 Task: Look for space in Bhind, India from 9th June, 2023 to 11th June, 2023 for 2 adults in price range Rs.6000 to Rs.10000. Place can be entire place with 2 bedrooms having 2 beds and 1 bathroom. Property type can be house, flat, guest house. Amenities needed are: wifi. Booking option can be shelf check-in. Required host language is English.
Action: Mouse moved to (488, 66)
Screenshot: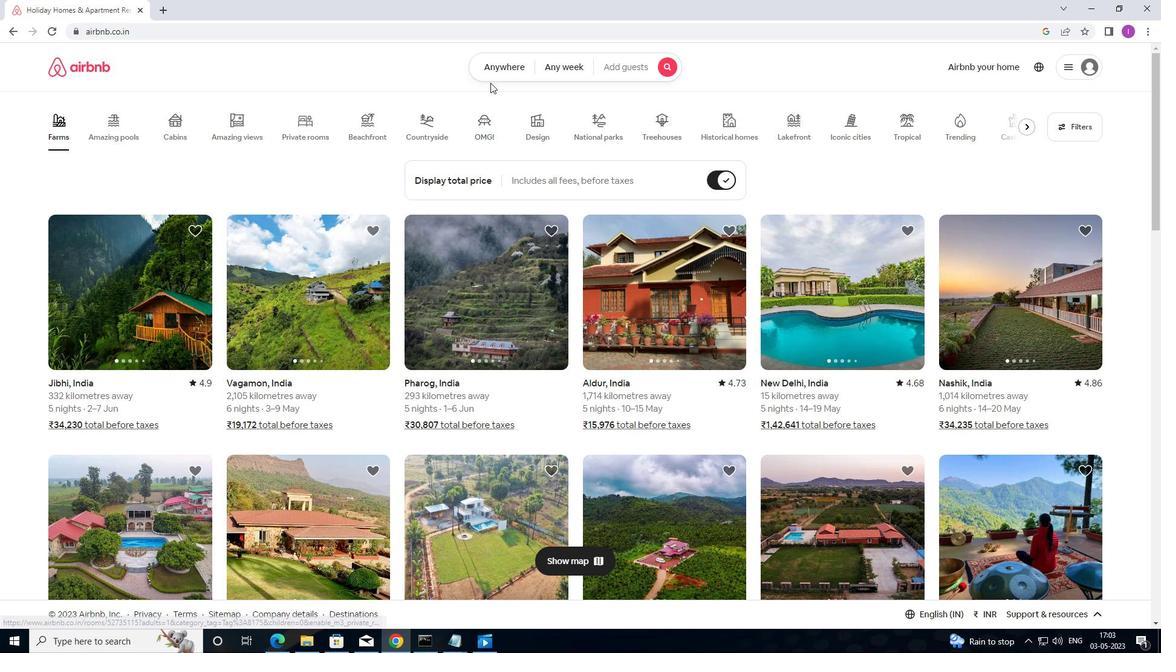 
Action: Mouse pressed left at (488, 66)
Screenshot: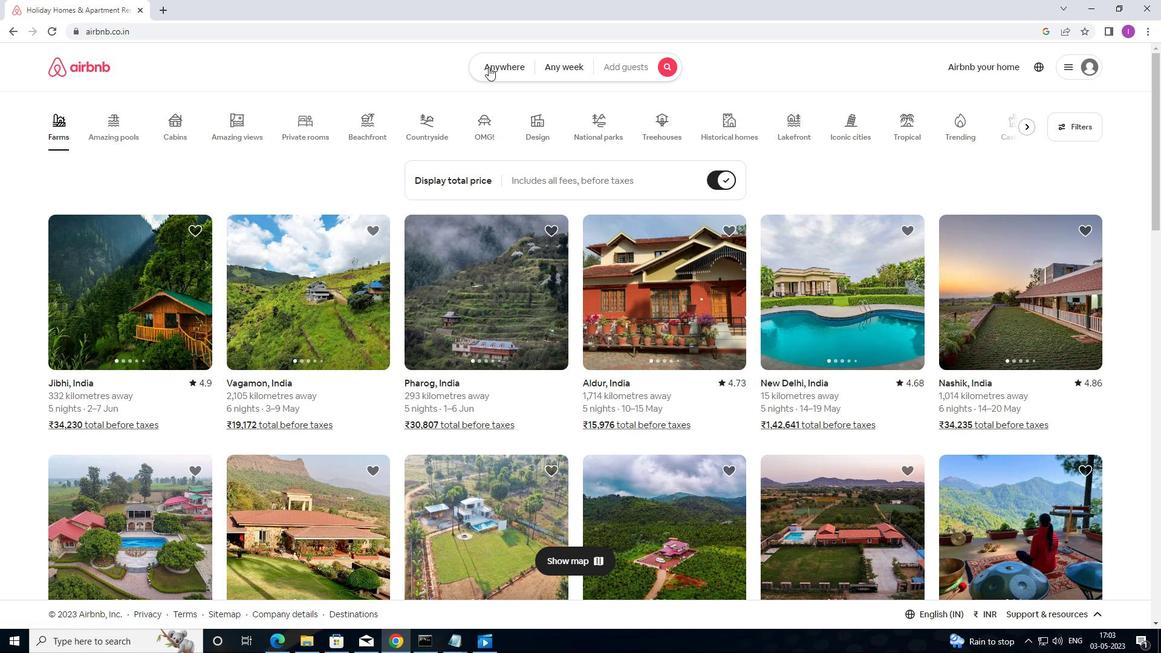 
Action: Mouse moved to (379, 127)
Screenshot: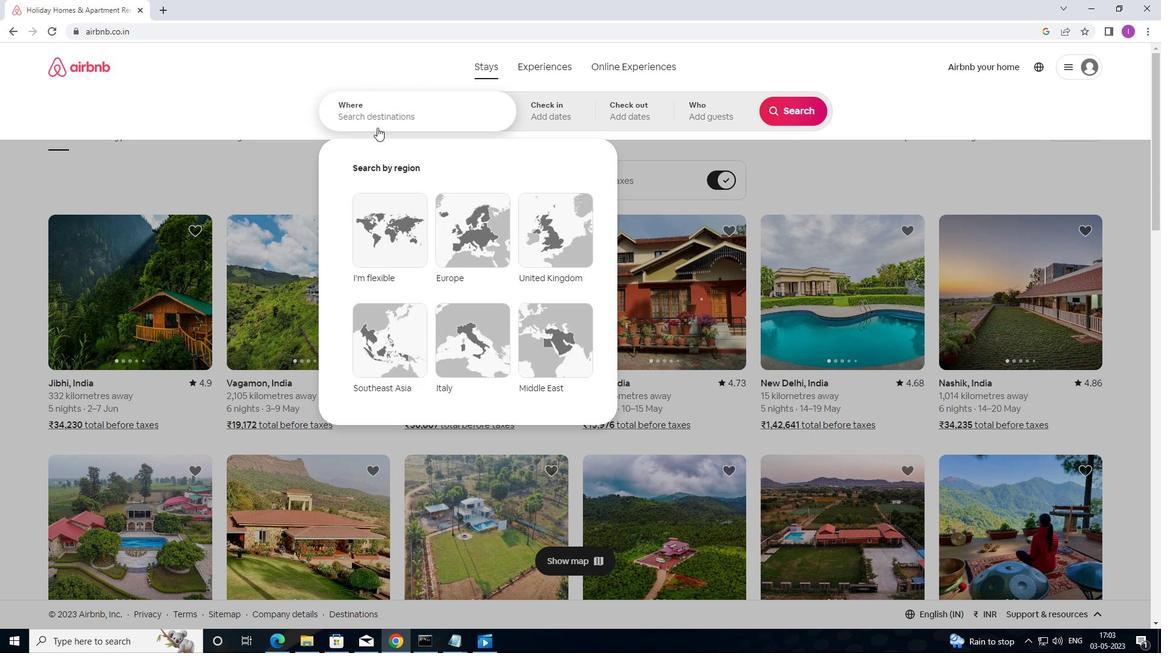 
Action: Mouse pressed left at (379, 127)
Screenshot: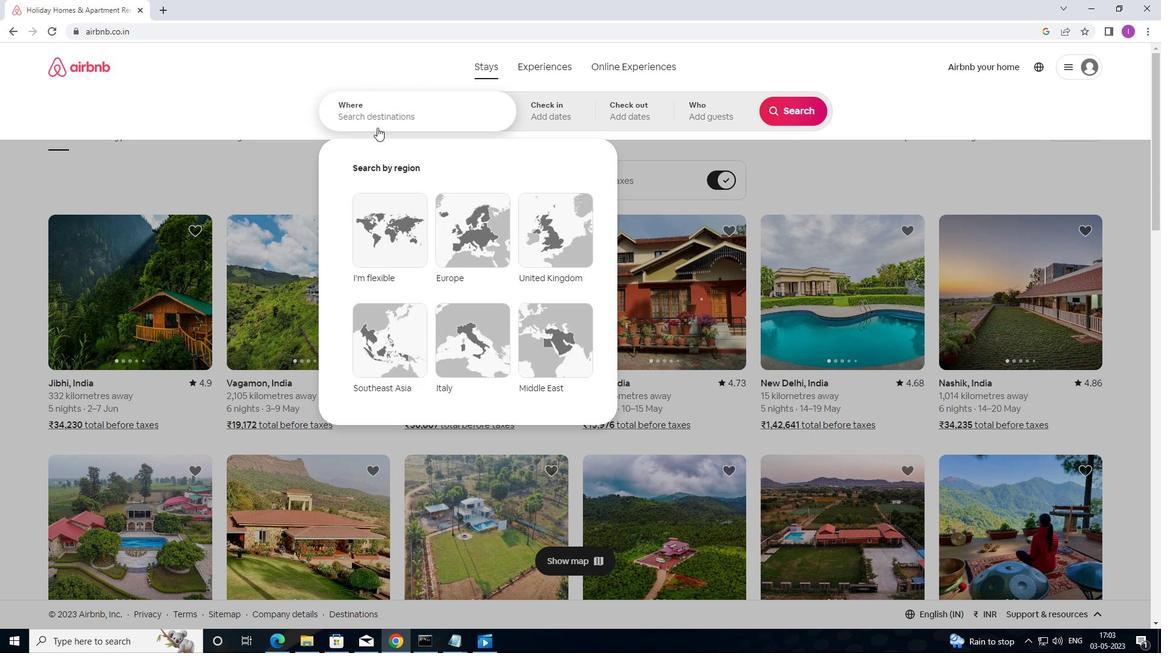 
Action: Mouse moved to (389, 119)
Screenshot: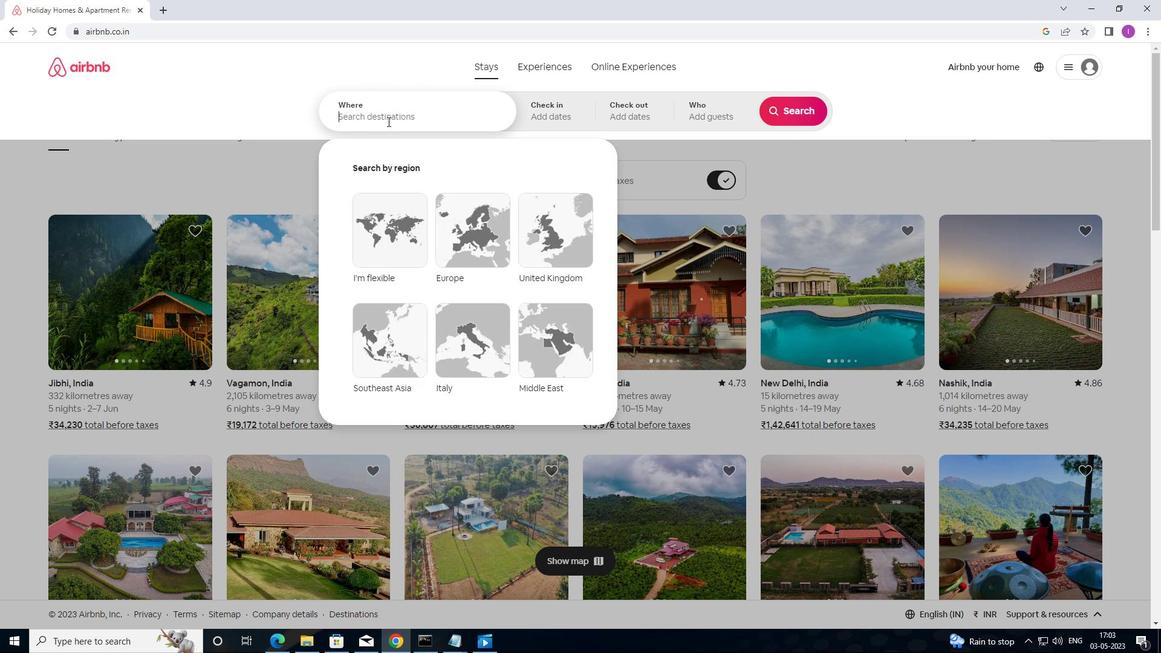
Action: Key pressed <Key.shift>B
Screenshot: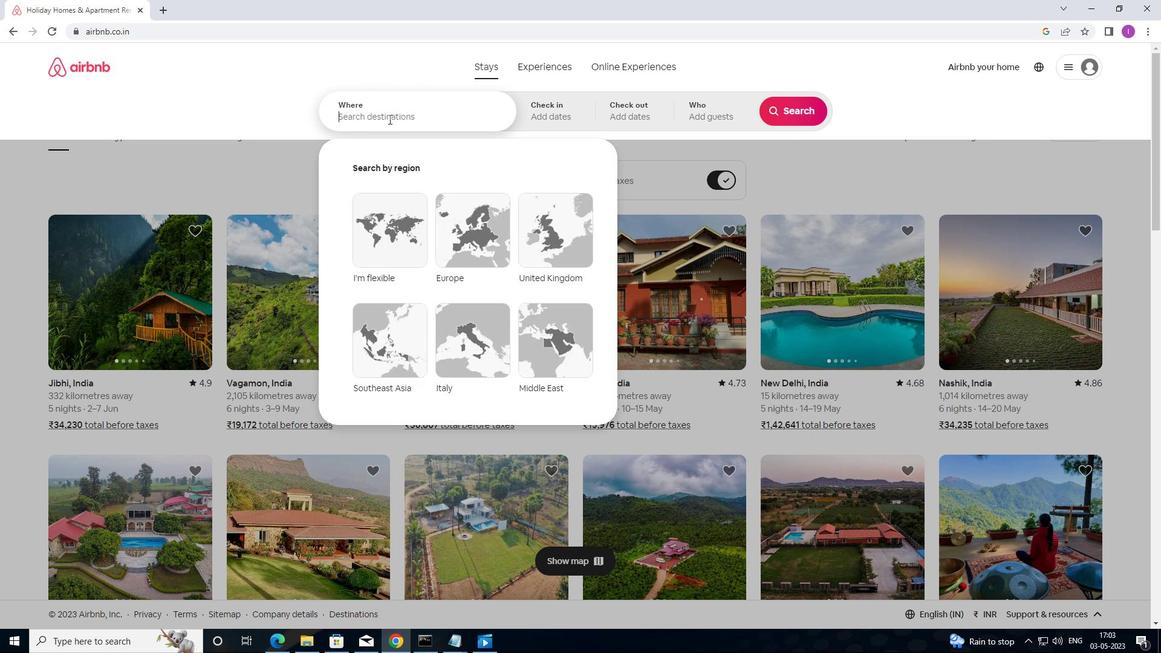 
Action: Mouse moved to (390, 117)
Screenshot: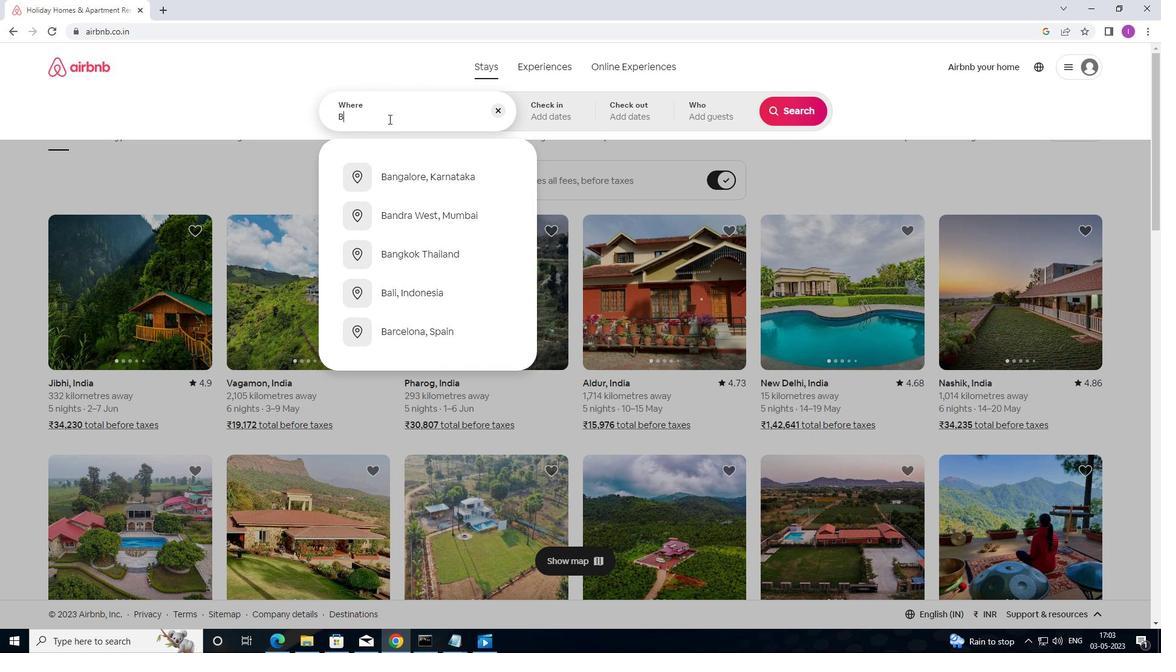 
Action: Key pressed HIND,<Key.shift>INDIA
Screenshot: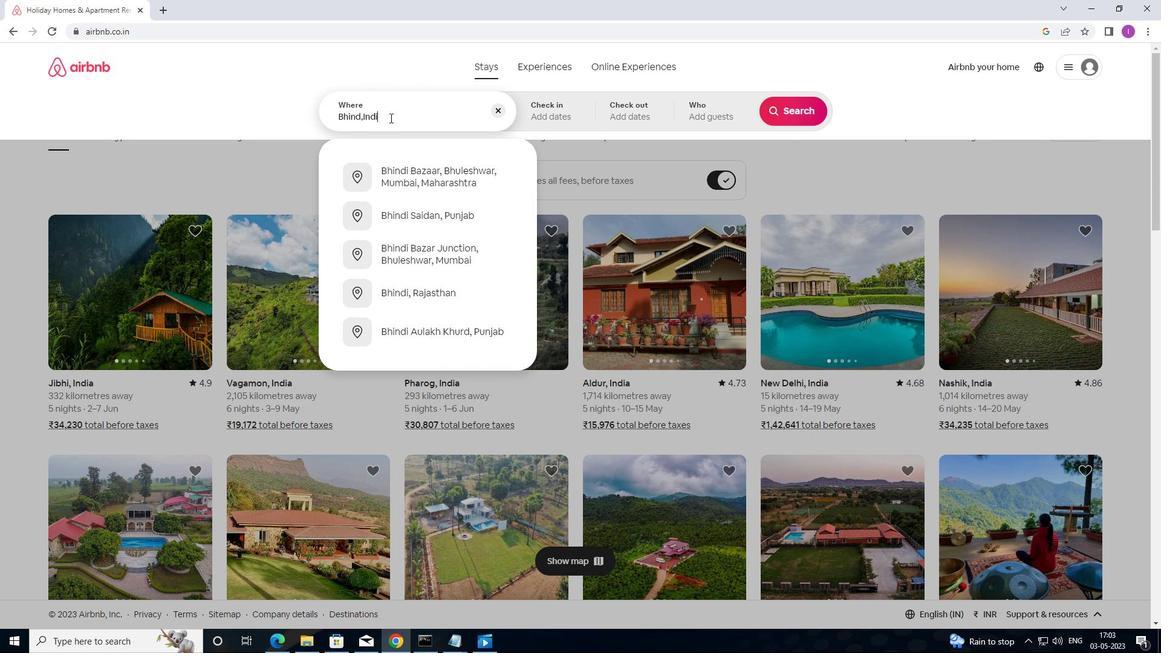 
Action: Mouse moved to (546, 115)
Screenshot: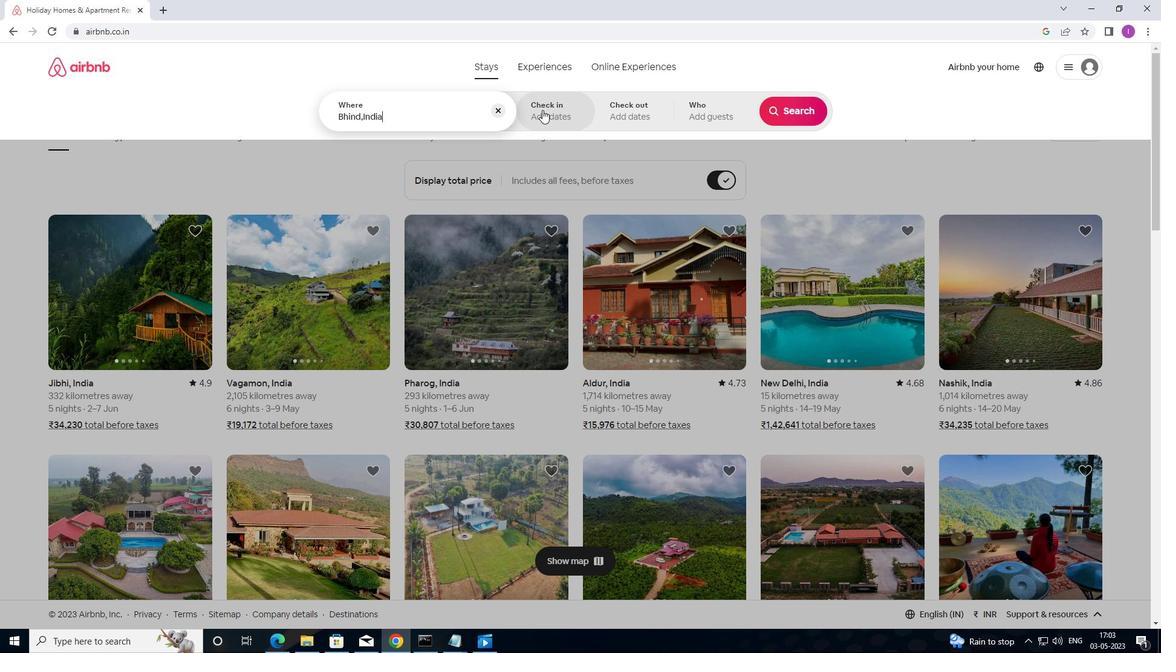 
Action: Mouse pressed left at (546, 115)
Screenshot: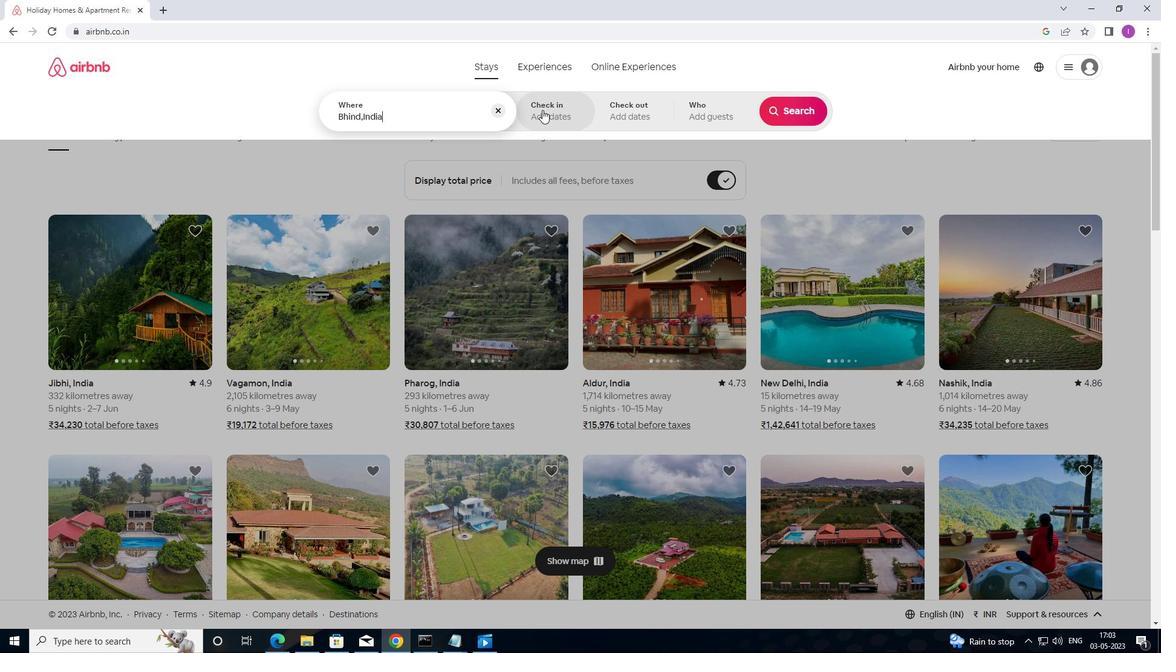 
Action: Mouse moved to (754, 283)
Screenshot: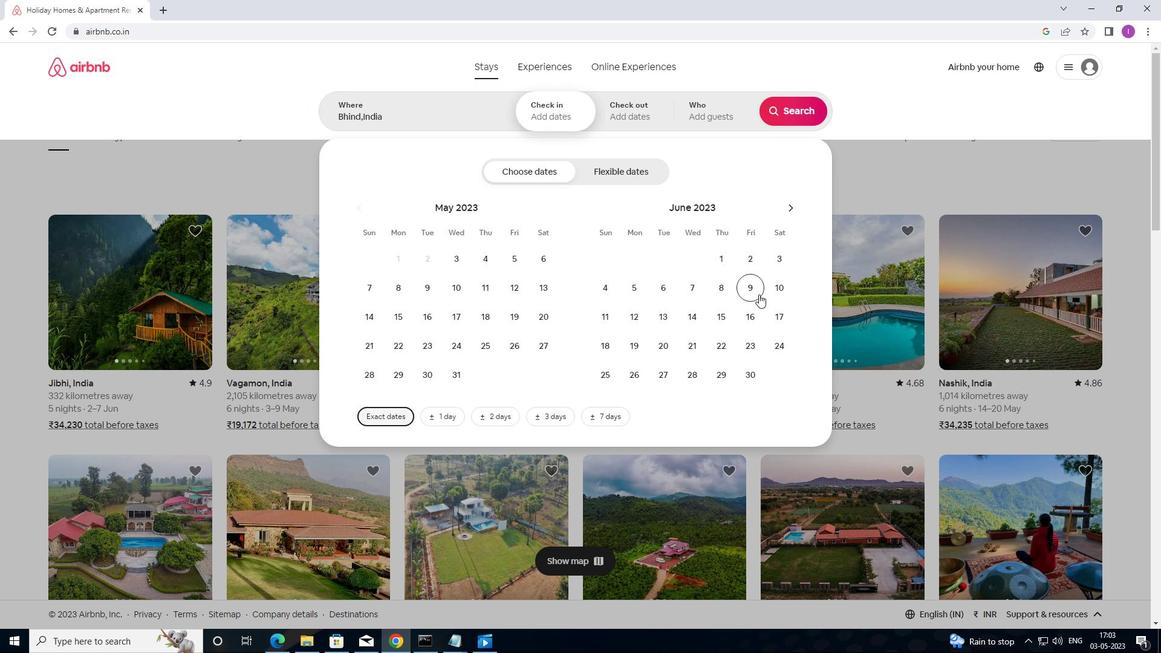 
Action: Mouse pressed left at (754, 283)
Screenshot: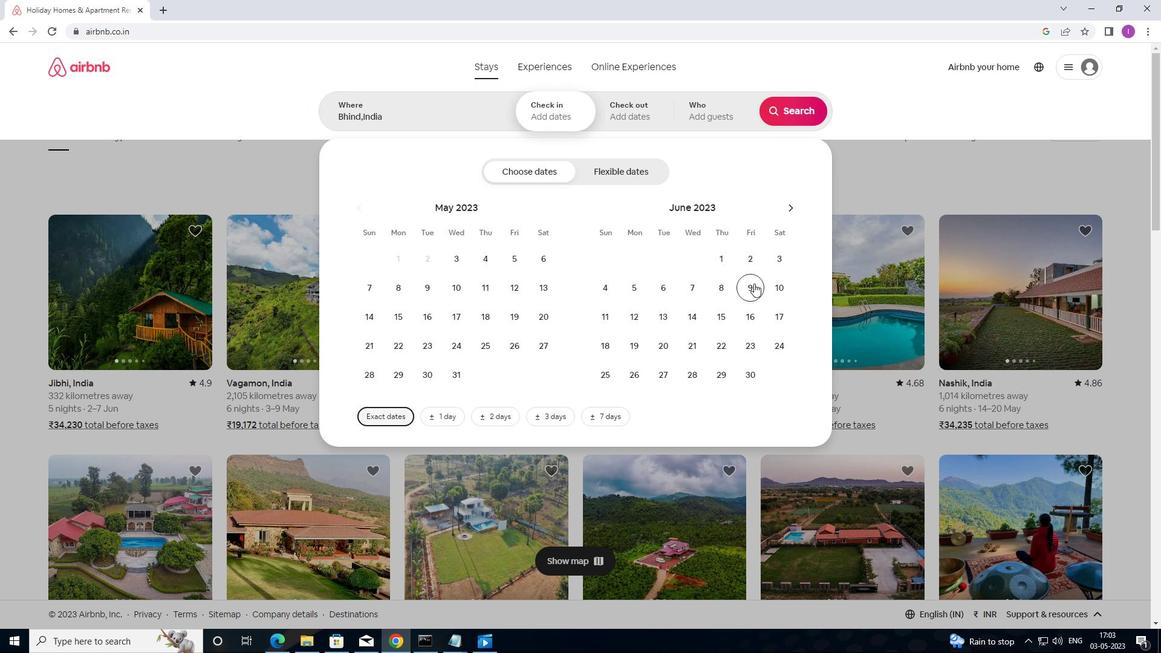 
Action: Mouse moved to (609, 313)
Screenshot: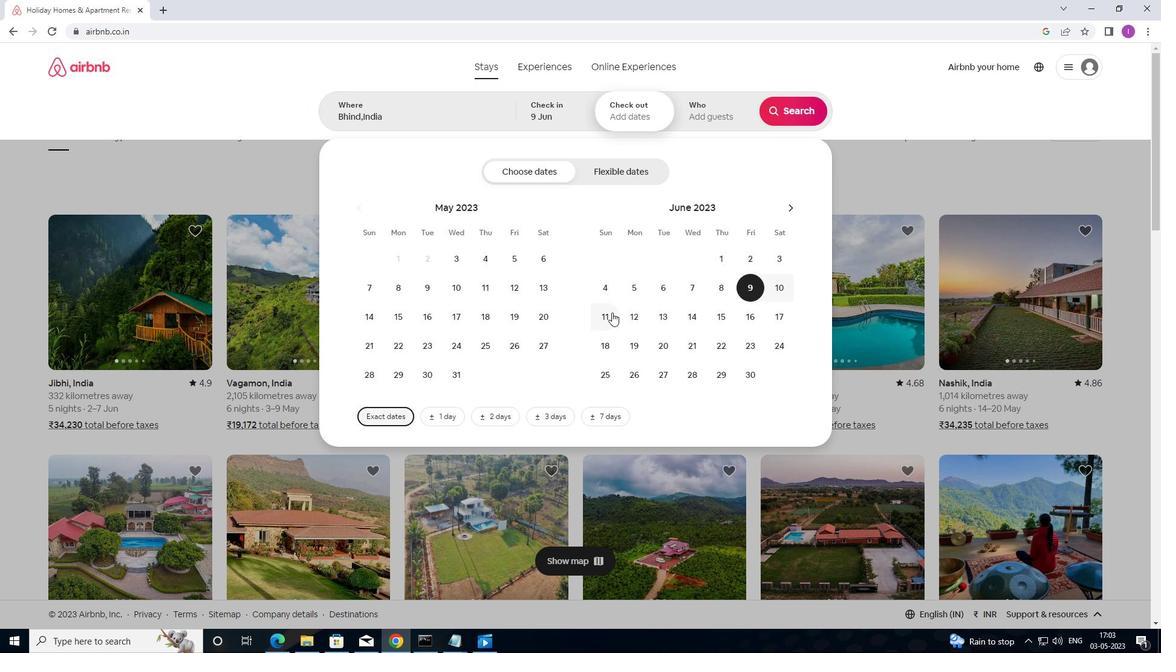 
Action: Mouse pressed left at (609, 313)
Screenshot: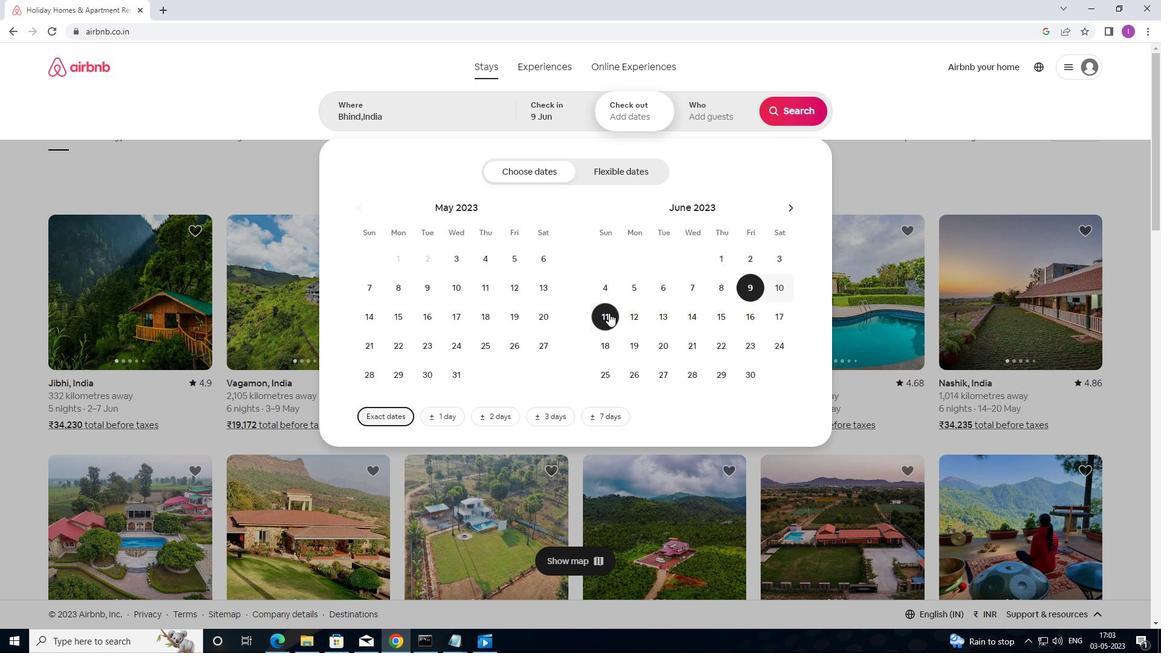 
Action: Mouse moved to (724, 105)
Screenshot: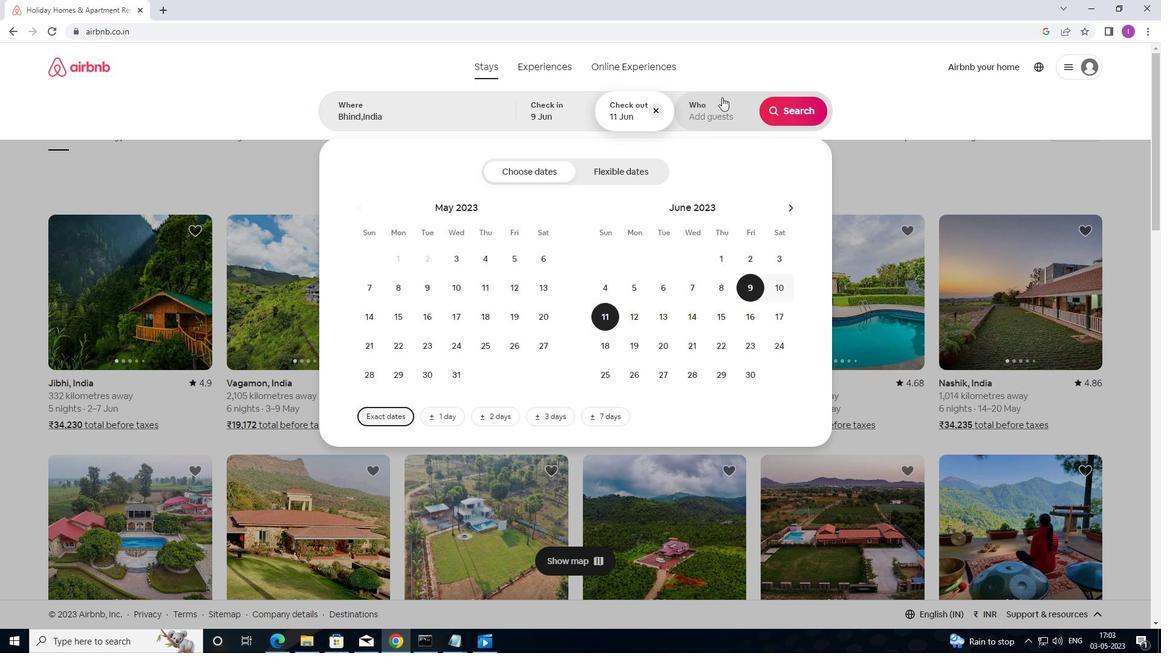 
Action: Mouse pressed left at (724, 105)
Screenshot: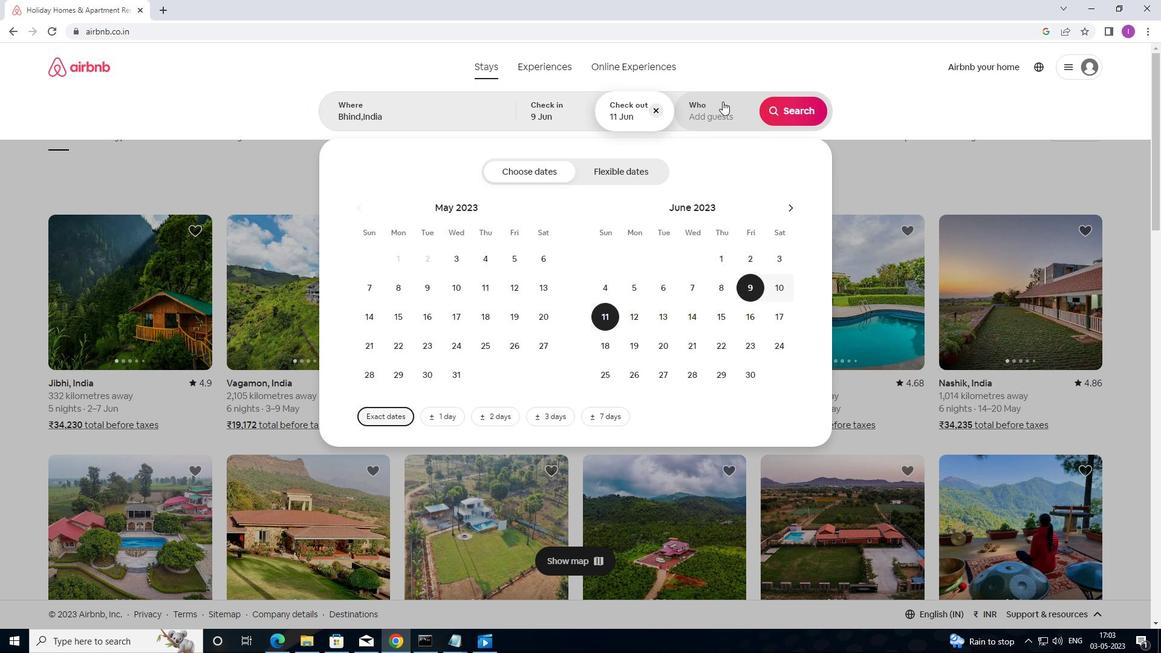 
Action: Mouse moved to (798, 171)
Screenshot: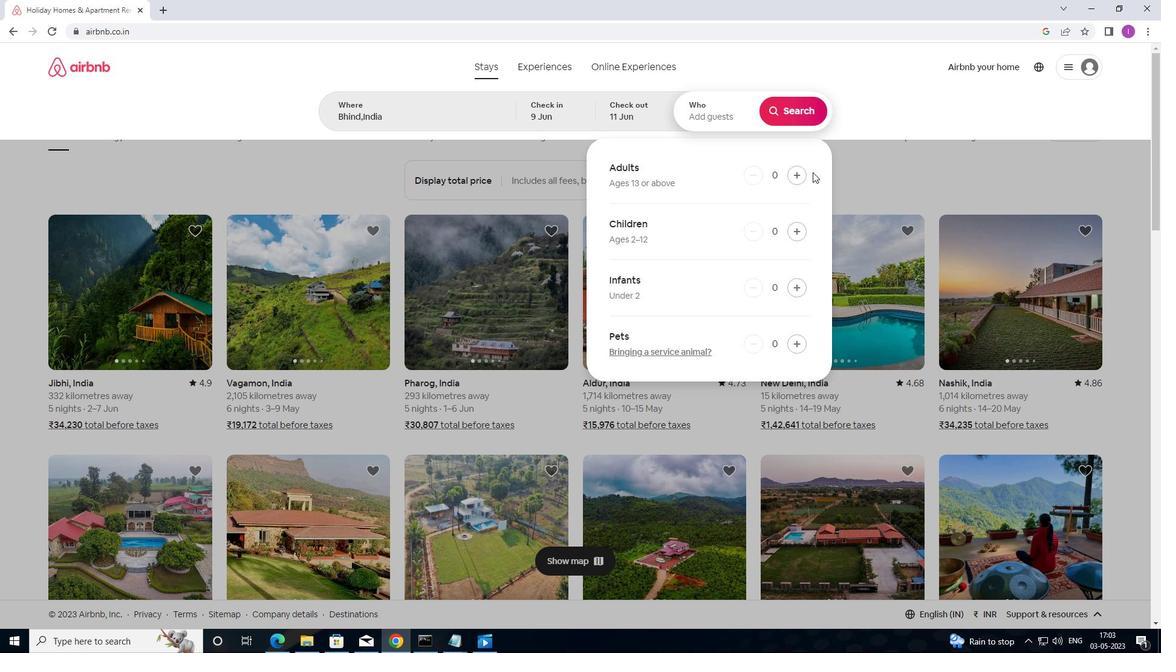 
Action: Mouse pressed left at (798, 171)
Screenshot: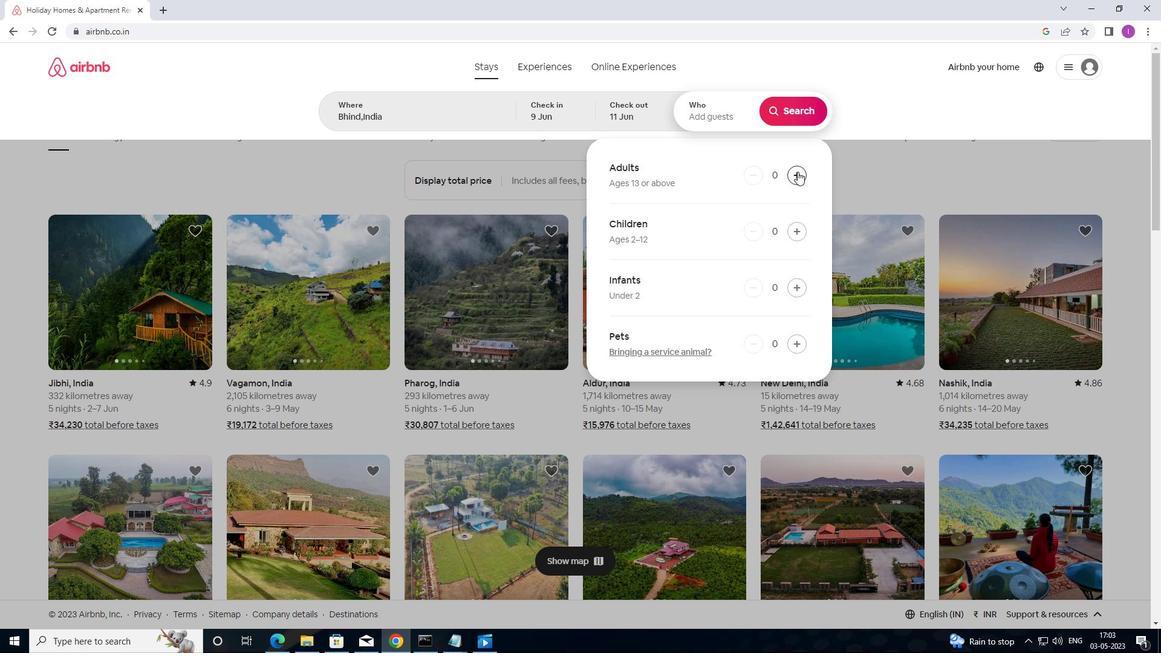 
Action: Mouse pressed left at (798, 171)
Screenshot: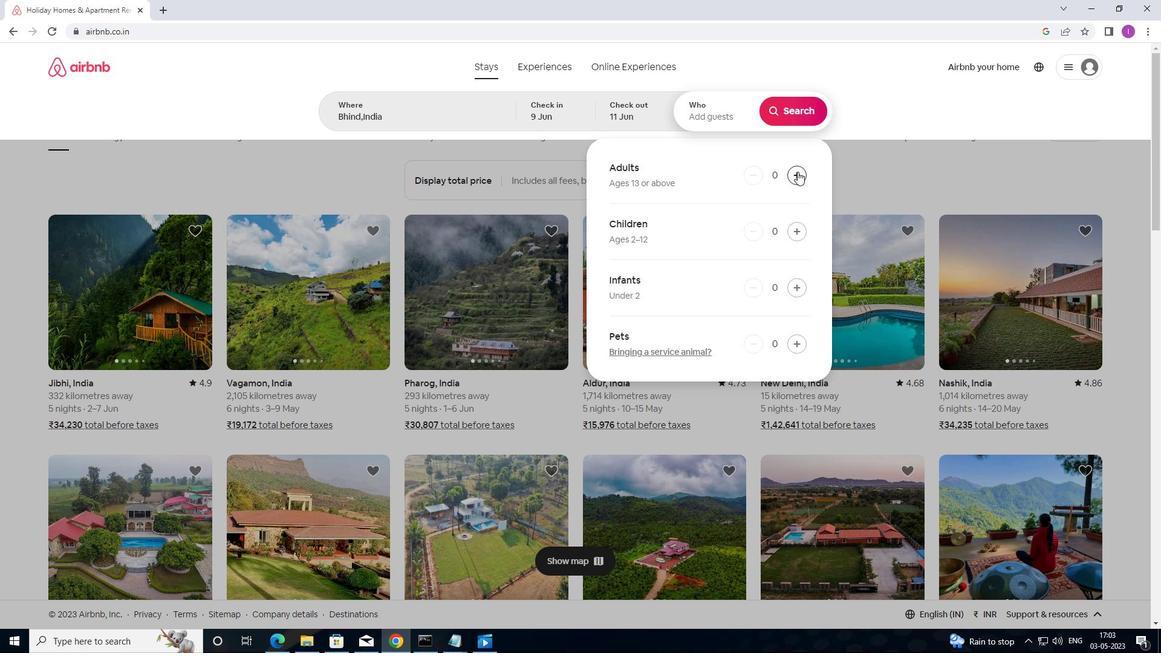 
Action: Mouse moved to (801, 121)
Screenshot: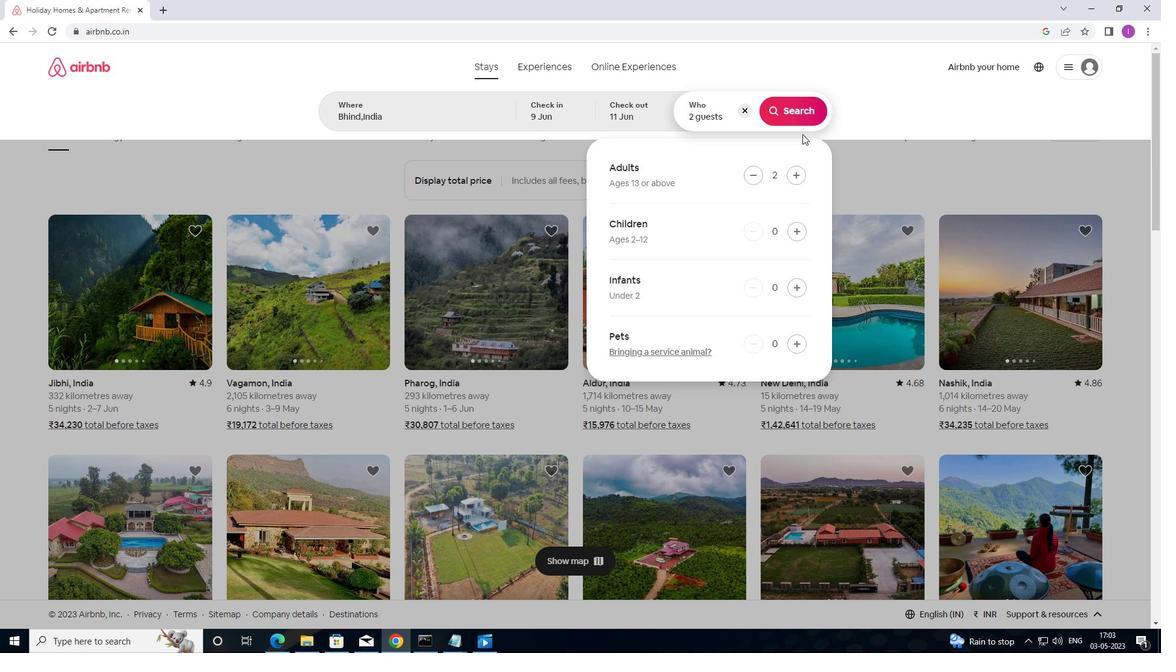 
Action: Mouse pressed left at (801, 121)
Screenshot: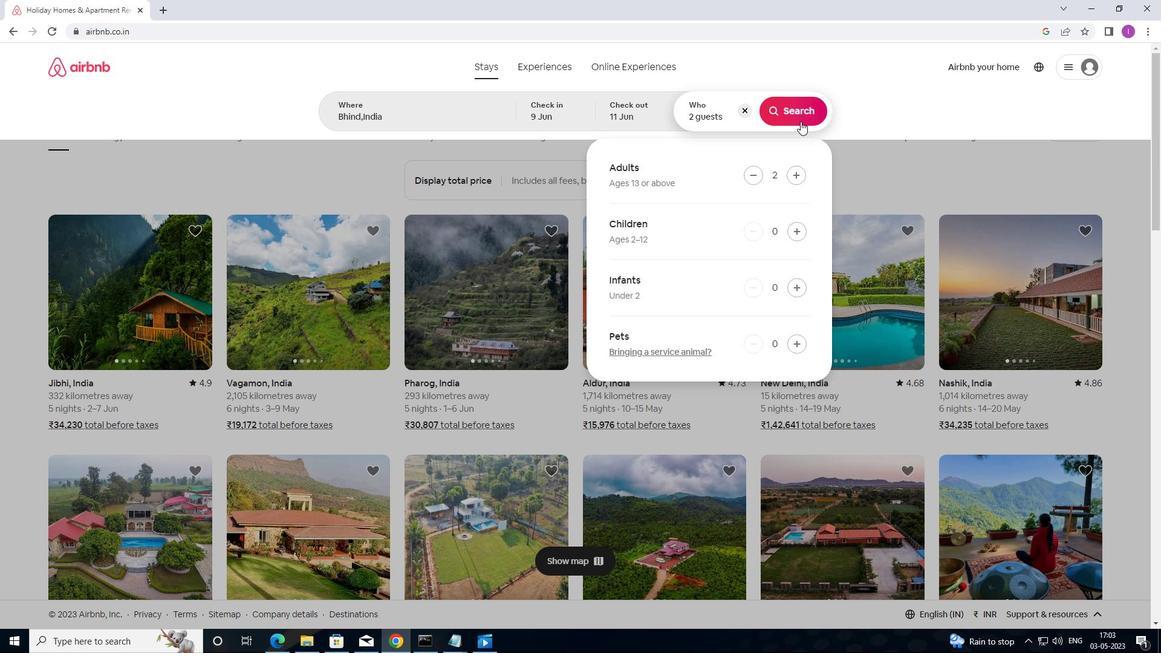 
Action: Mouse moved to (1112, 105)
Screenshot: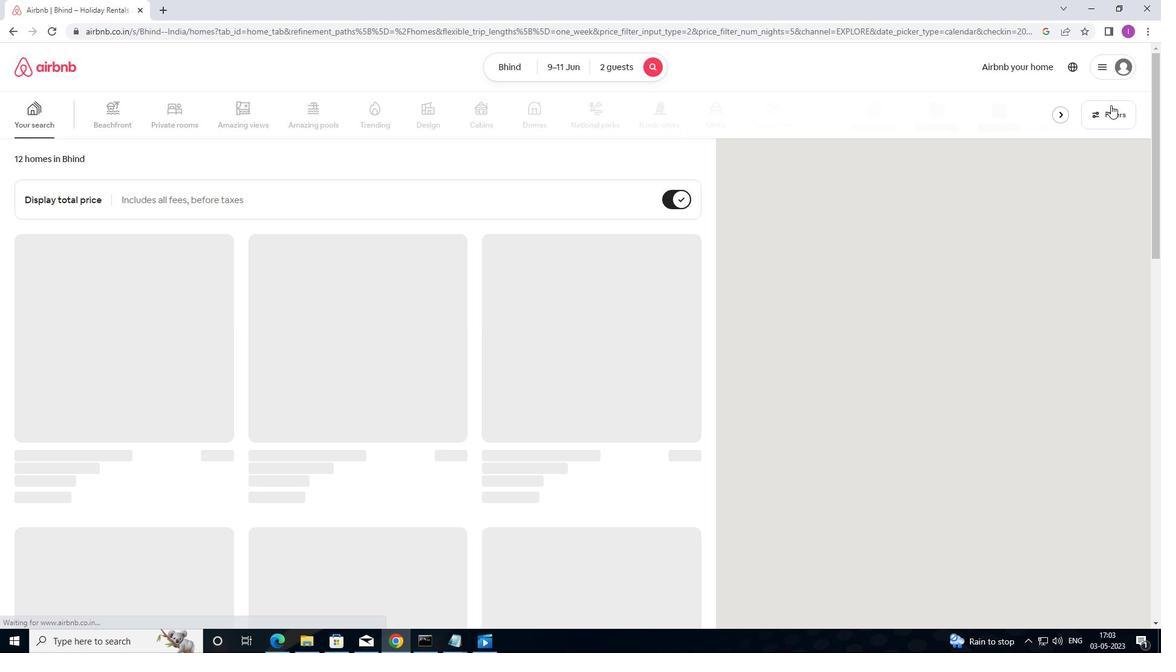 
Action: Mouse pressed left at (1112, 105)
Screenshot: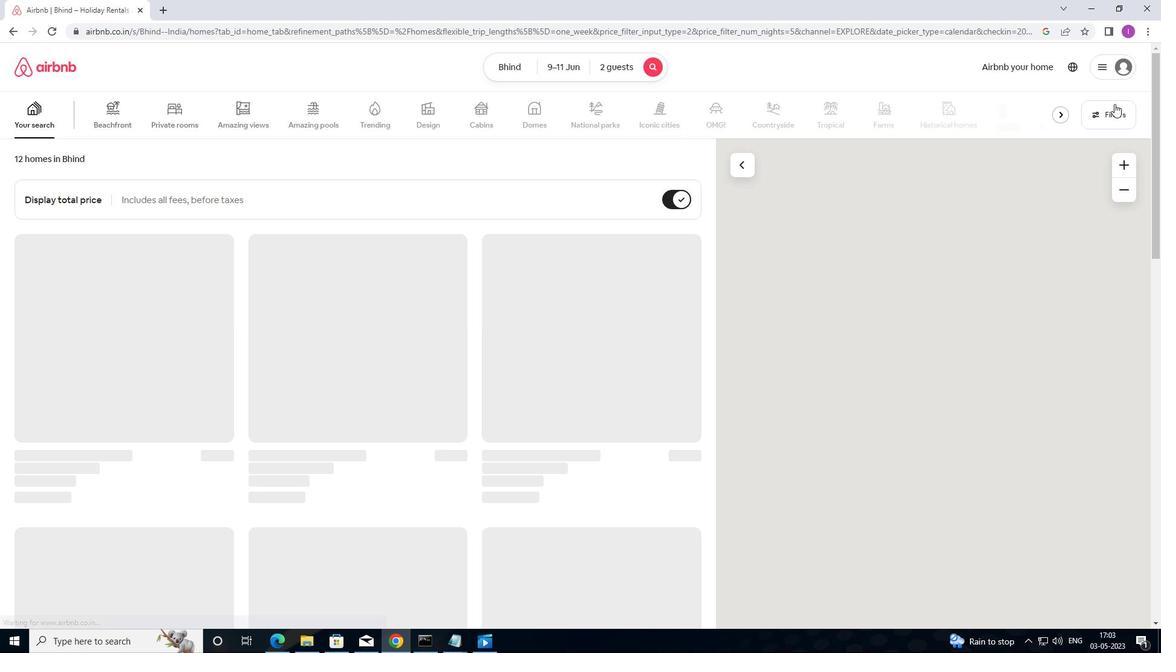 
Action: Mouse moved to (458, 271)
Screenshot: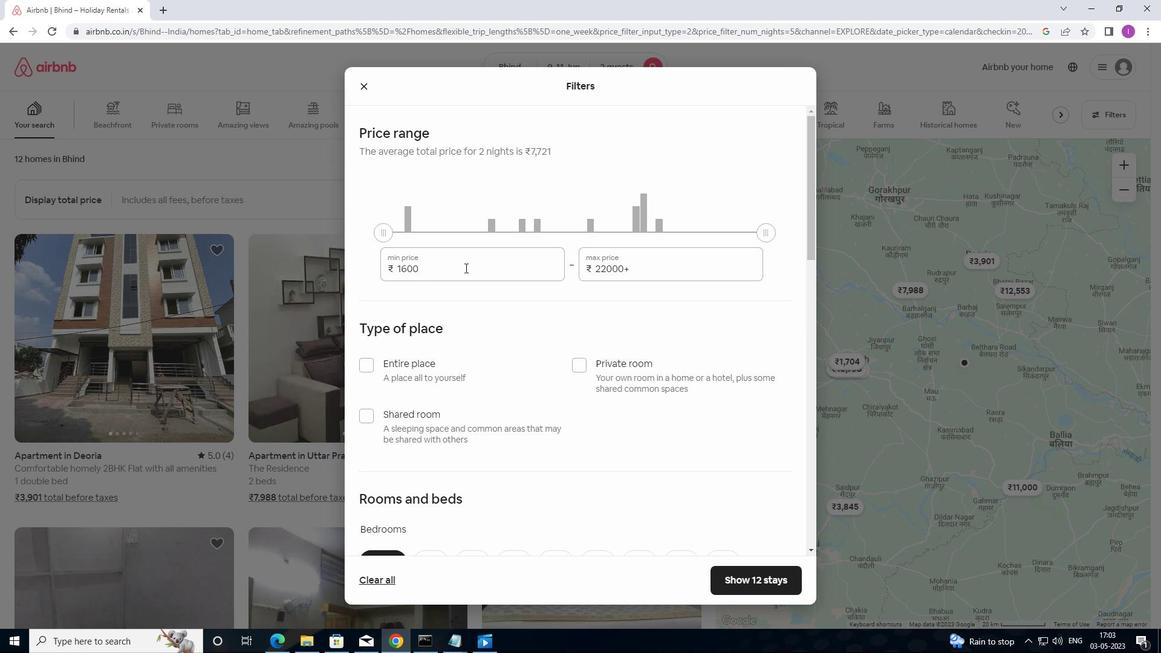 
Action: Mouse pressed left at (458, 271)
Screenshot: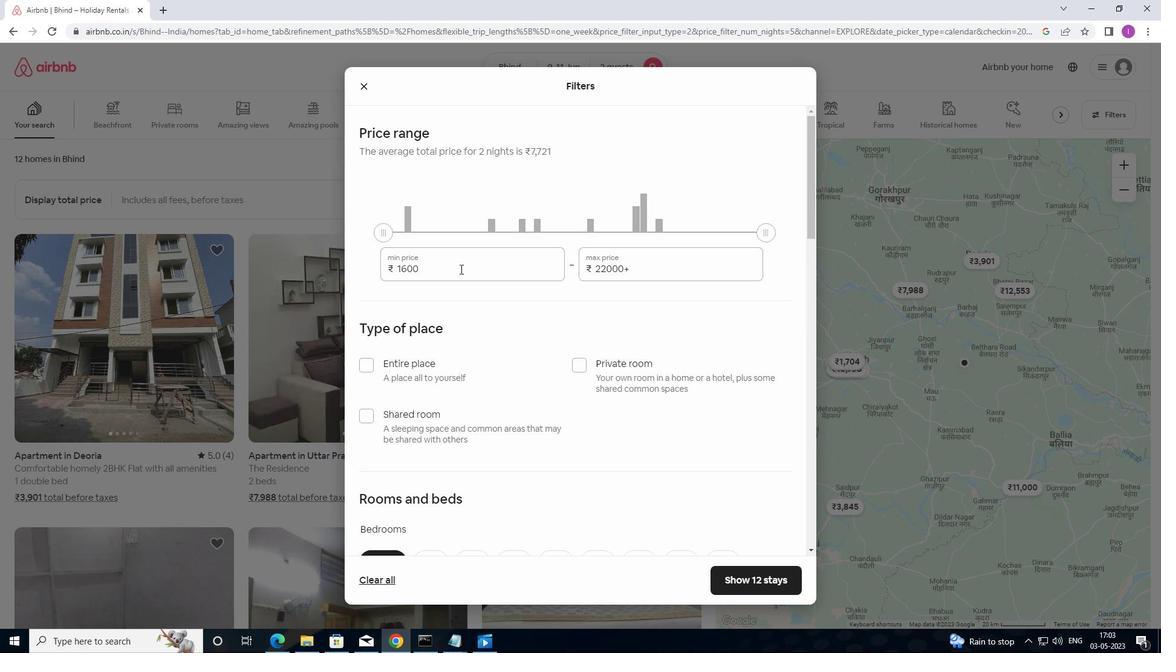 
Action: Mouse moved to (389, 268)
Screenshot: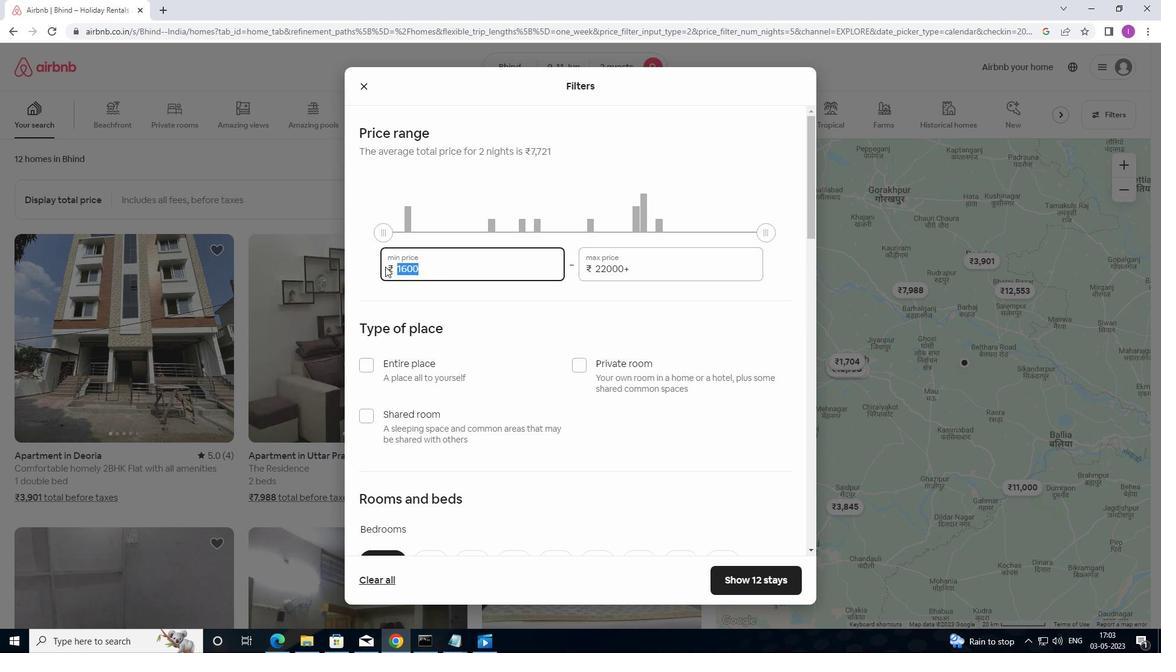 
Action: Key pressed 6000
Screenshot: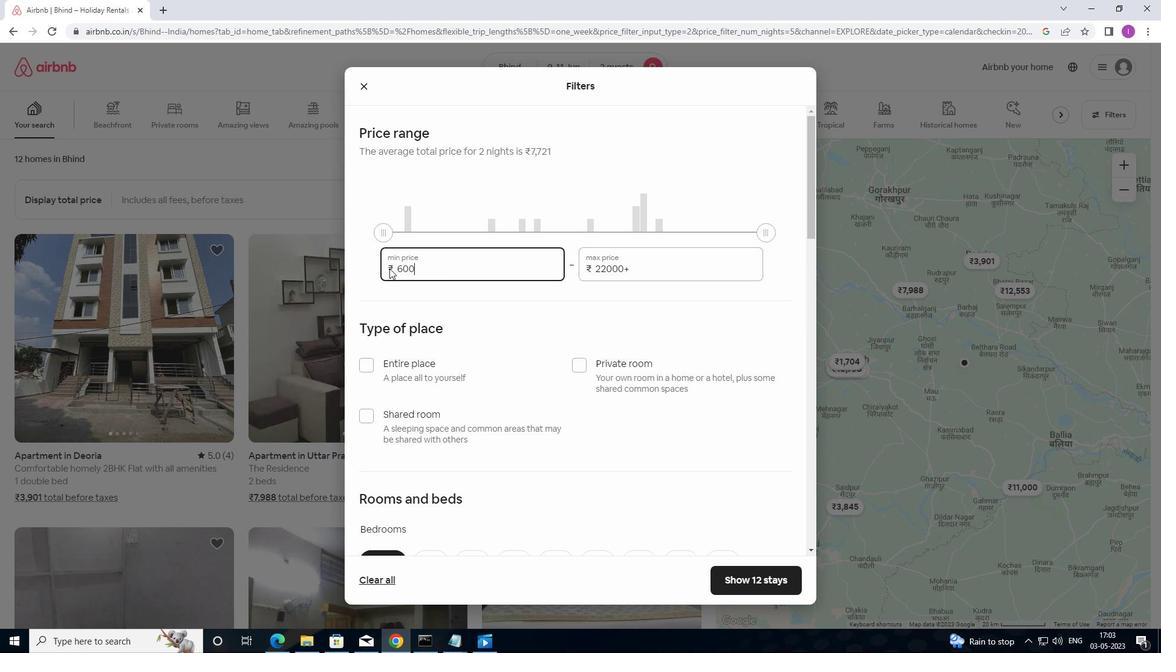 
Action: Mouse moved to (629, 268)
Screenshot: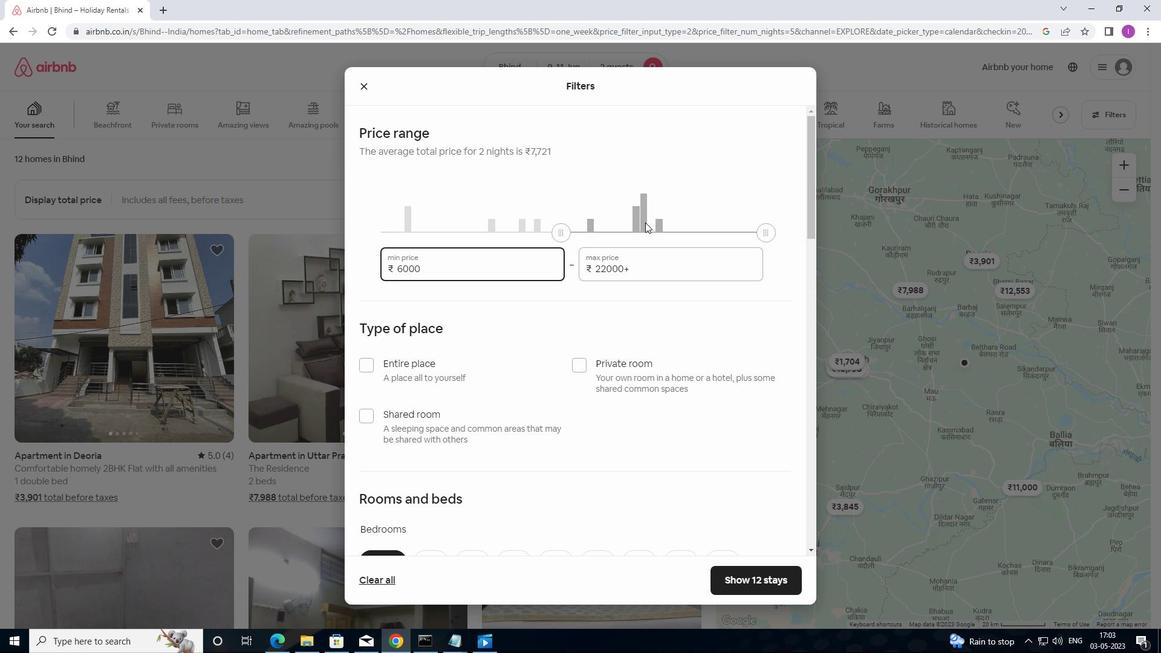 
Action: Mouse pressed left at (629, 268)
Screenshot: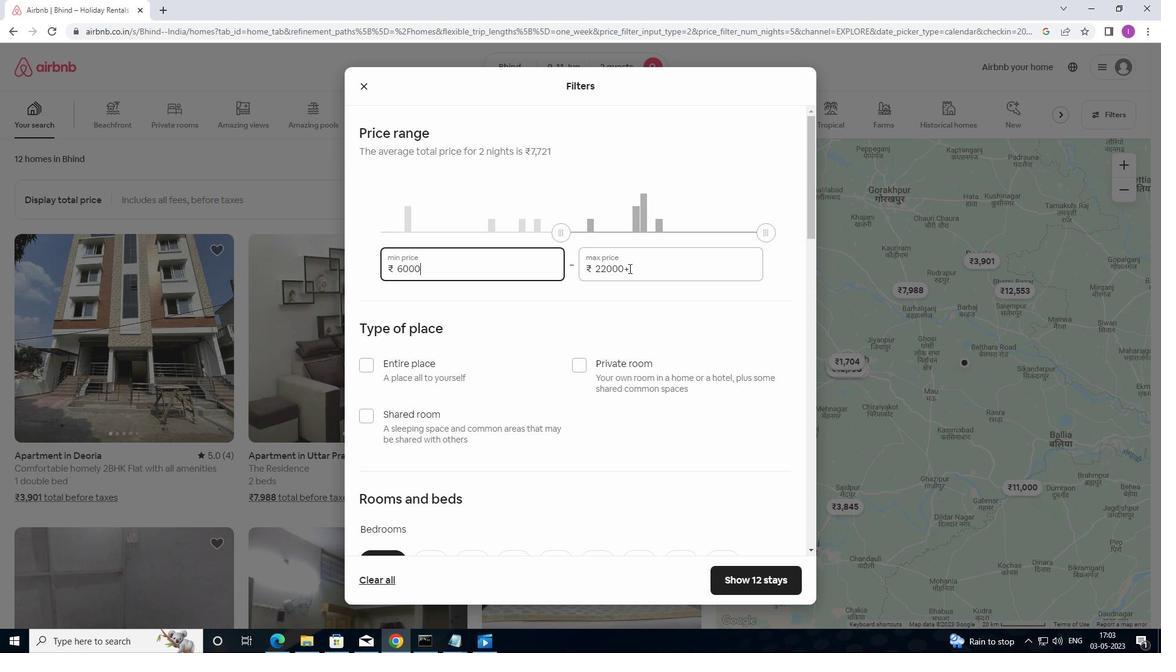 
Action: Mouse moved to (579, 267)
Screenshot: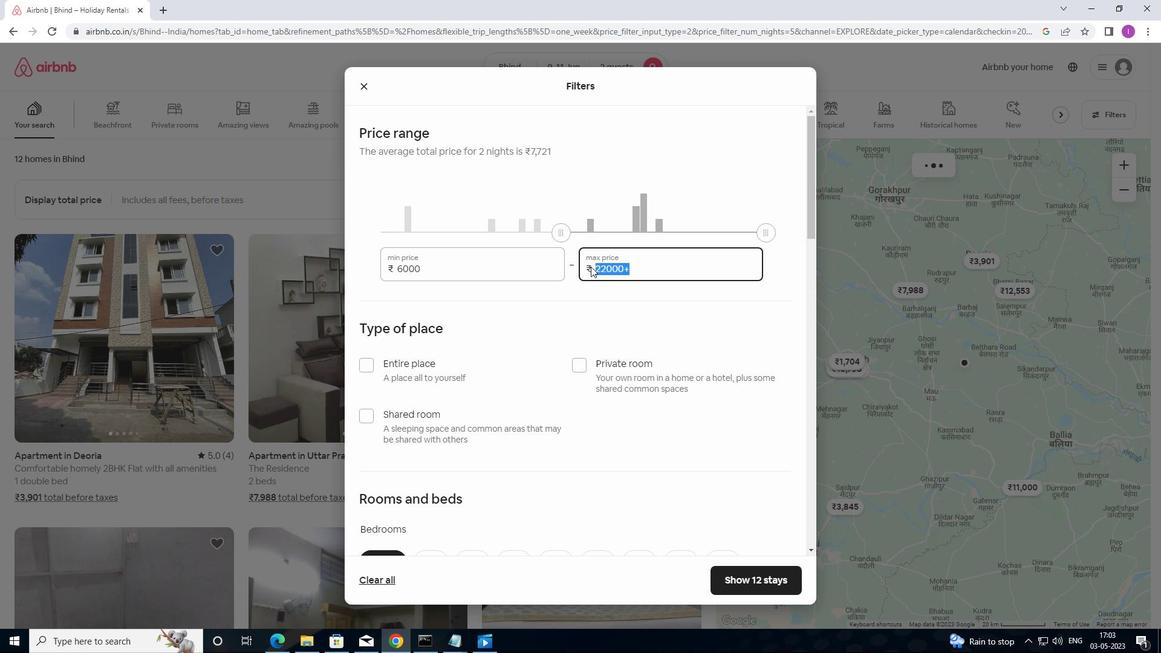 
Action: Key pressed 10000
Screenshot: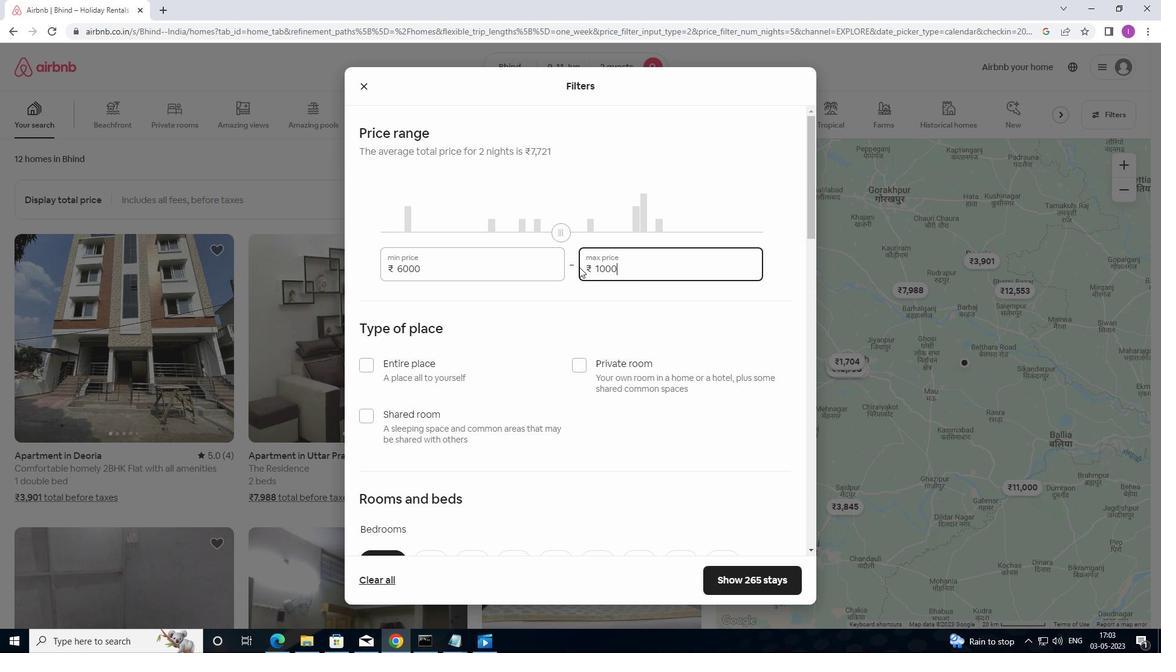 
Action: Mouse moved to (459, 337)
Screenshot: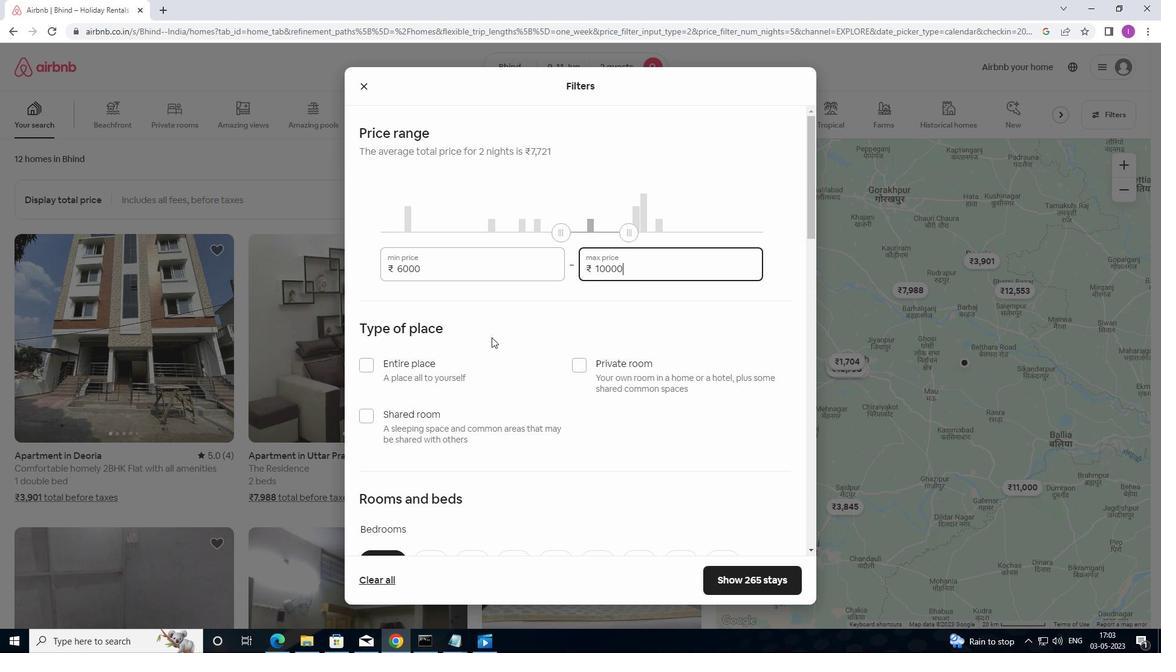 
Action: Mouse scrolled (459, 336) with delta (0, 0)
Screenshot: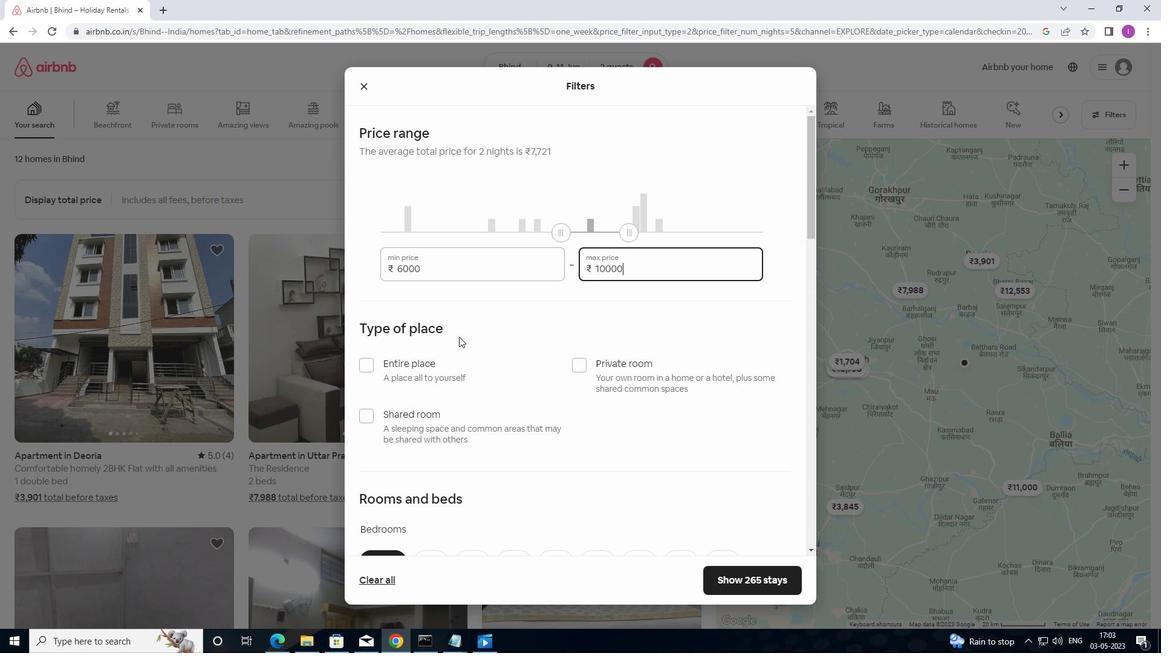 
Action: Mouse moved to (366, 303)
Screenshot: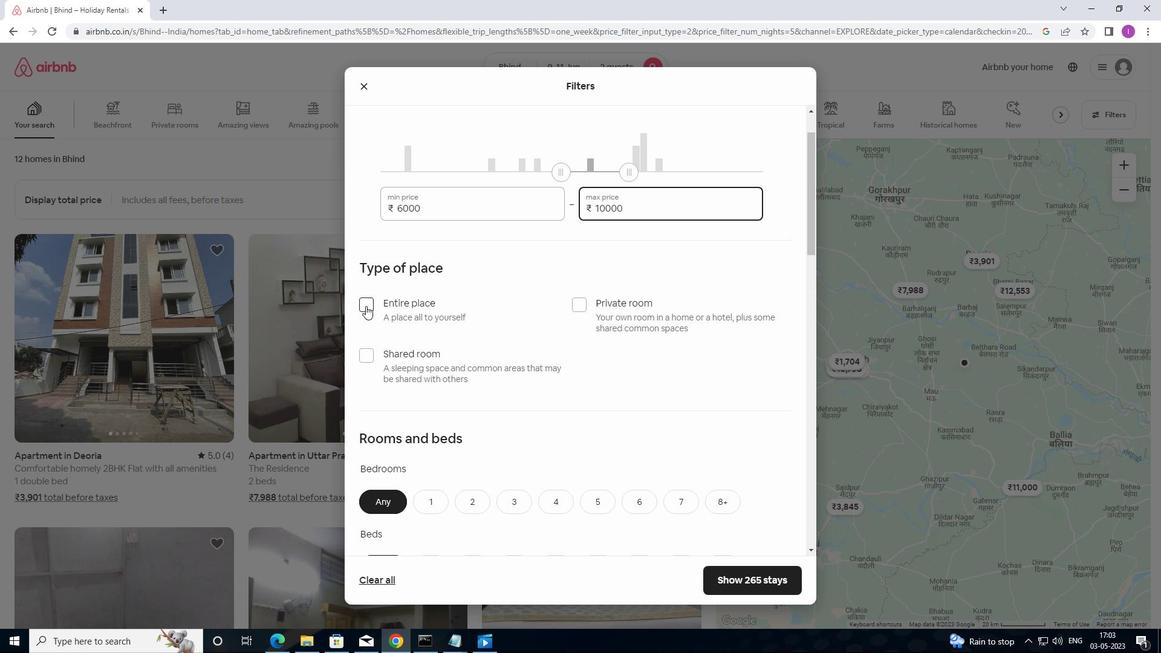 
Action: Mouse pressed left at (366, 303)
Screenshot: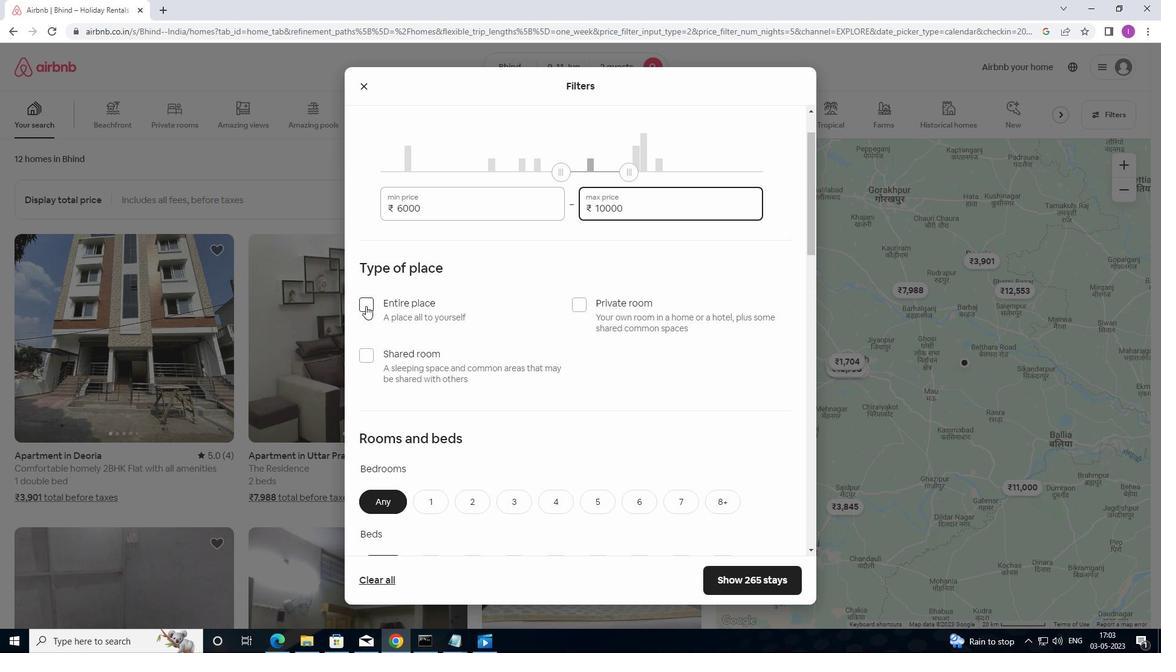 
Action: Mouse moved to (415, 332)
Screenshot: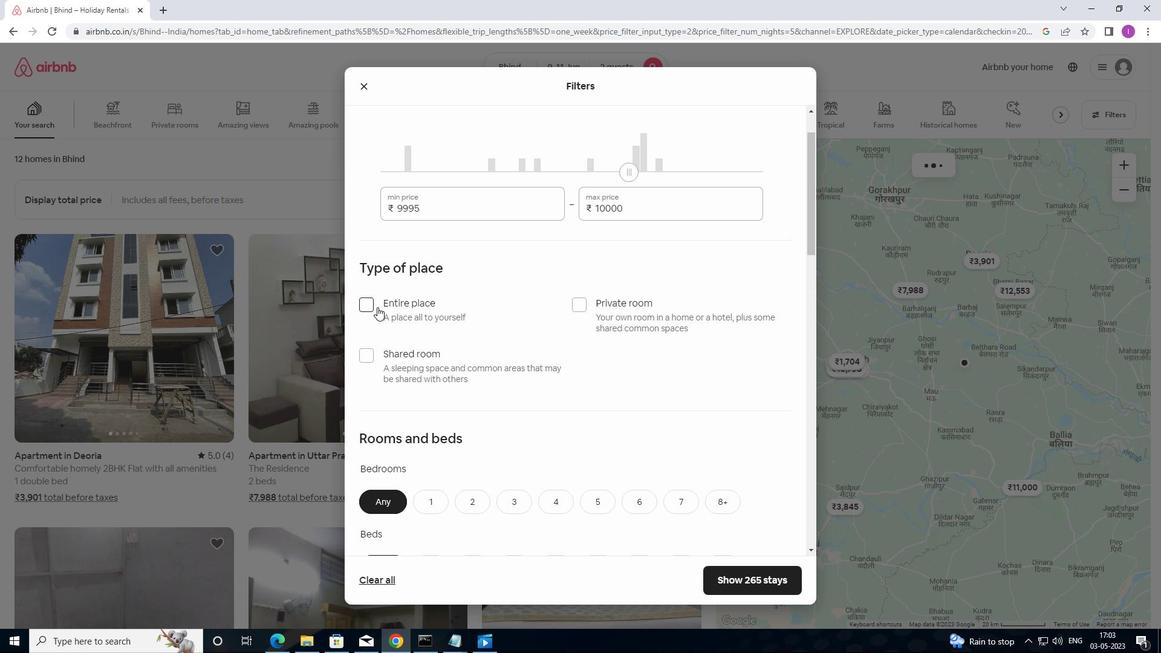 
Action: Mouse scrolled (415, 331) with delta (0, 0)
Screenshot: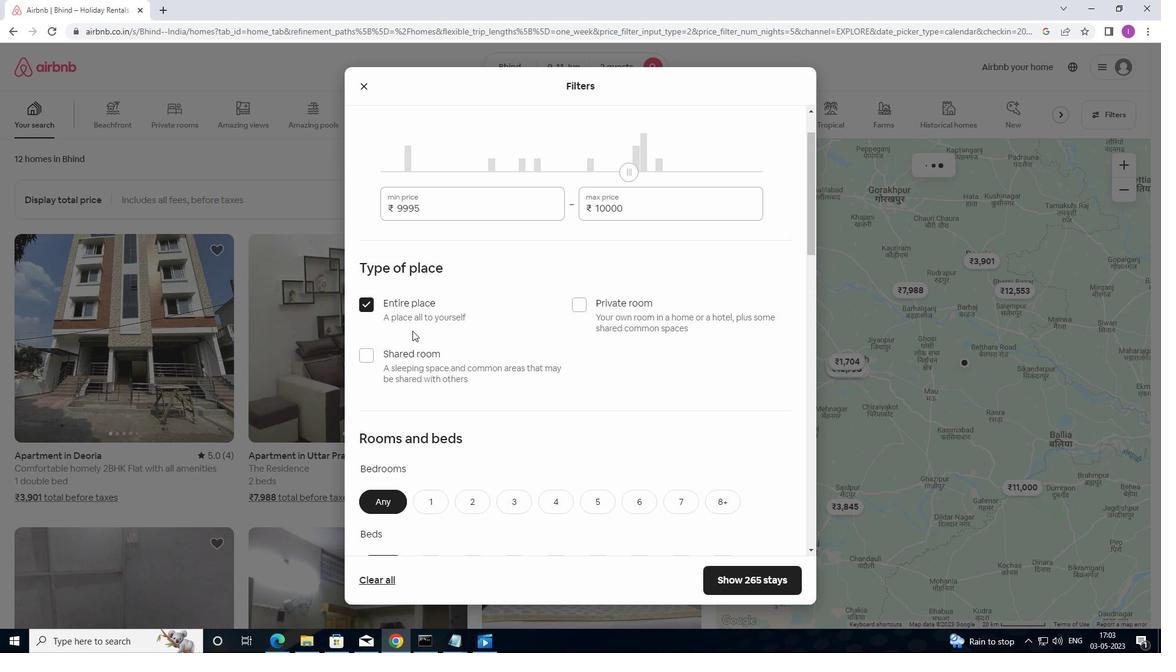 
Action: Mouse moved to (415, 332)
Screenshot: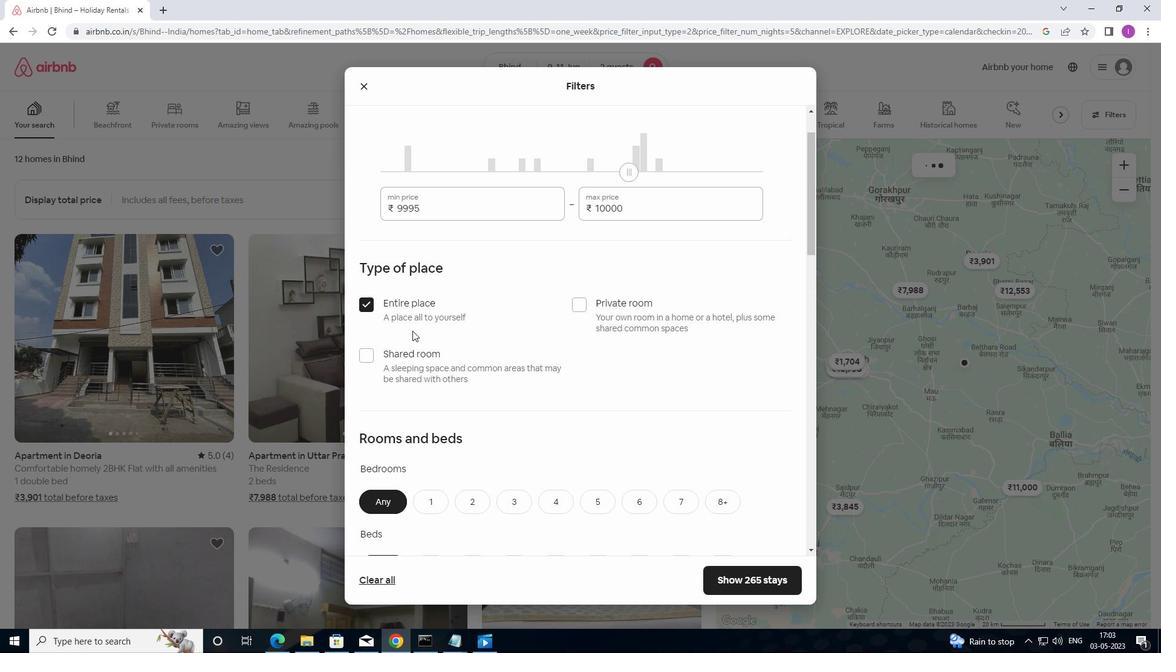 
Action: Mouse scrolled (415, 331) with delta (0, 0)
Screenshot: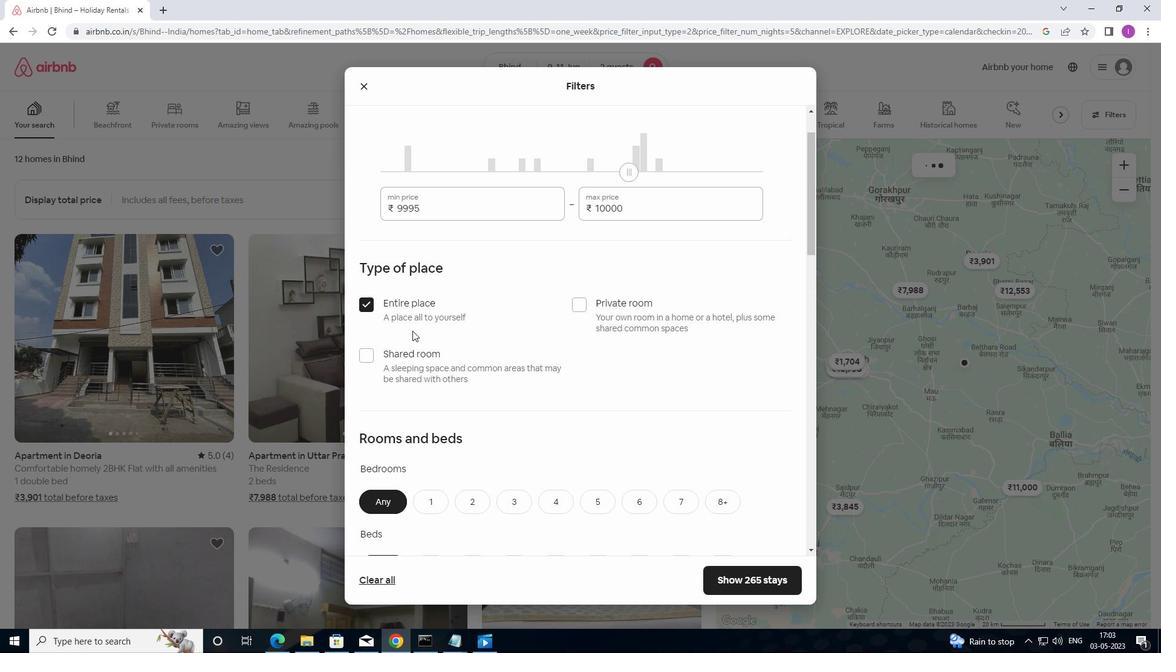 
Action: Mouse moved to (423, 333)
Screenshot: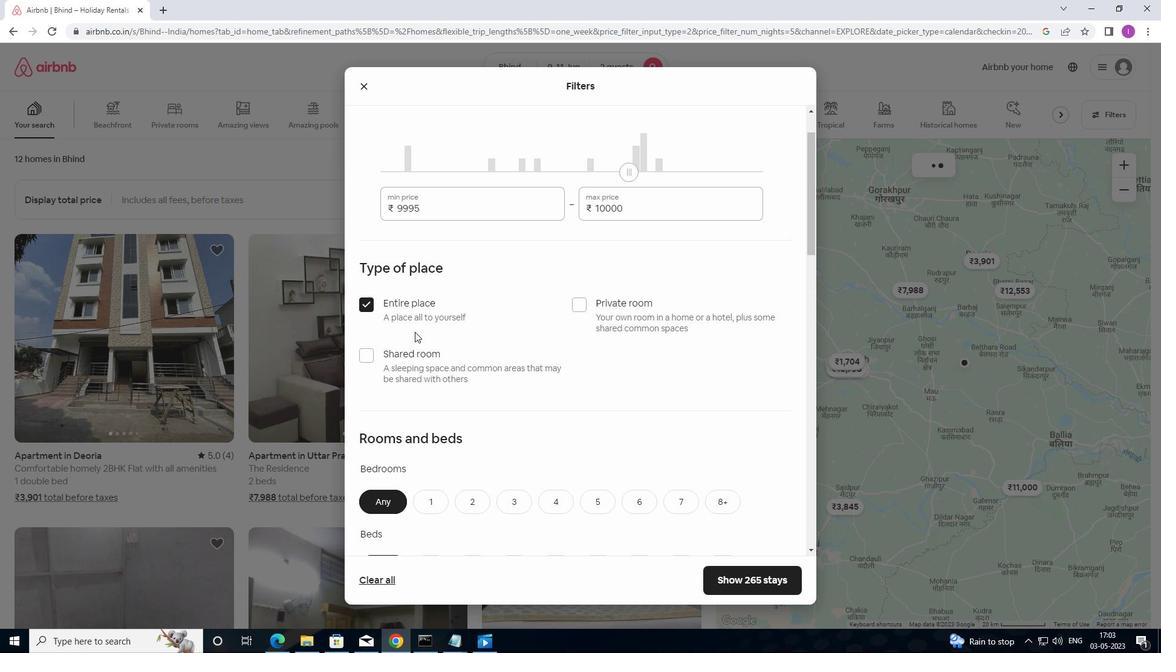 
Action: Mouse scrolled (423, 332) with delta (0, 0)
Screenshot: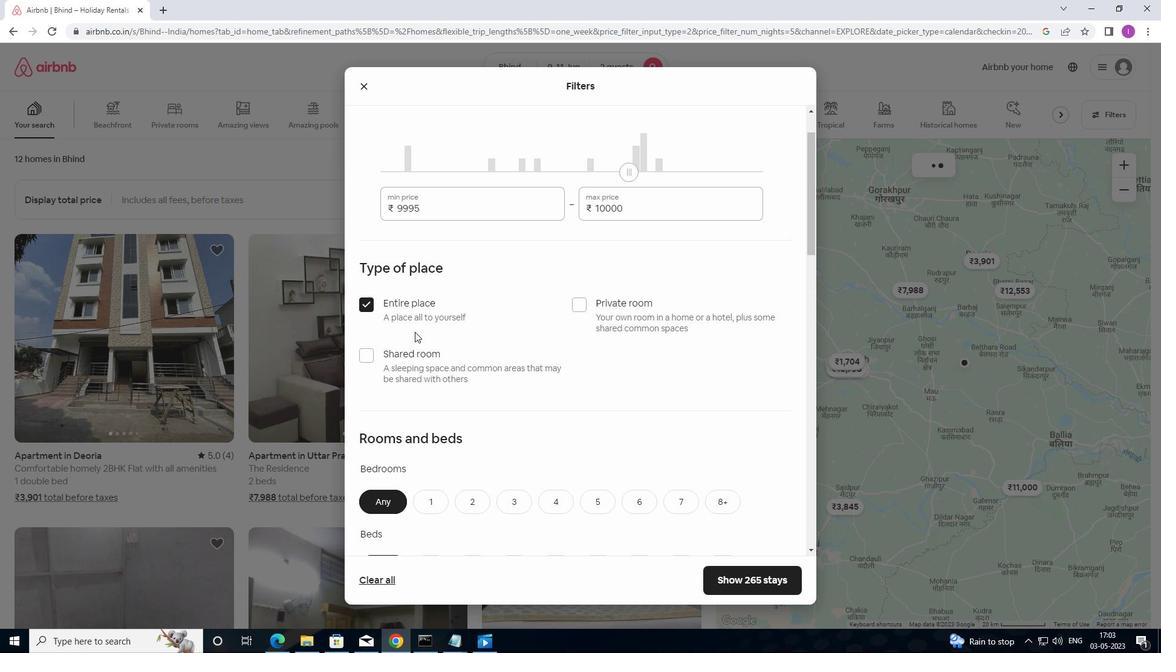 
Action: Mouse moved to (436, 338)
Screenshot: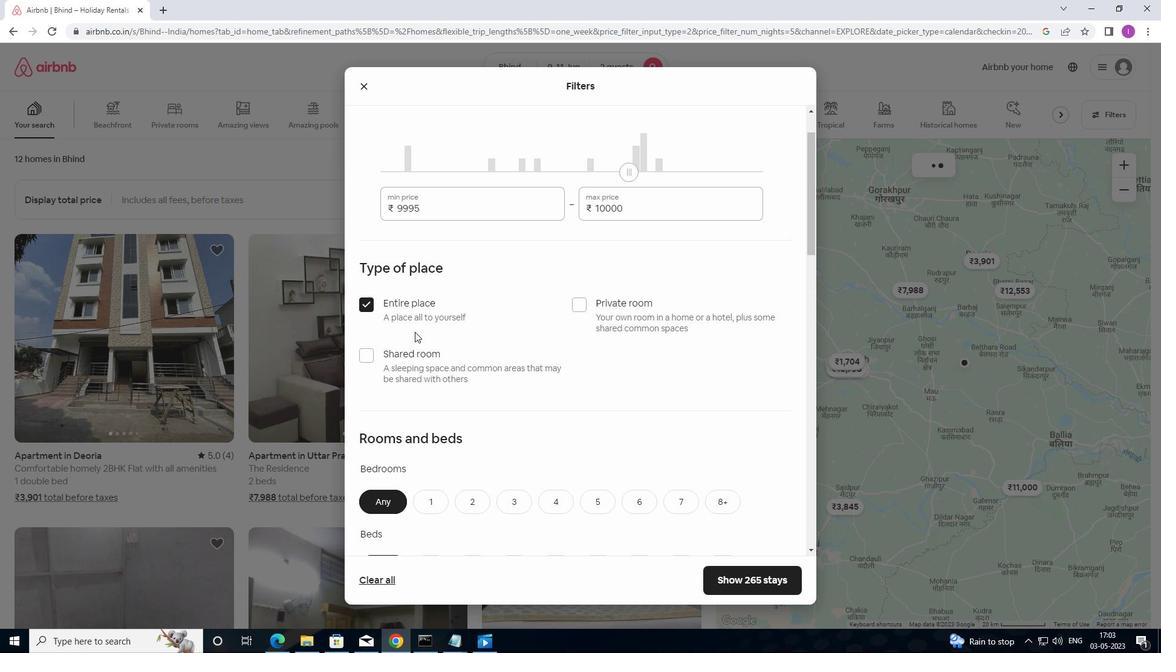 
Action: Mouse scrolled (436, 338) with delta (0, 0)
Screenshot: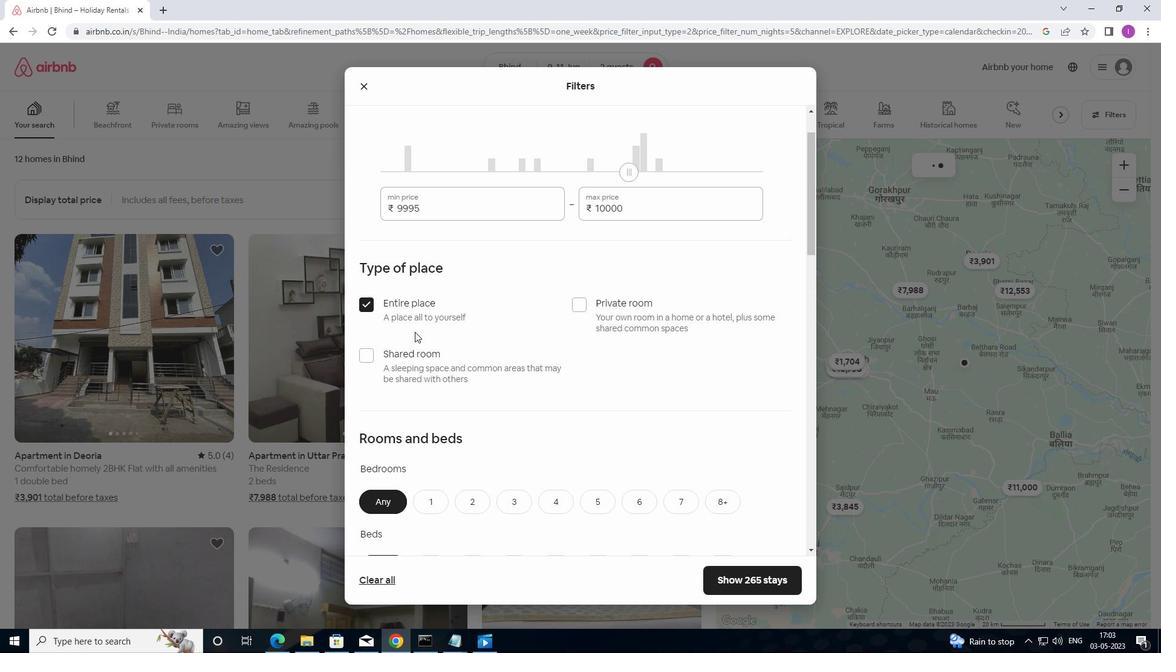 
Action: Mouse moved to (471, 261)
Screenshot: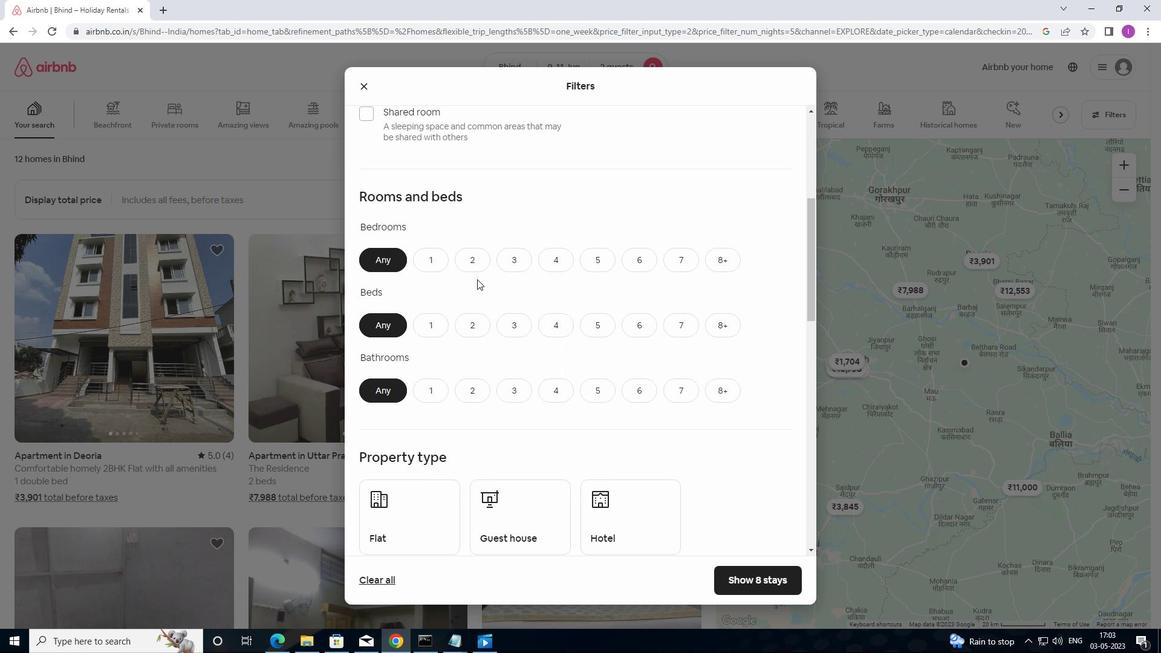 
Action: Mouse pressed left at (471, 261)
Screenshot: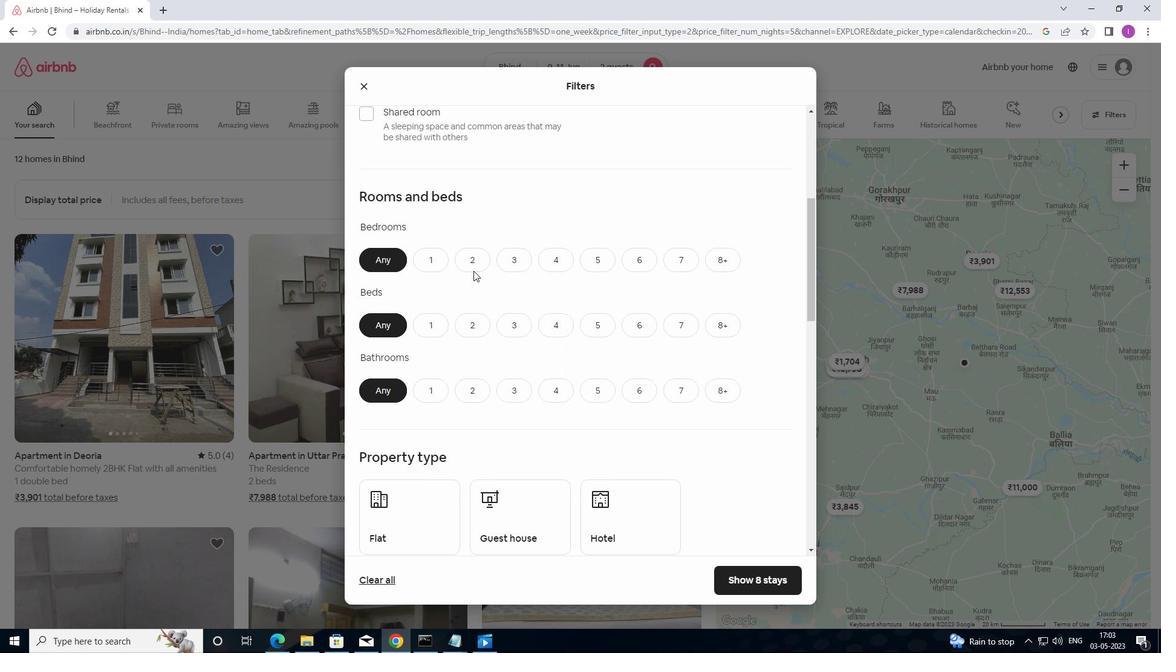
Action: Mouse moved to (473, 337)
Screenshot: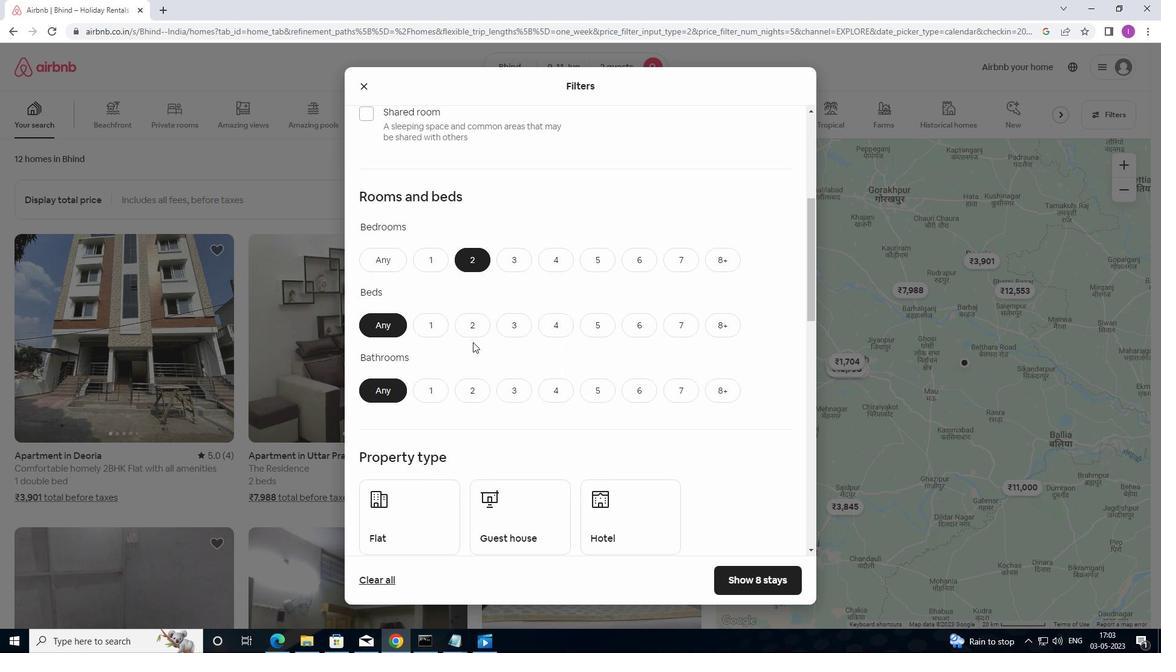 
Action: Mouse pressed left at (473, 337)
Screenshot: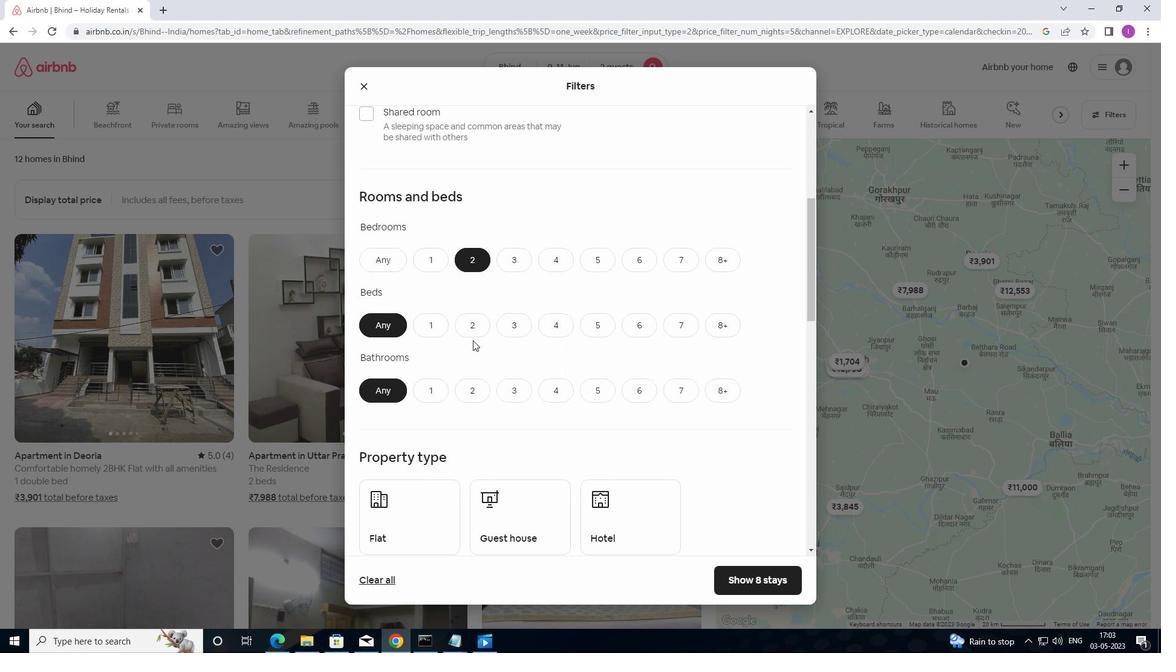 
Action: Mouse moved to (432, 389)
Screenshot: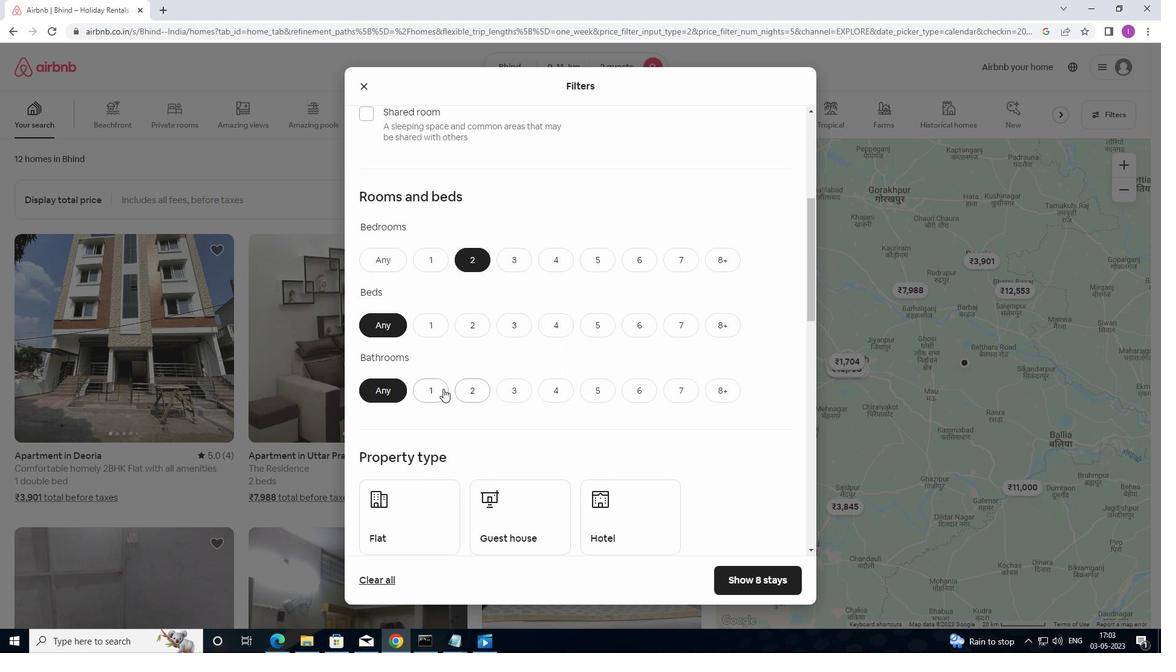 
Action: Mouse pressed left at (432, 389)
Screenshot: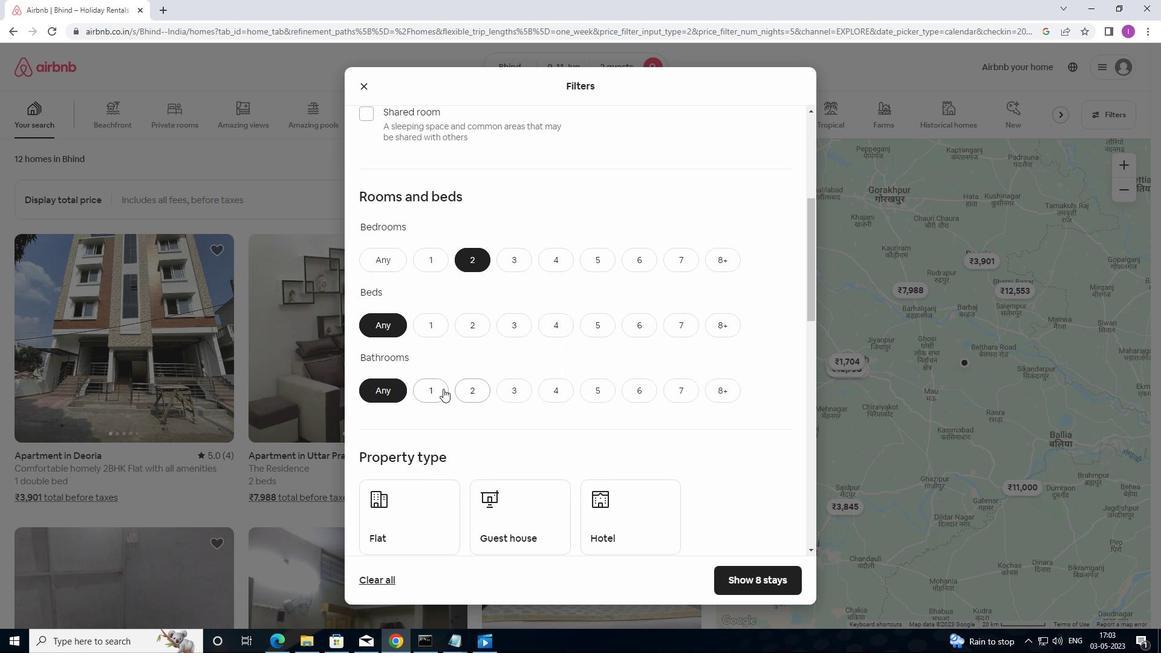 
Action: Mouse moved to (484, 375)
Screenshot: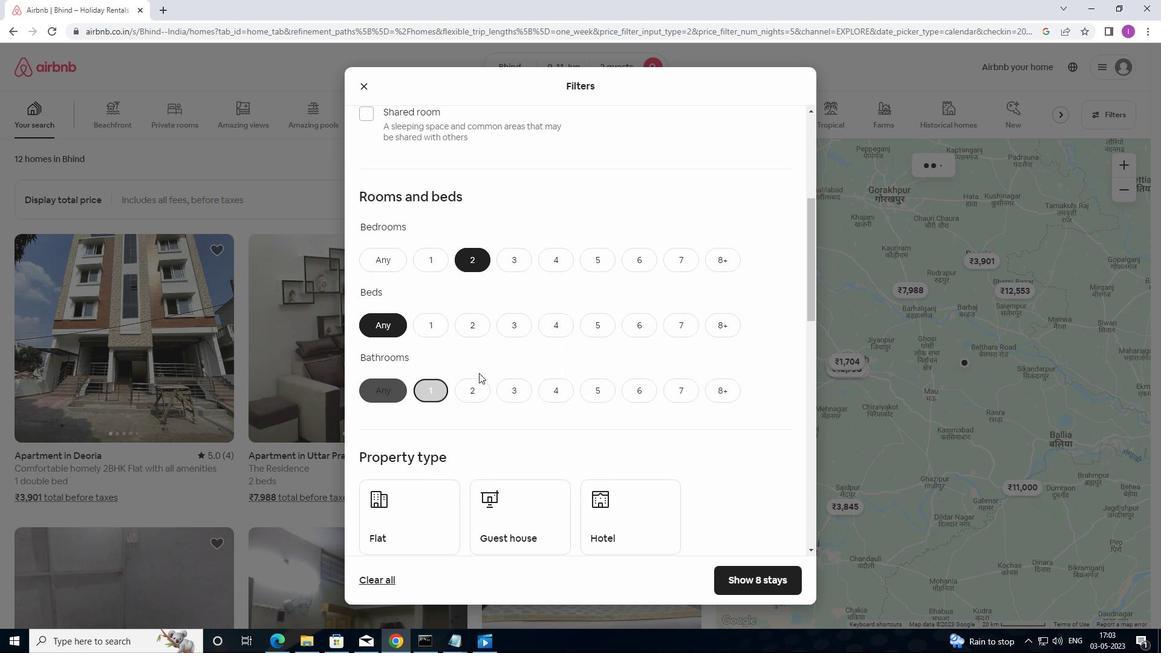 
Action: Mouse scrolled (484, 374) with delta (0, 0)
Screenshot: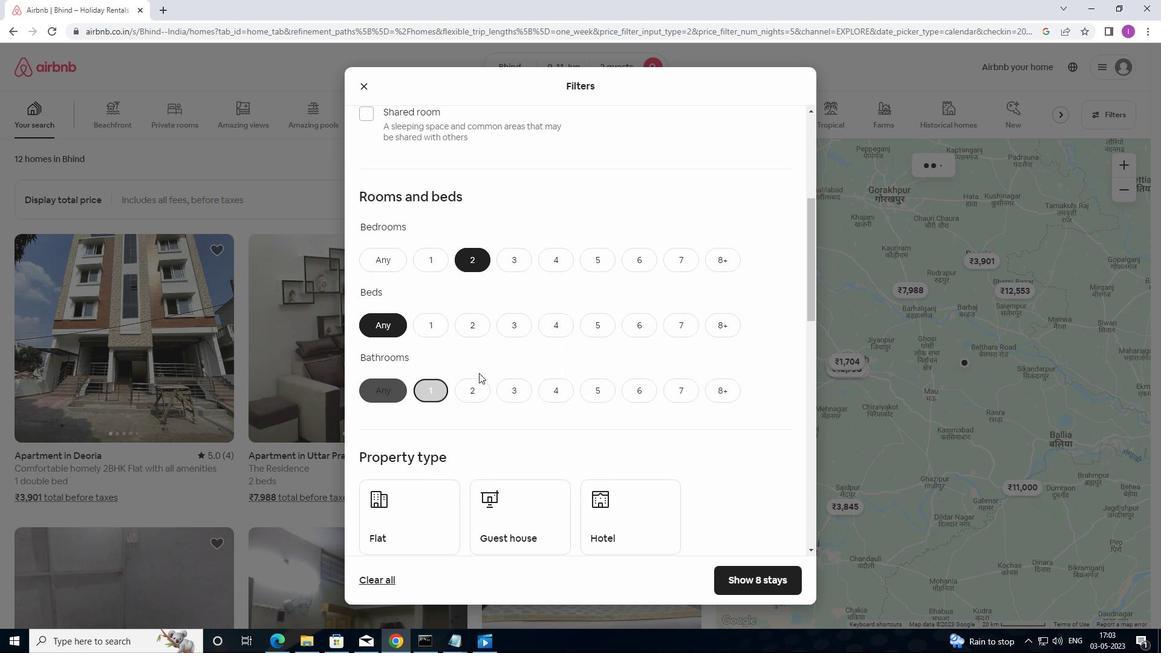 
Action: Mouse moved to (490, 387)
Screenshot: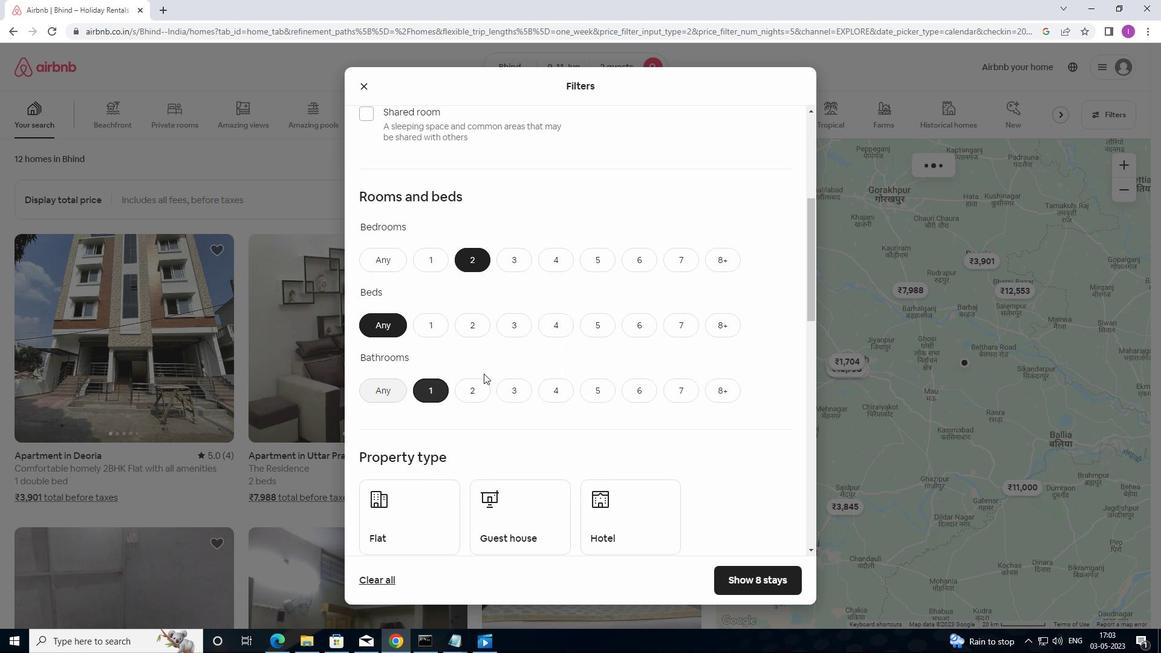 
Action: Mouse scrolled (490, 387) with delta (0, 0)
Screenshot: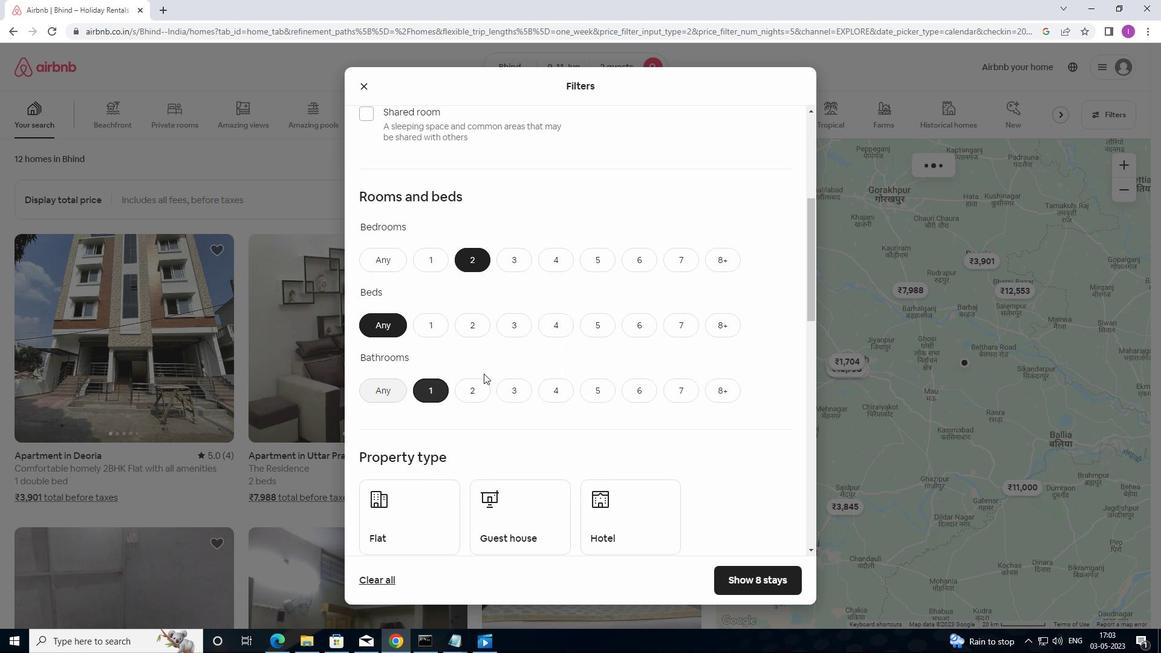 
Action: Mouse moved to (490, 388)
Screenshot: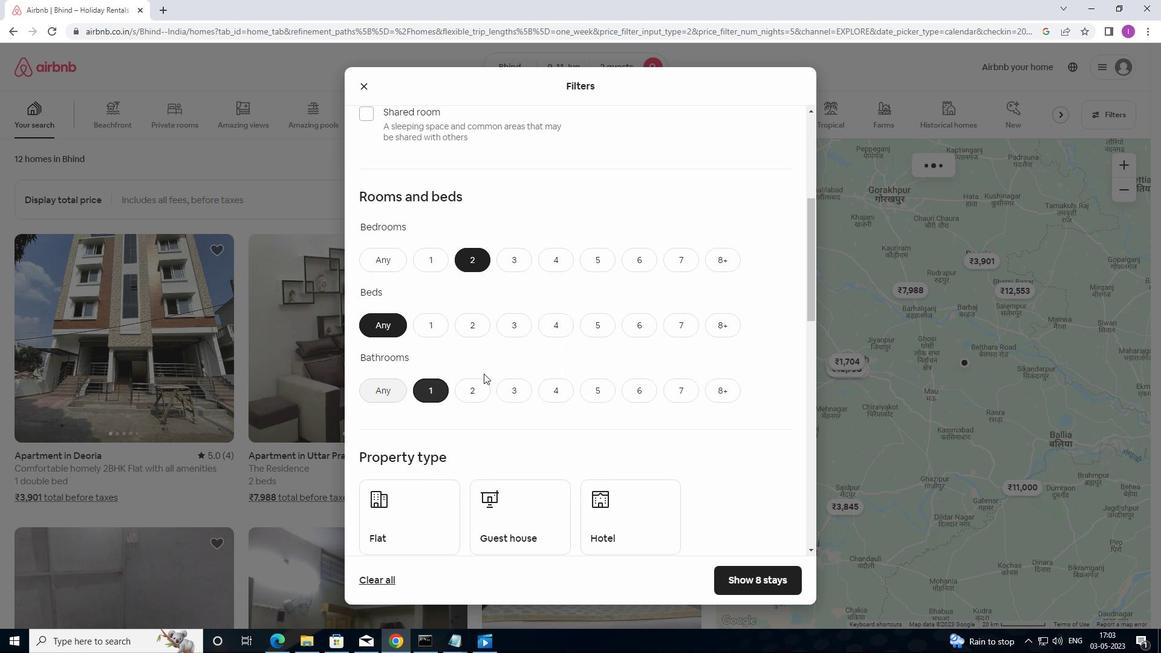 
Action: Mouse scrolled (490, 387) with delta (0, 0)
Screenshot: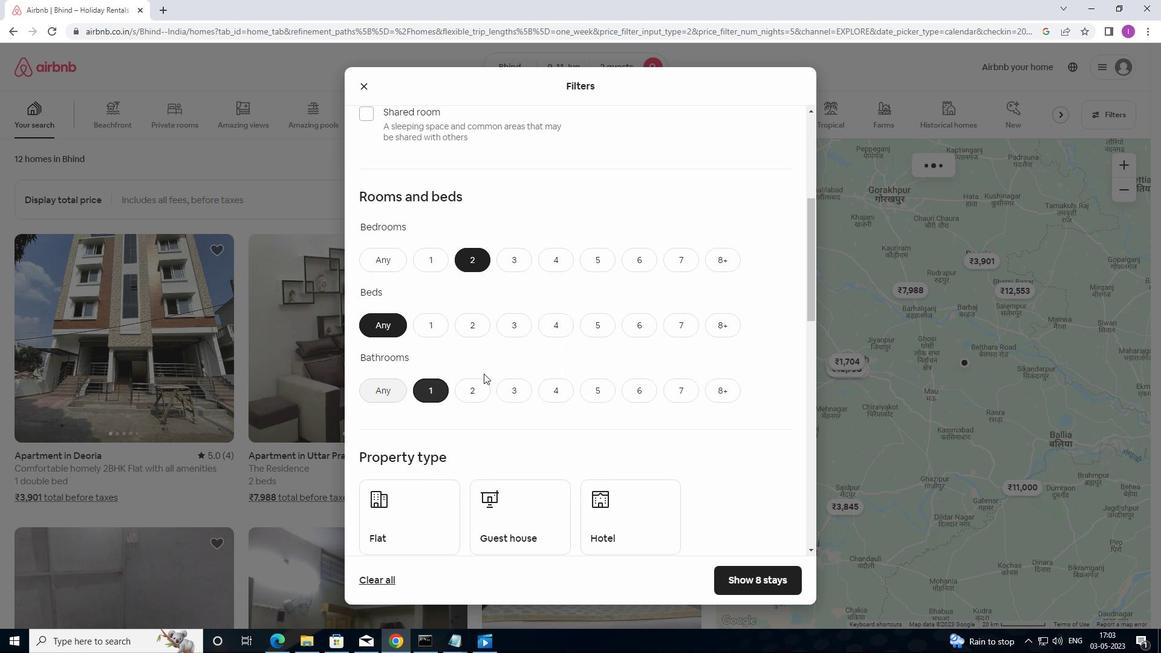 
Action: Mouse moved to (421, 364)
Screenshot: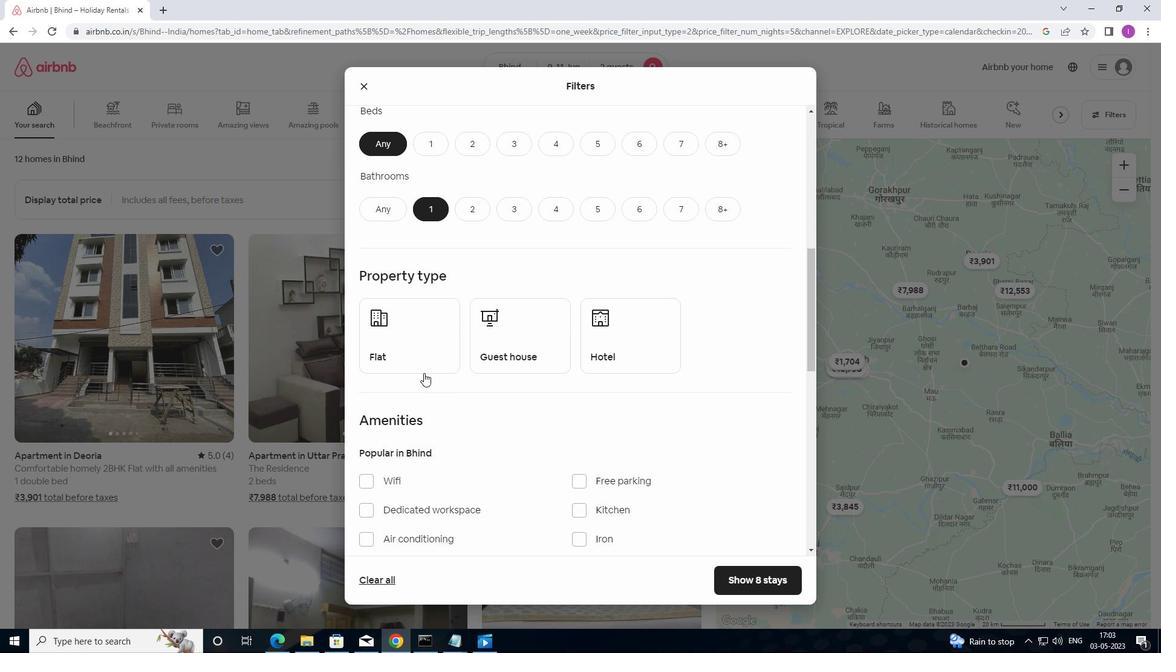 
Action: Mouse pressed left at (421, 364)
Screenshot: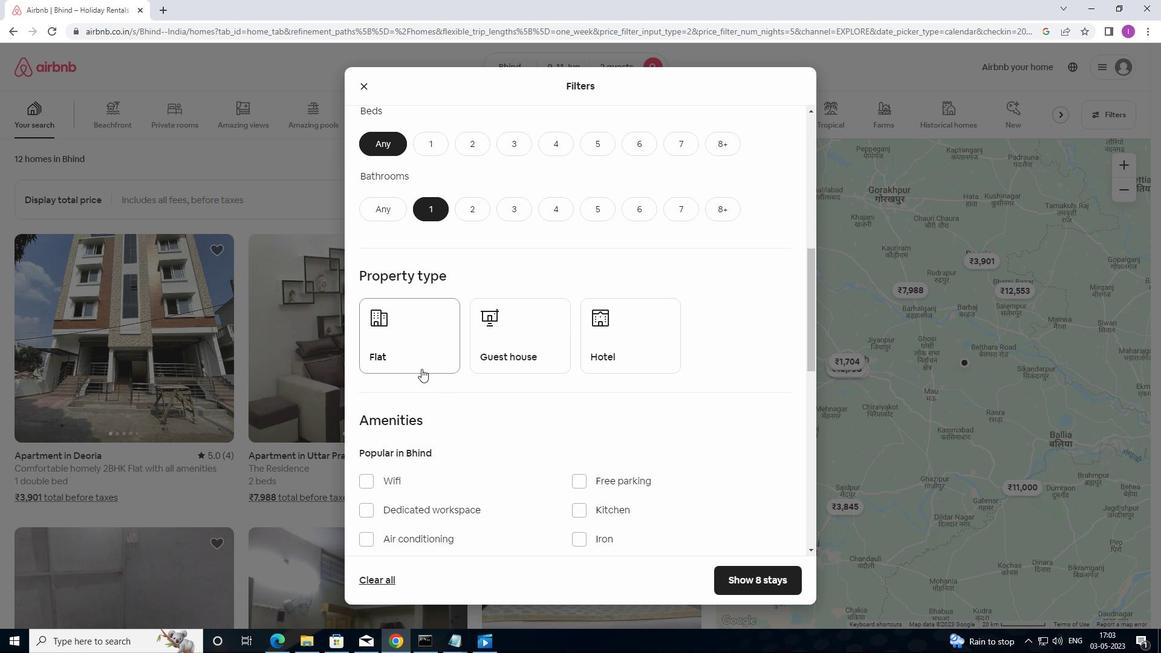 
Action: Mouse moved to (524, 368)
Screenshot: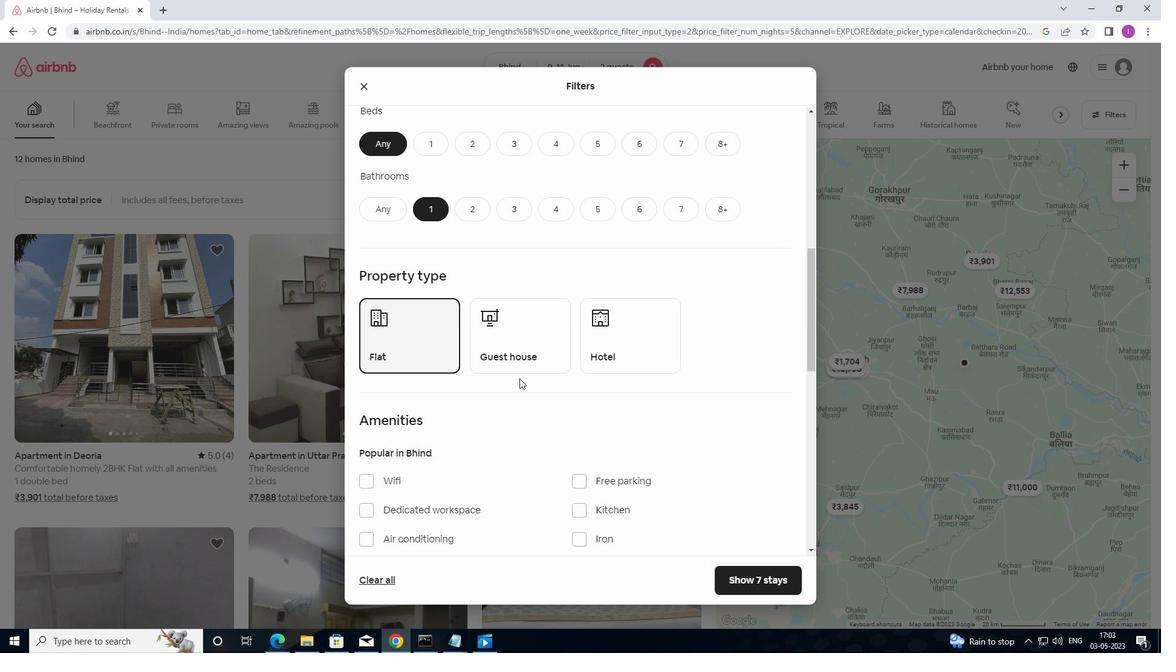 
Action: Mouse pressed left at (524, 368)
Screenshot: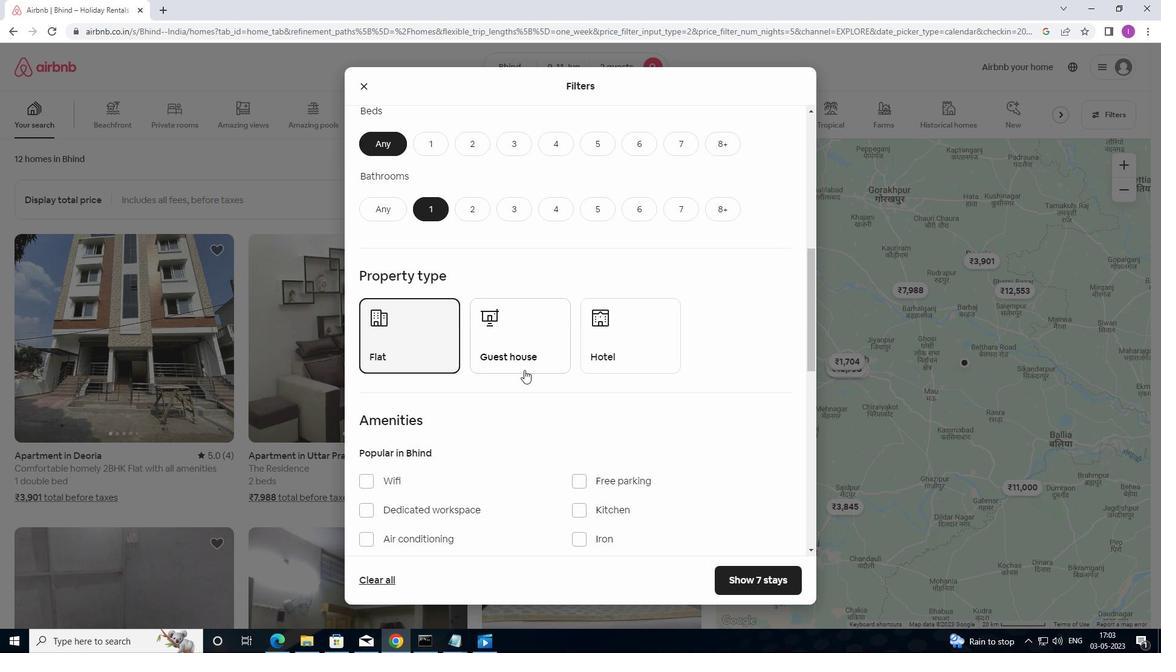 
Action: Mouse moved to (553, 380)
Screenshot: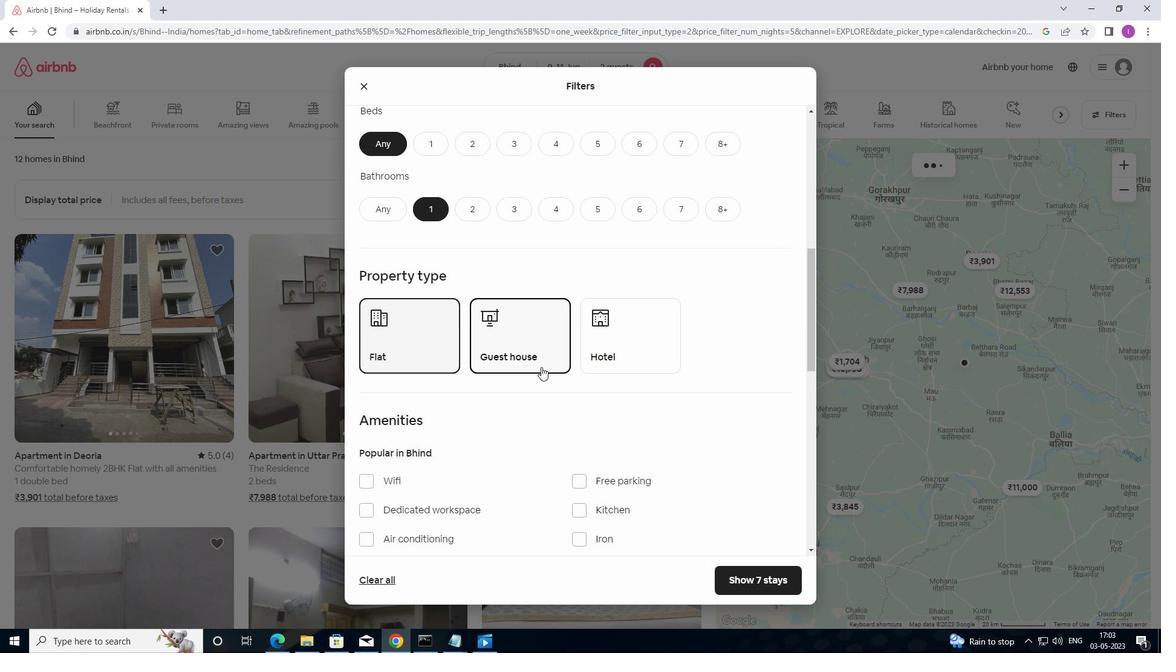 
Action: Mouse scrolled (553, 379) with delta (0, 0)
Screenshot: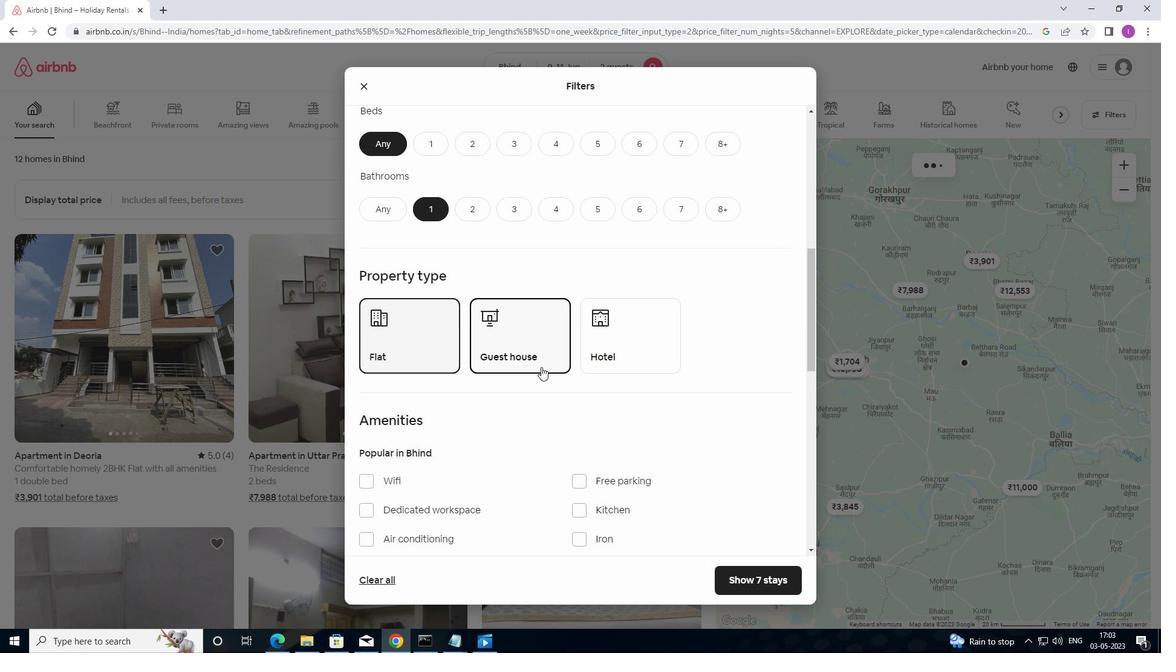 
Action: Mouse moved to (555, 402)
Screenshot: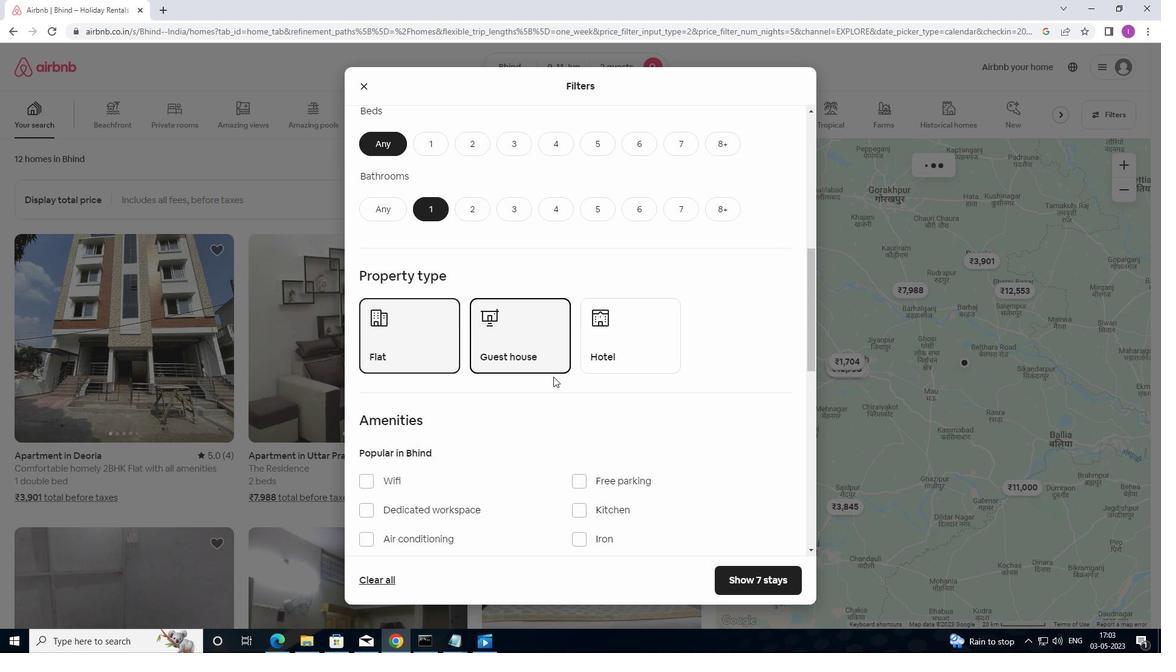 
Action: Mouse scrolled (555, 402) with delta (0, 0)
Screenshot: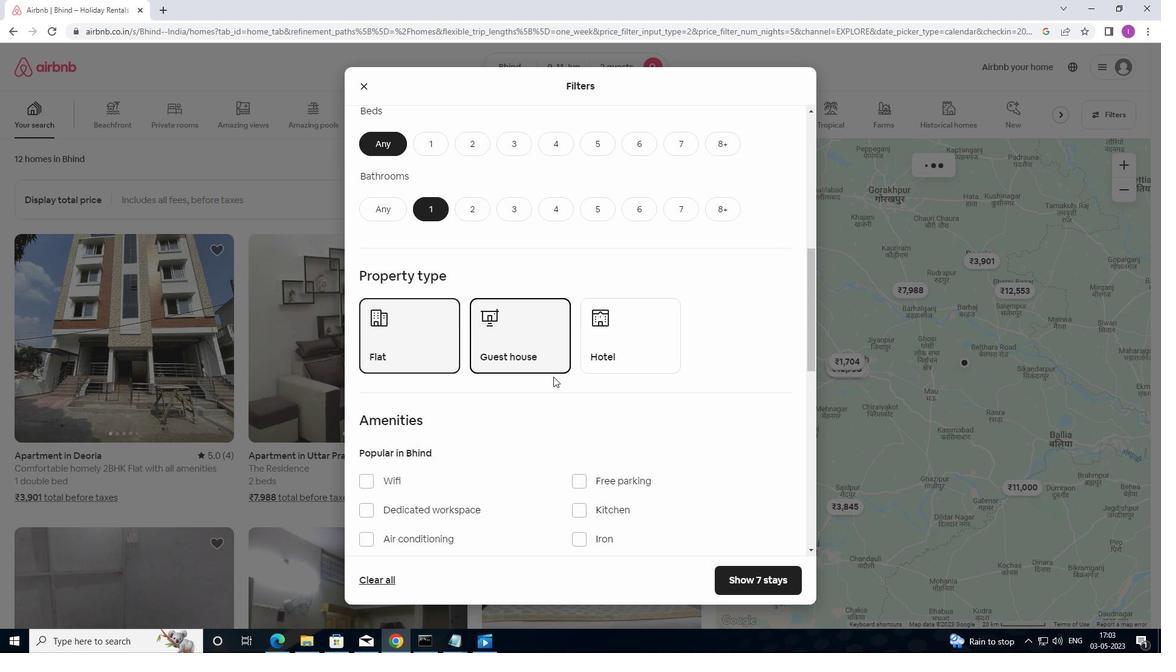 
Action: Mouse moved to (558, 412)
Screenshot: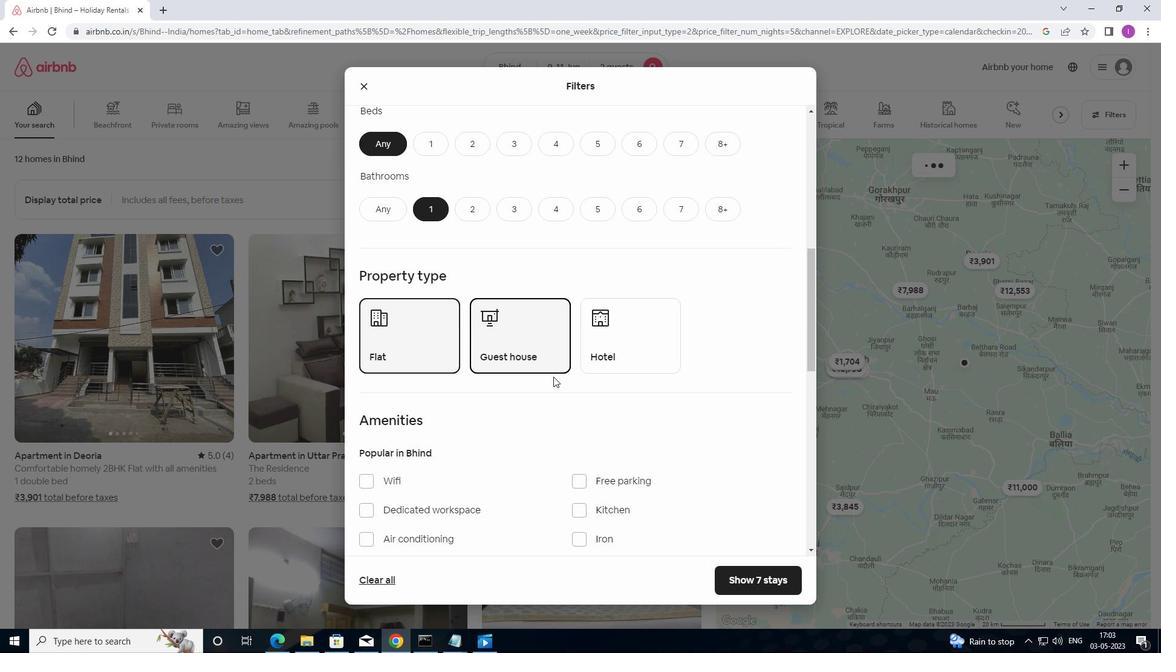 
Action: Mouse scrolled (558, 411) with delta (0, 0)
Screenshot: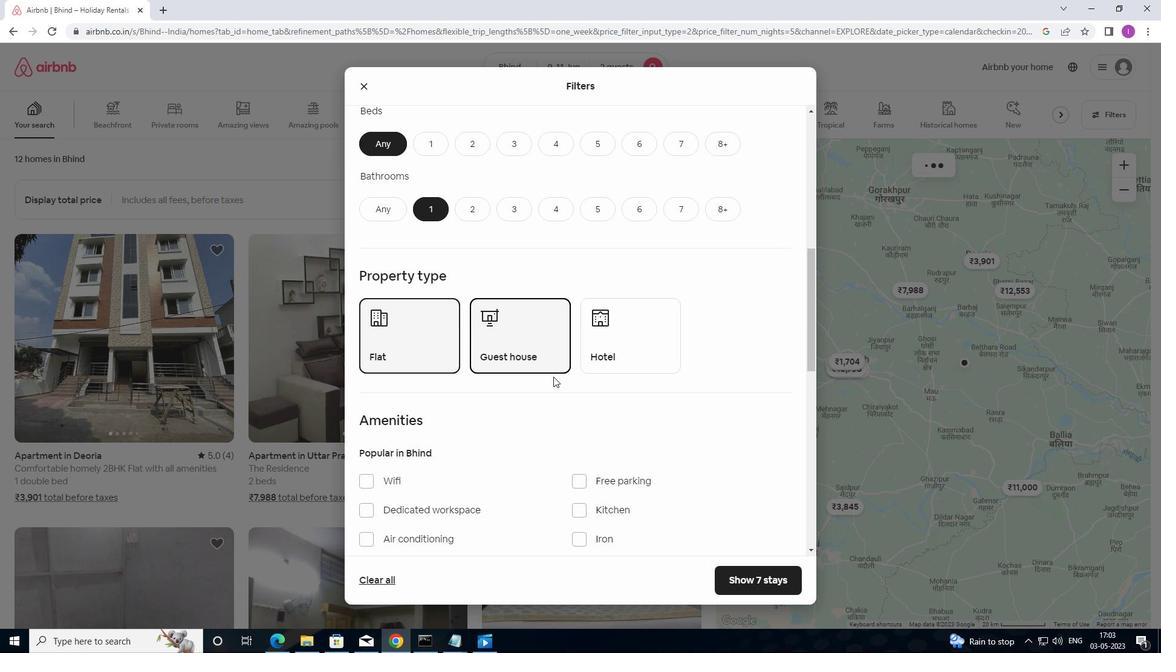 
Action: Mouse moved to (559, 413)
Screenshot: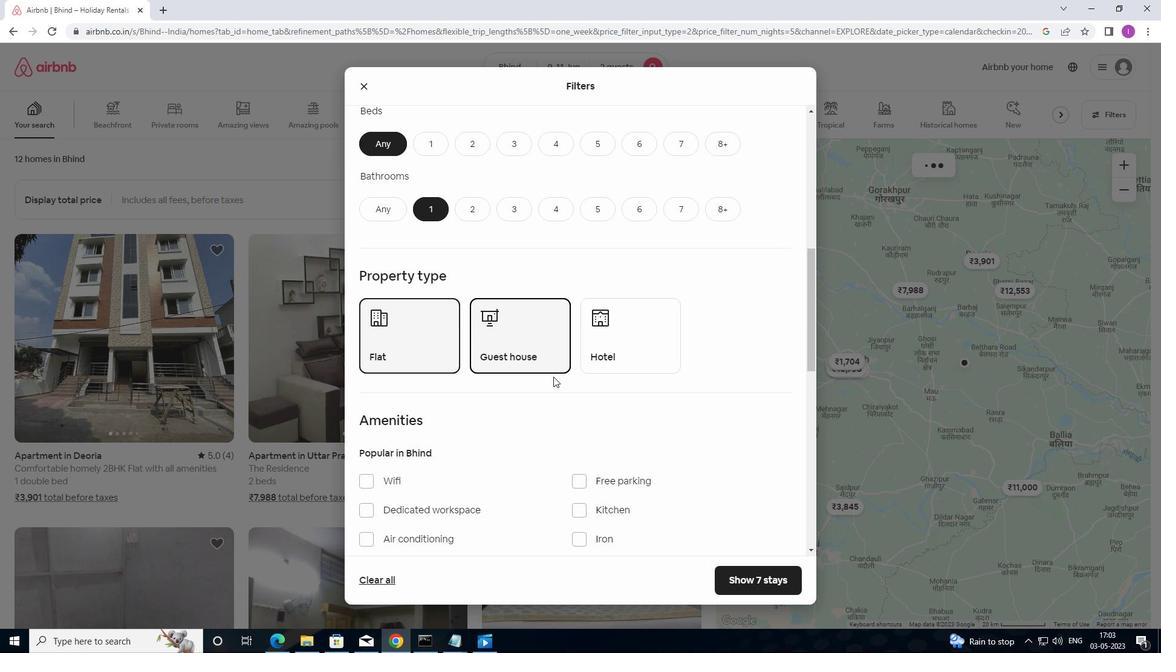 
Action: Mouse scrolled (559, 413) with delta (0, 0)
Screenshot: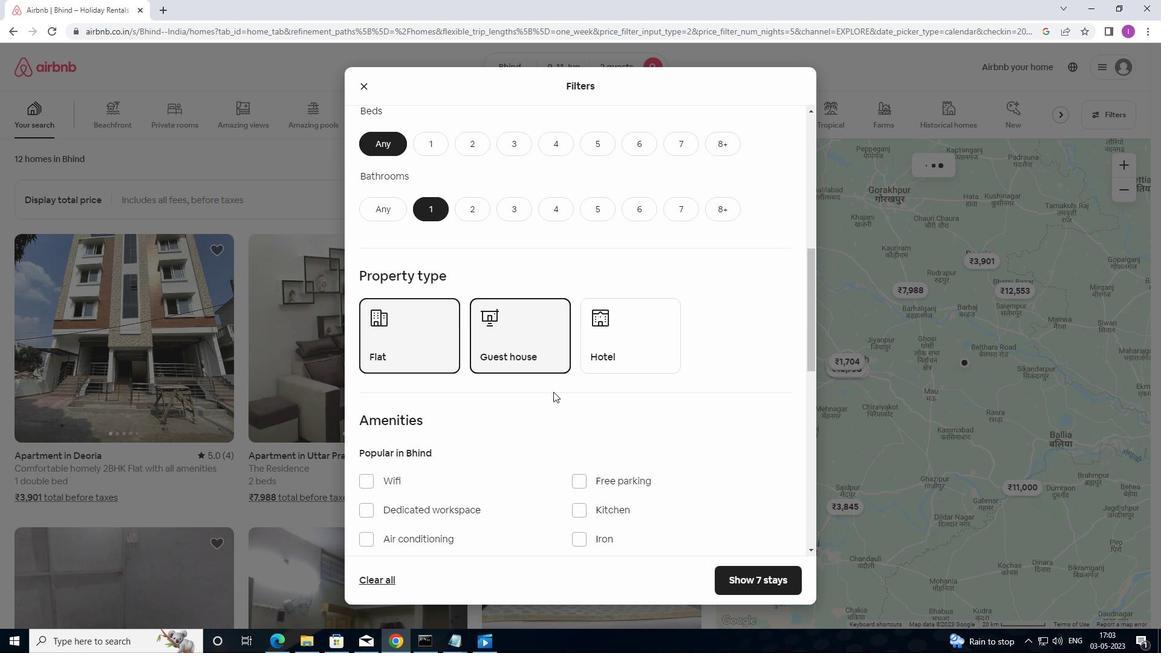 
Action: Mouse moved to (363, 246)
Screenshot: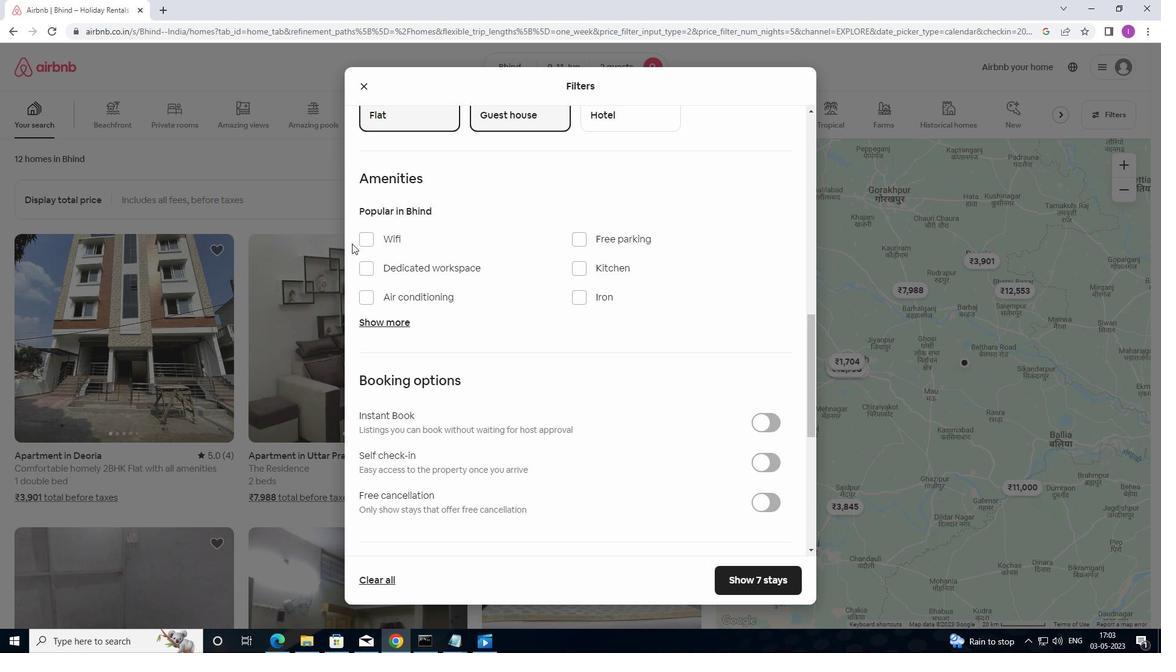 
Action: Mouse pressed left at (363, 246)
Screenshot: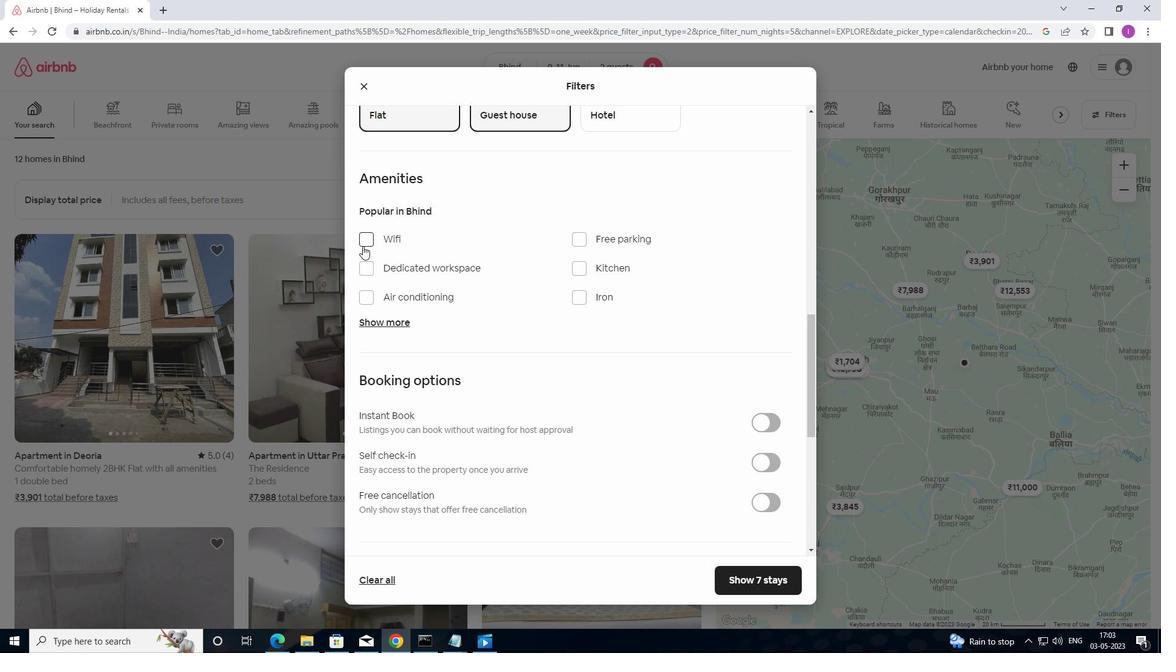 
Action: Mouse moved to (662, 424)
Screenshot: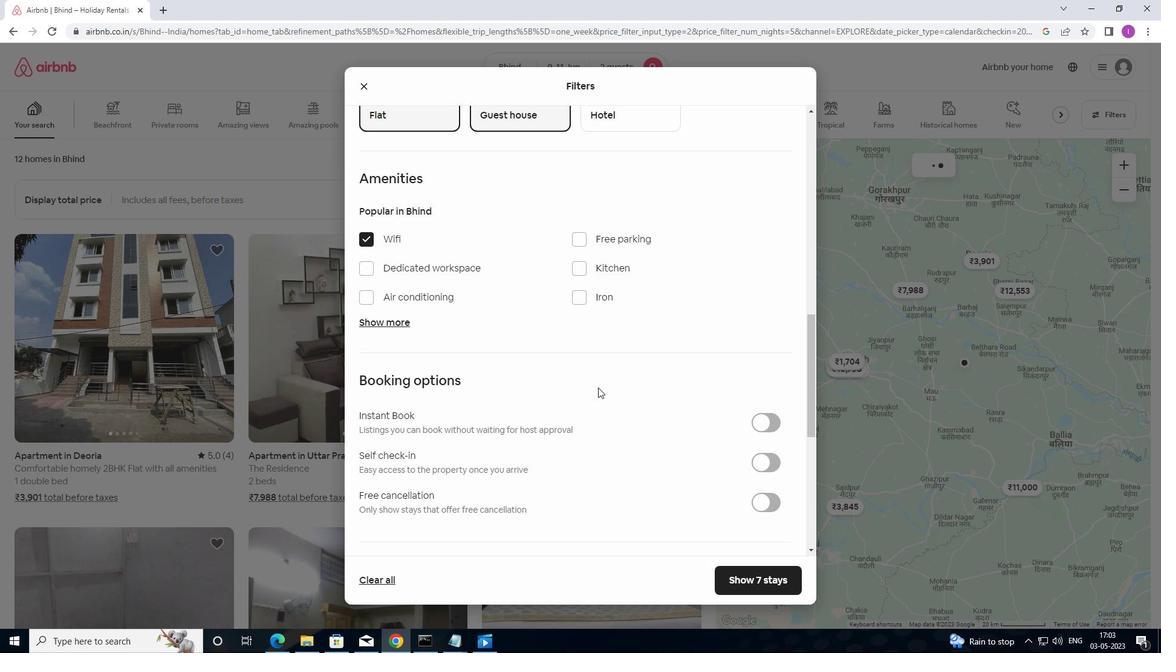 
Action: Mouse scrolled (662, 424) with delta (0, 0)
Screenshot: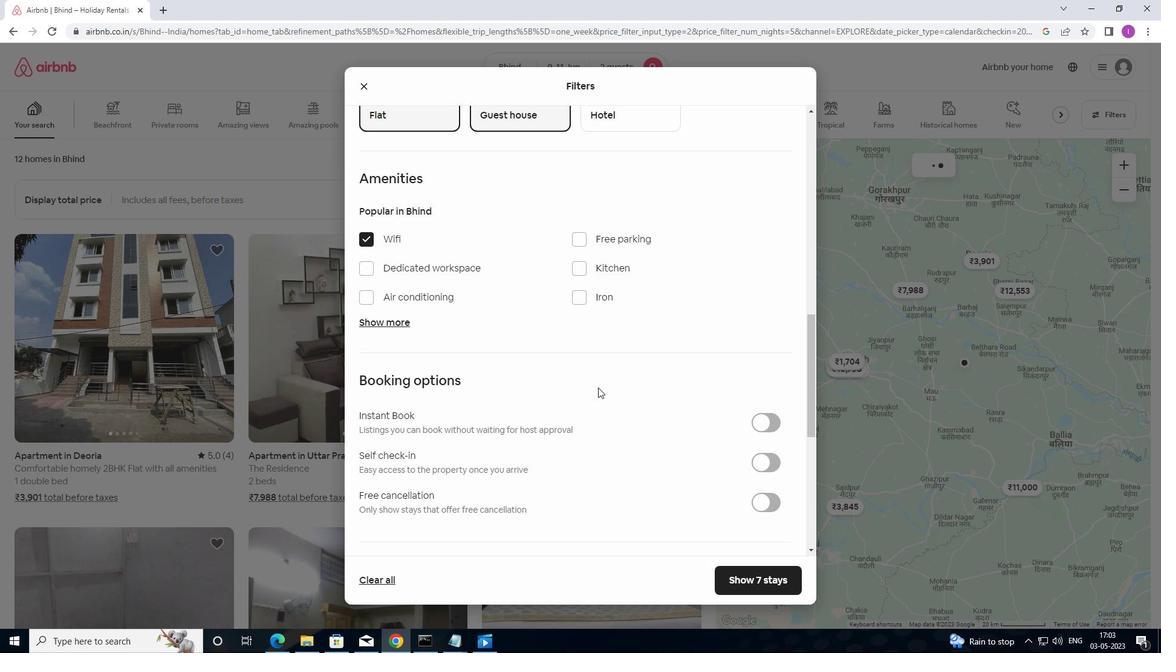 
Action: Mouse moved to (667, 425)
Screenshot: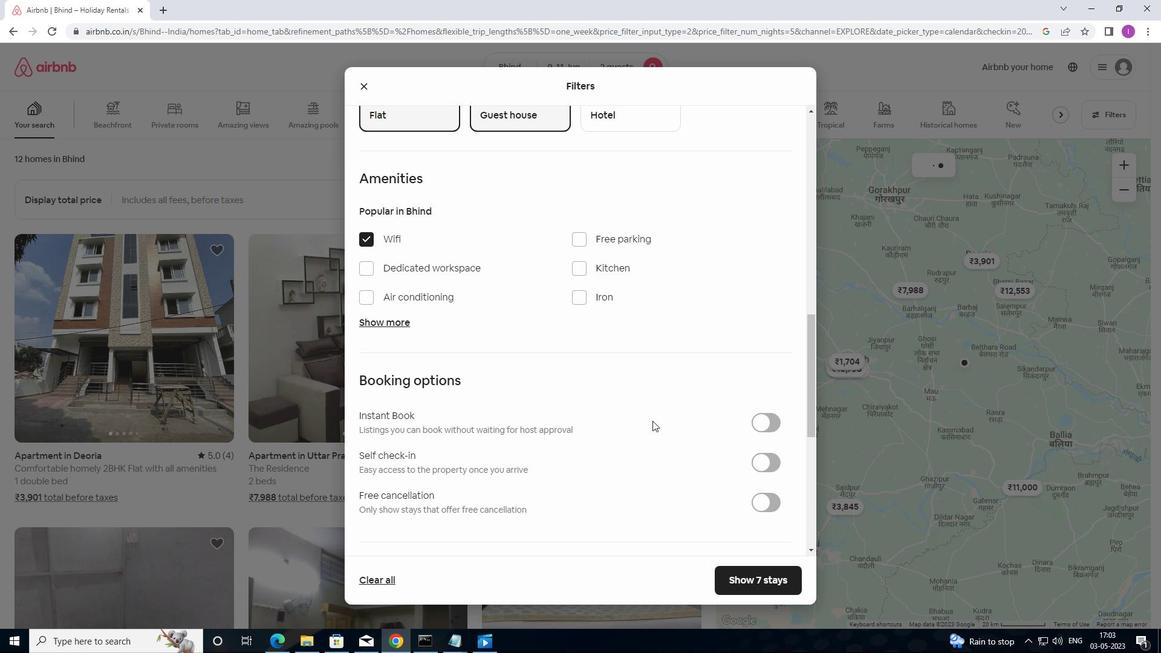 
Action: Mouse scrolled (667, 425) with delta (0, 0)
Screenshot: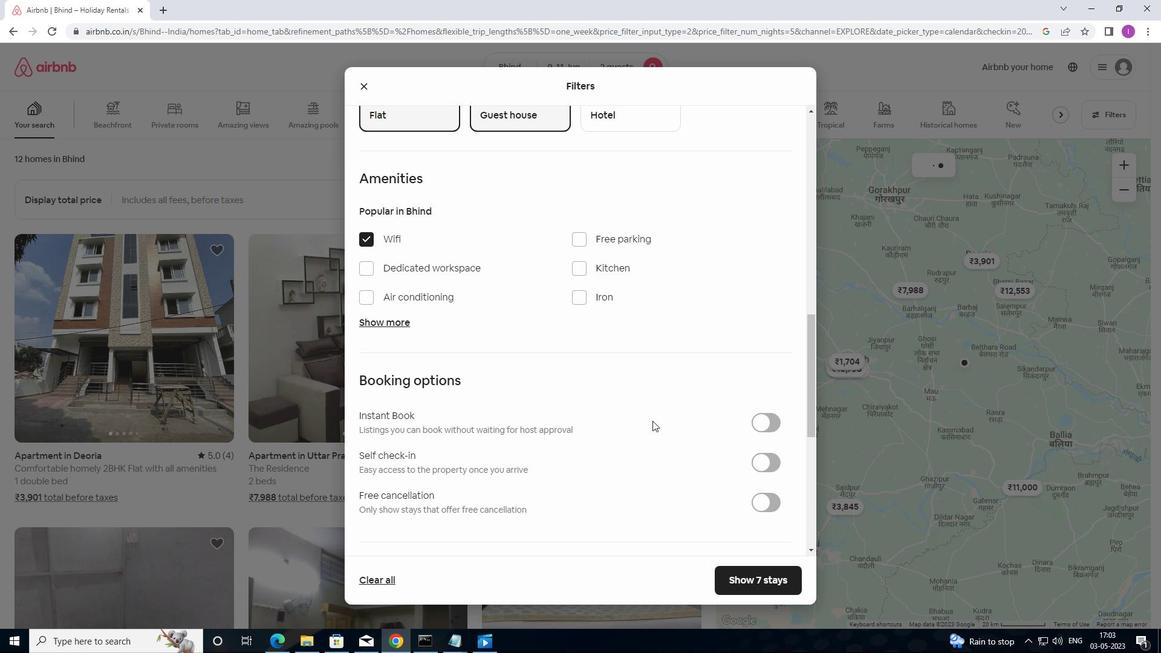 
Action: Mouse moved to (779, 341)
Screenshot: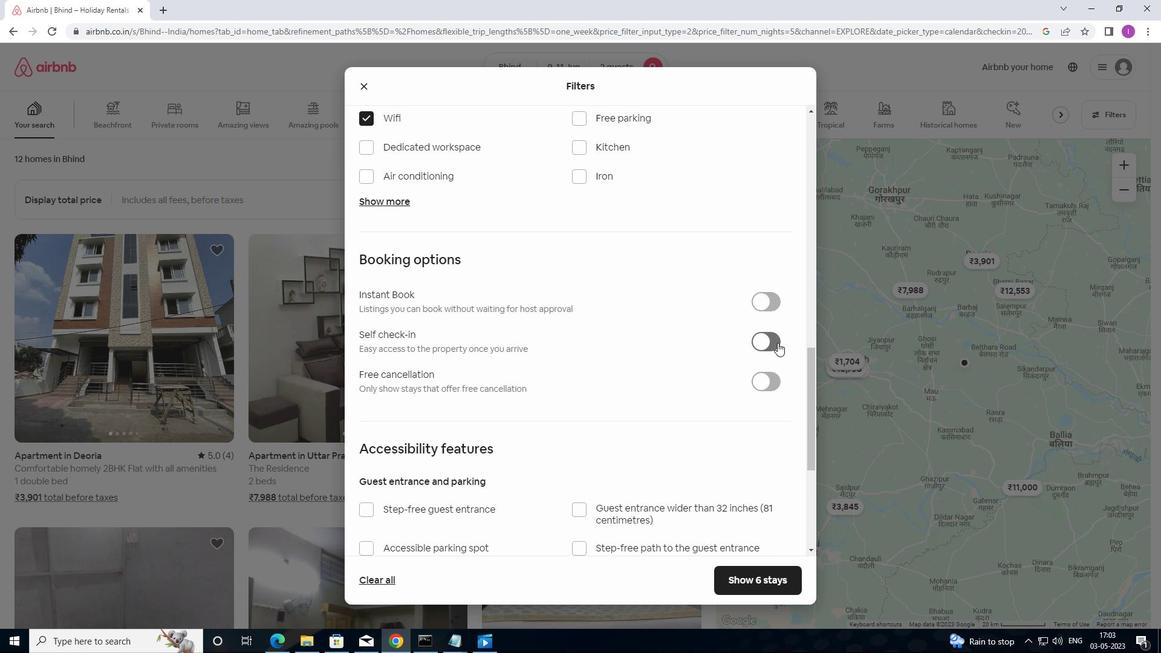 
Action: Mouse pressed left at (779, 341)
Screenshot: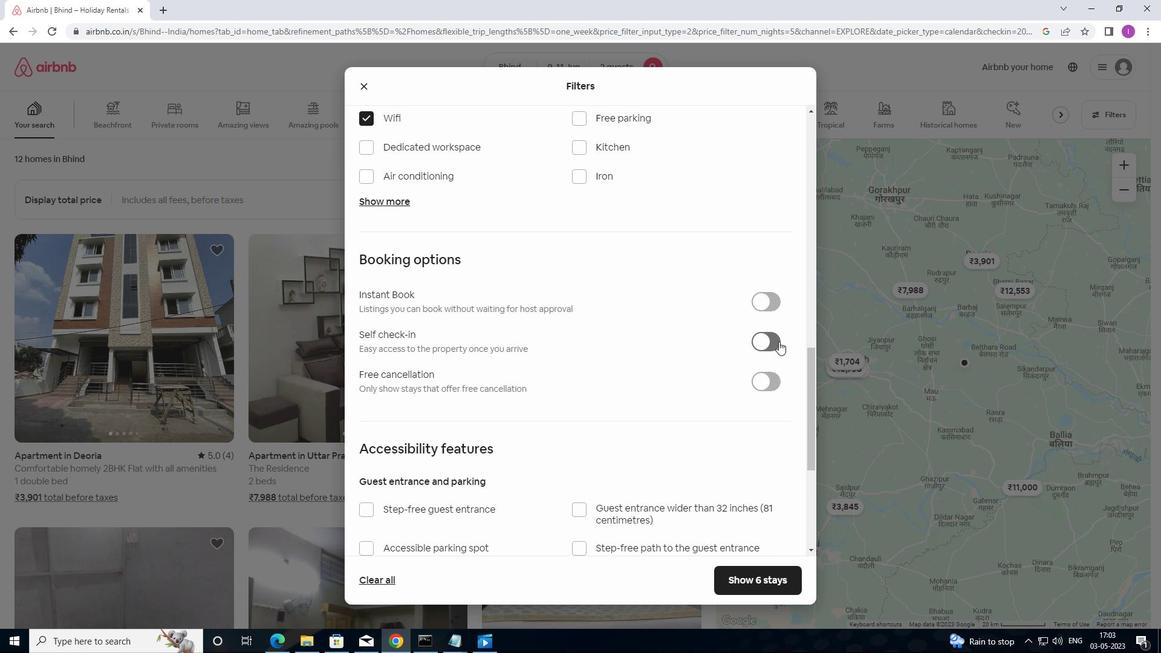 
Action: Mouse moved to (490, 482)
Screenshot: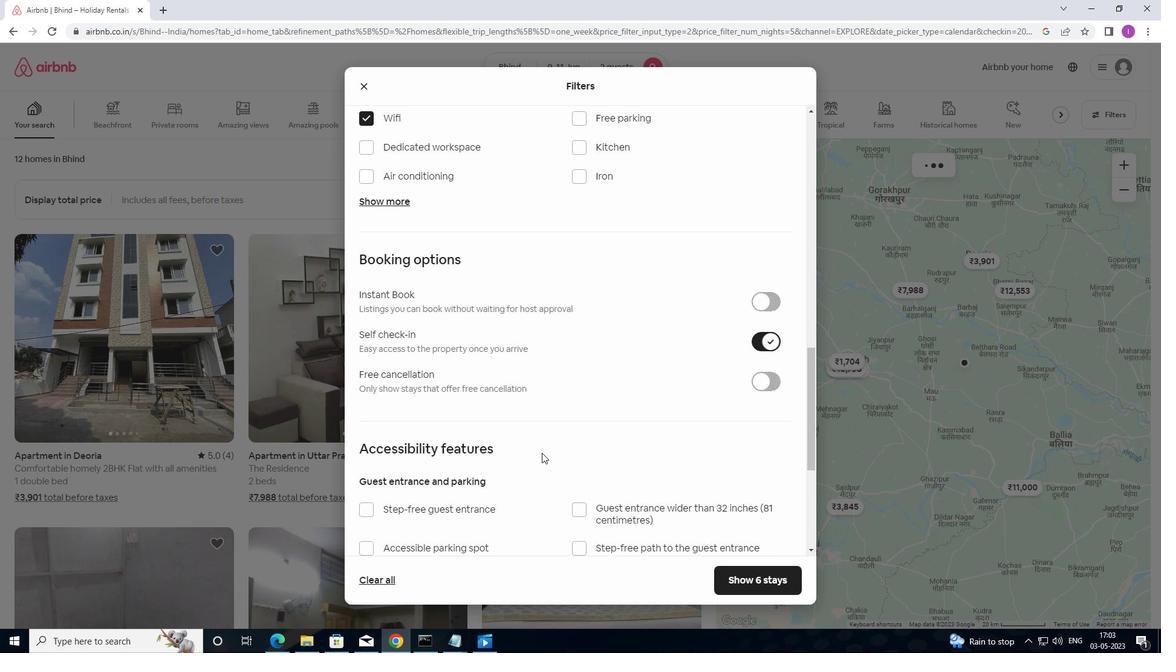 
Action: Mouse scrolled (490, 481) with delta (0, 0)
Screenshot: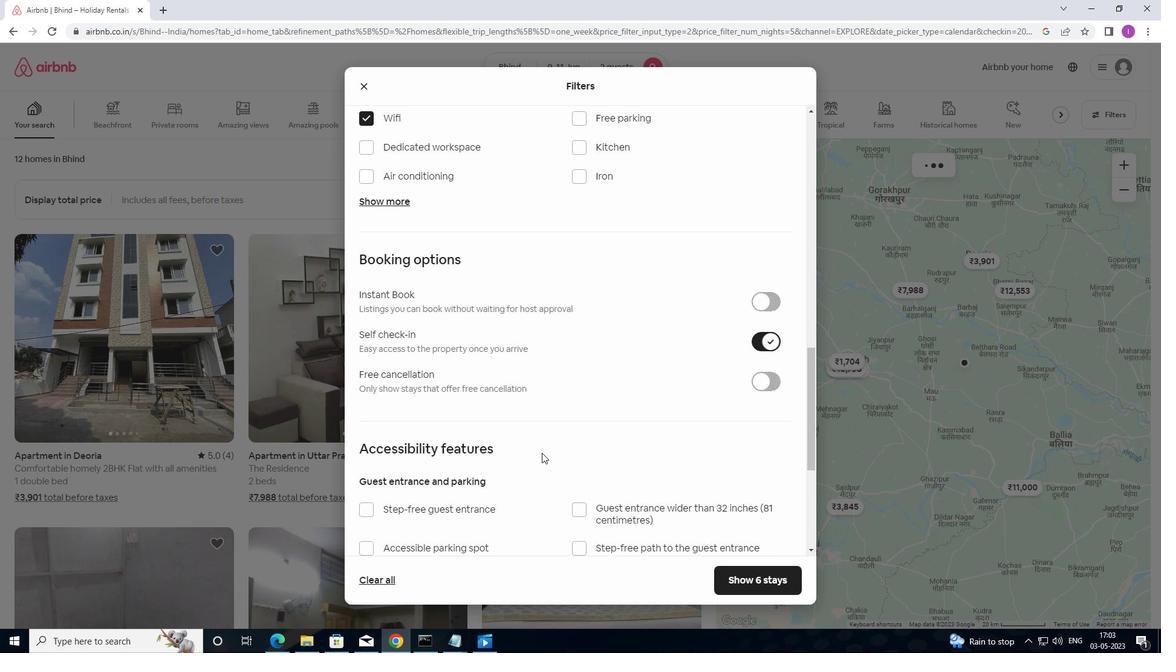 
Action: Mouse moved to (488, 484)
Screenshot: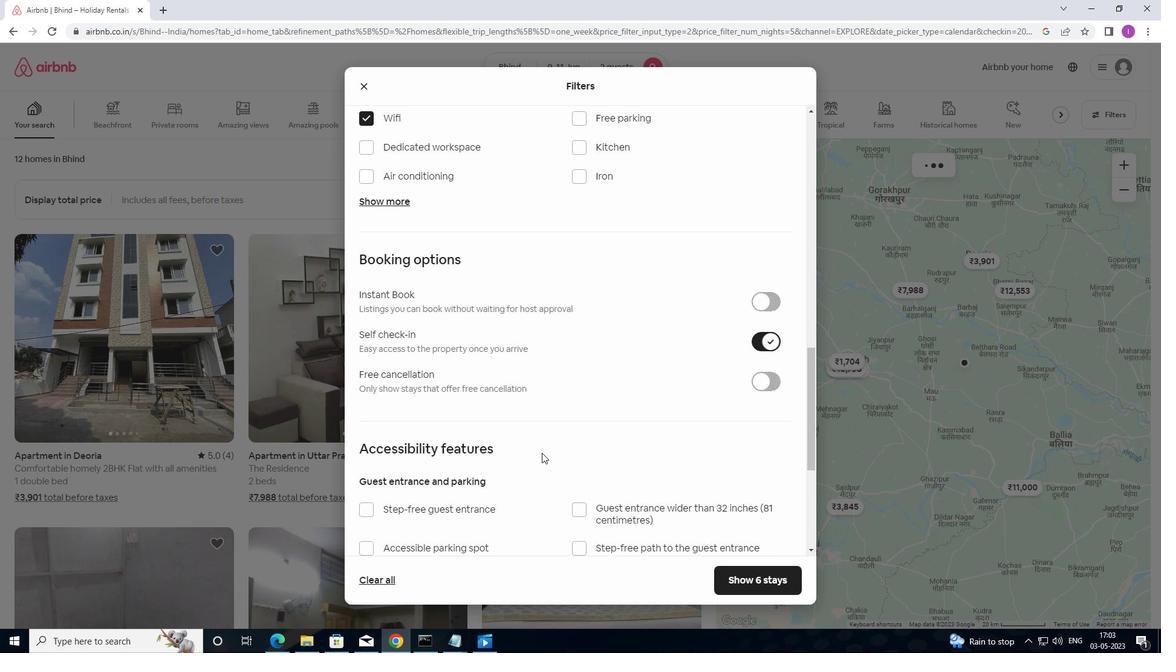 
Action: Mouse scrolled (488, 483) with delta (0, 0)
Screenshot: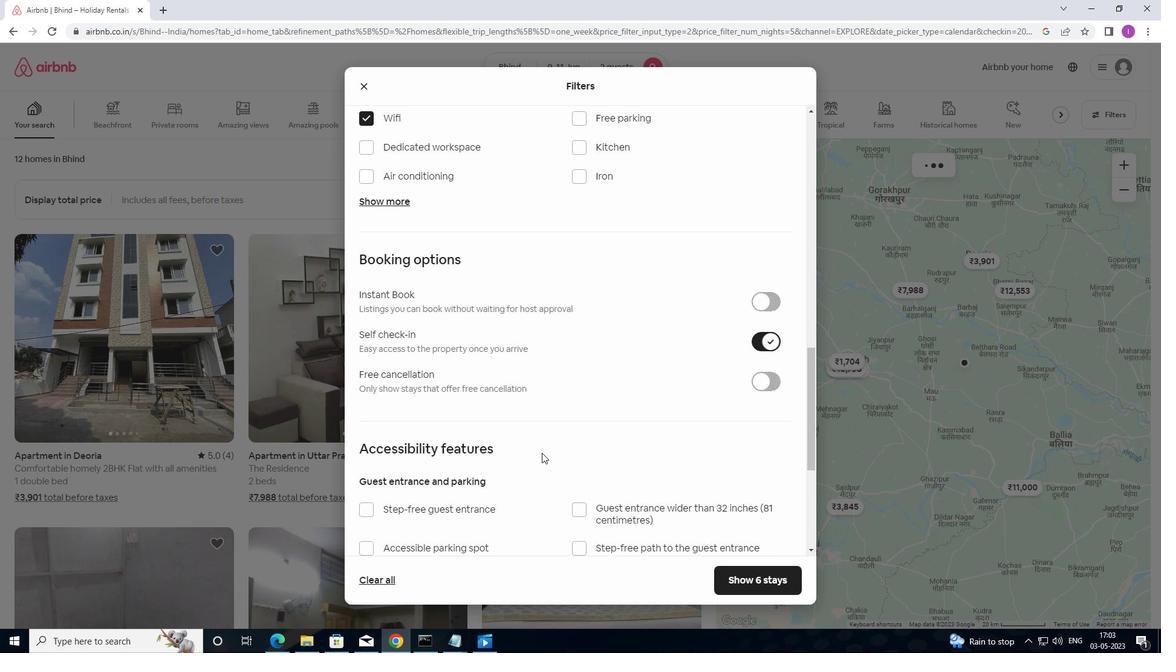 
Action: Mouse scrolled (488, 483) with delta (0, 0)
Screenshot: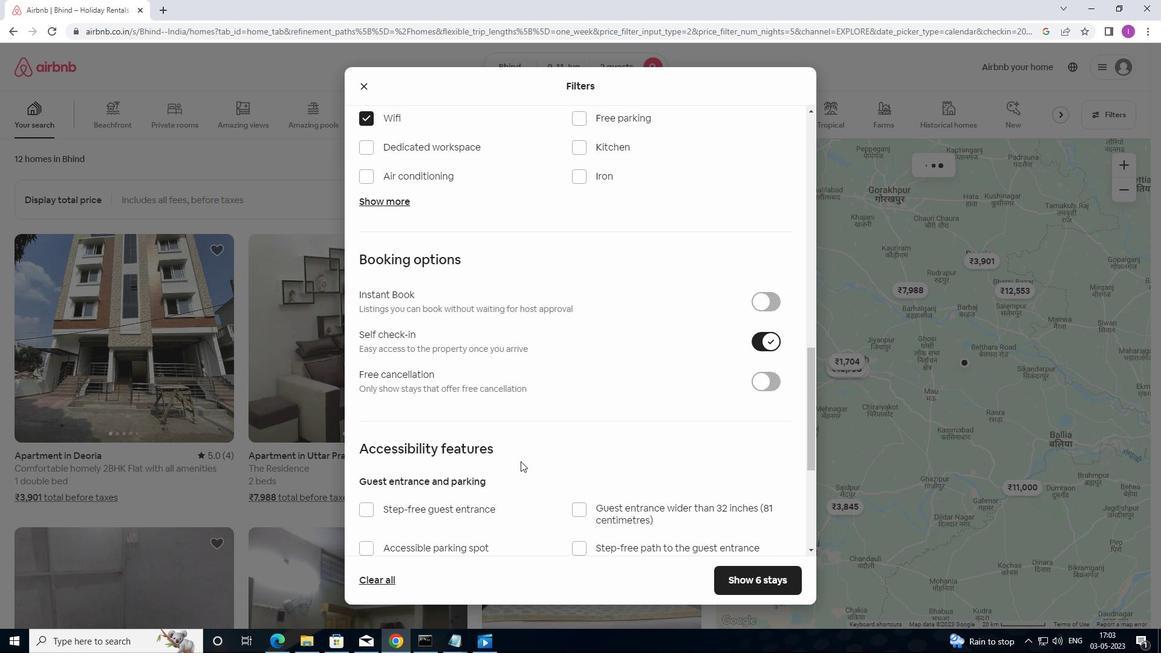 
Action: Mouse scrolled (488, 483) with delta (0, 0)
Screenshot: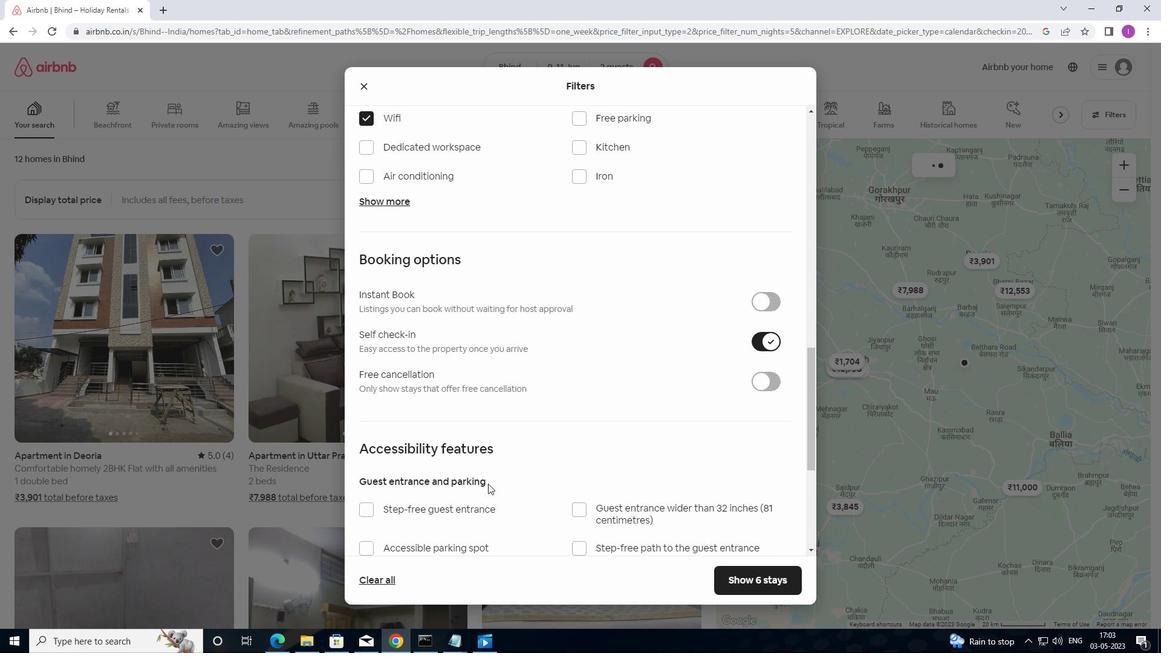 
Action: Mouse moved to (402, 465)
Screenshot: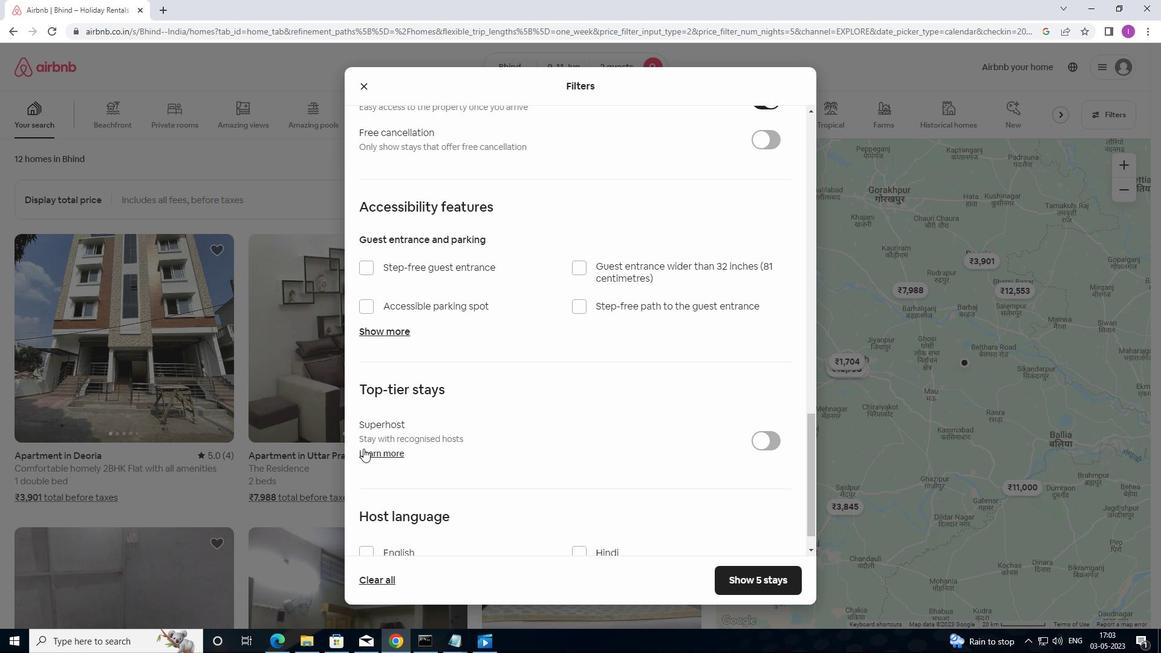 
Action: Mouse scrolled (402, 464) with delta (0, 0)
Screenshot: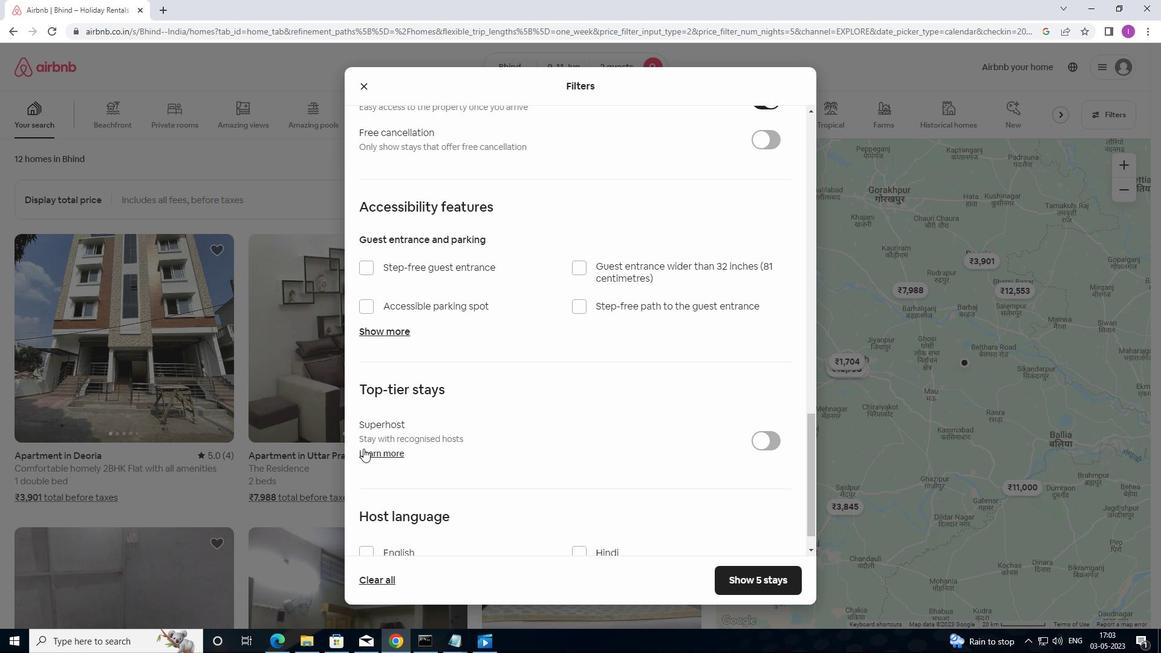 
Action: Mouse moved to (407, 469)
Screenshot: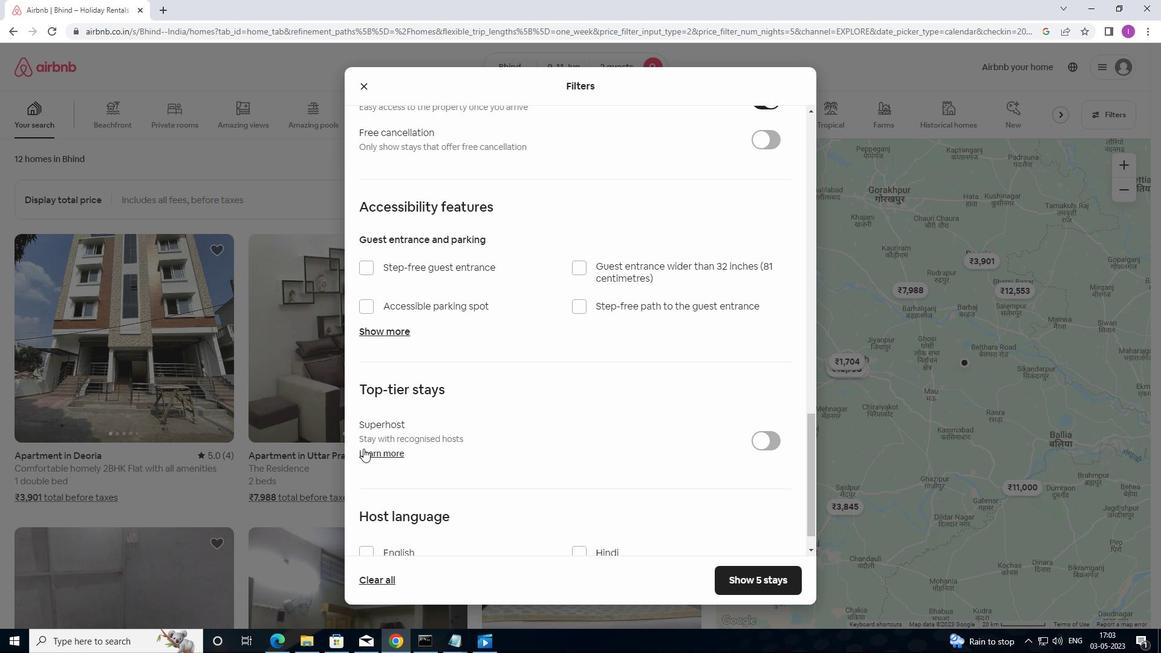 
Action: Mouse scrolled (407, 468) with delta (0, 0)
Screenshot: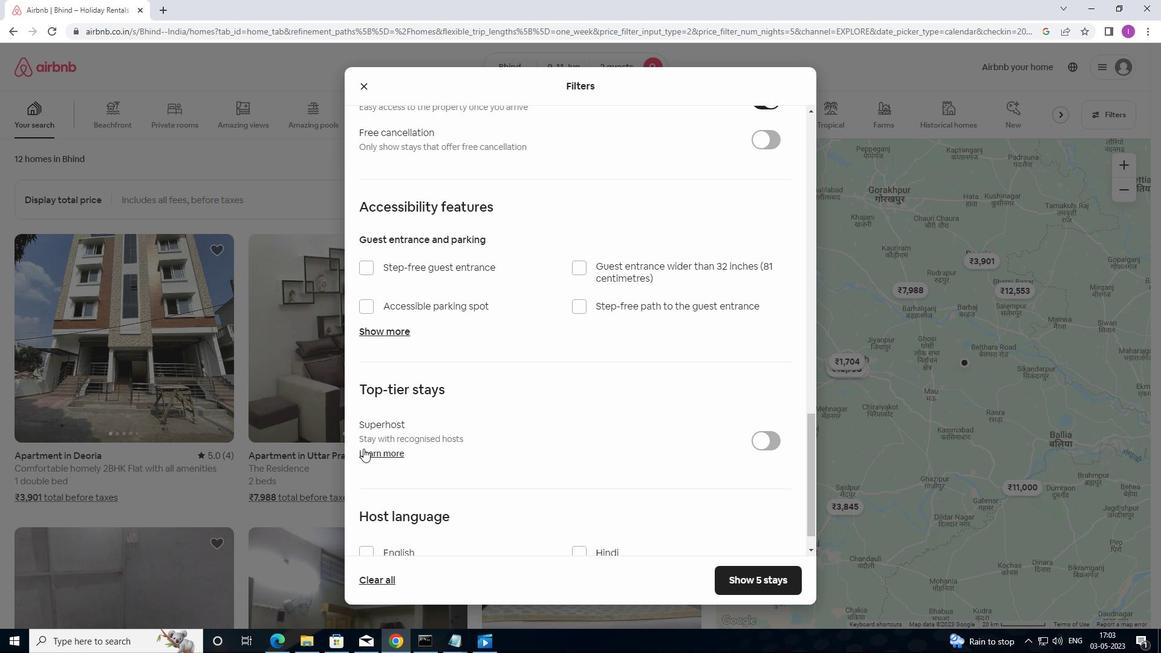 
Action: Mouse moved to (419, 482)
Screenshot: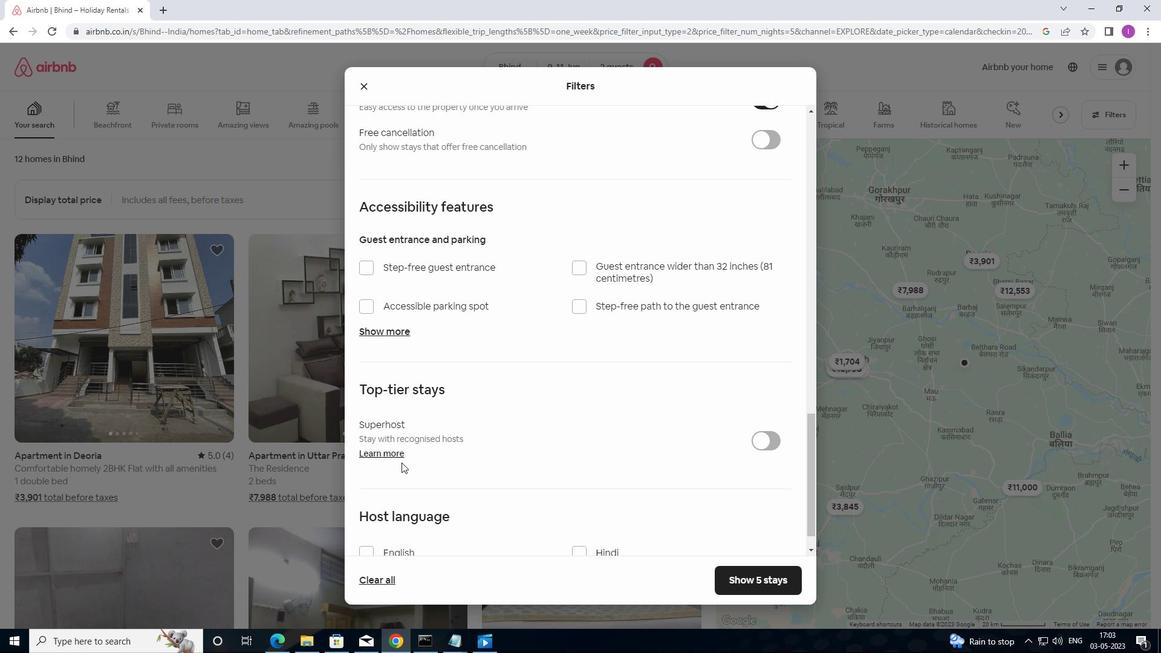 
Action: Mouse scrolled (419, 481) with delta (0, 0)
Screenshot: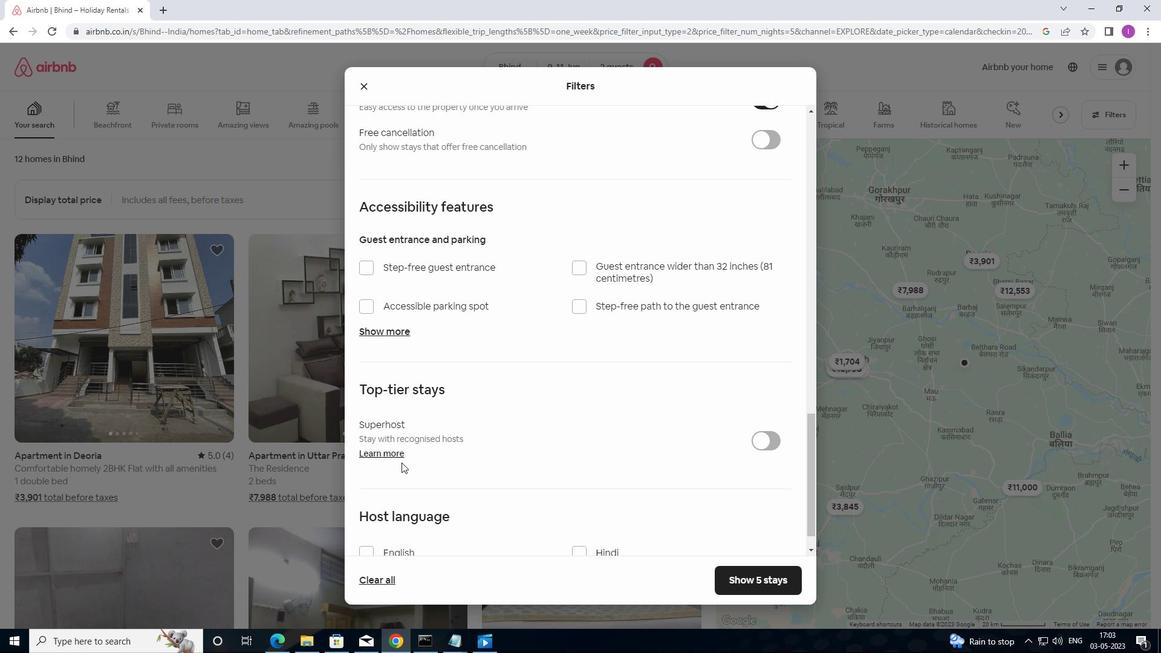 
Action: Mouse moved to (423, 486)
Screenshot: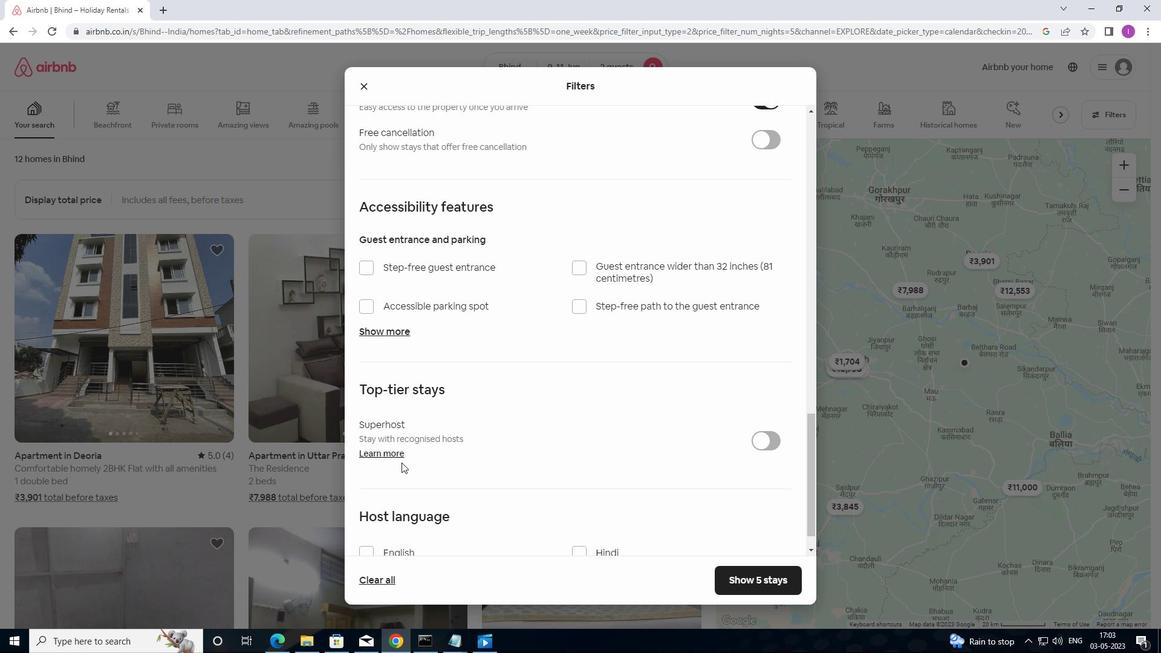 
Action: Mouse scrolled (423, 485) with delta (0, 0)
Screenshot: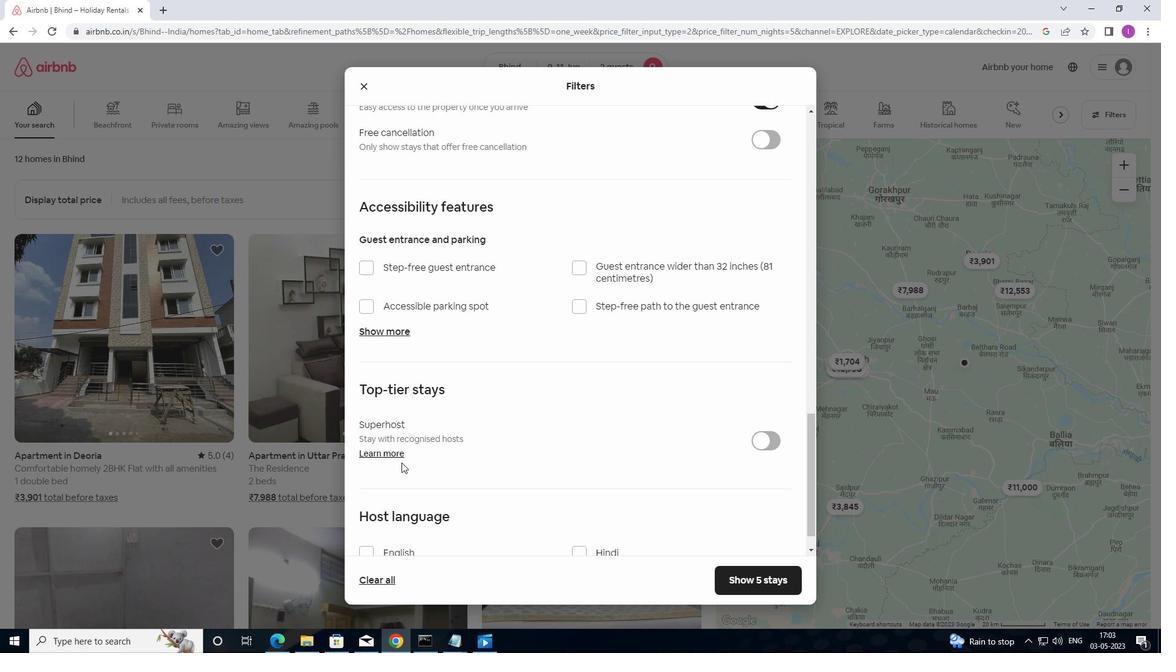 
Action: Mouse moved to (364, 522)
Screenshot: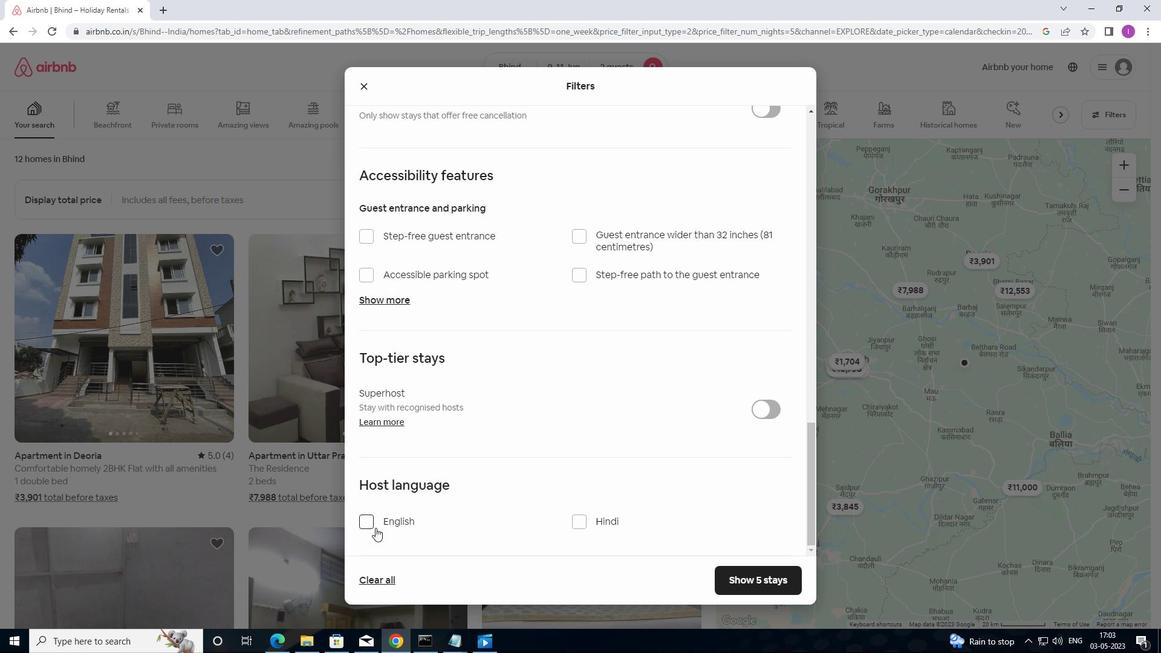 
Action: Mouse pressed left at (364, 522)
Screenshot: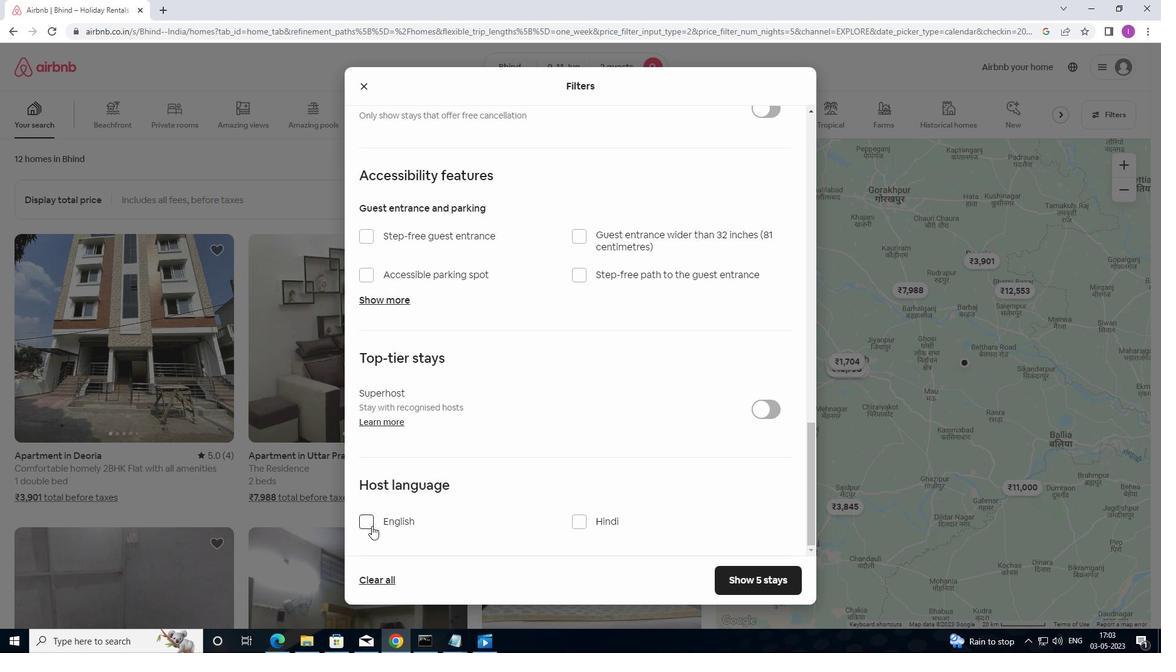 
Action: Mouse moved to (726, 581)
Screenshot: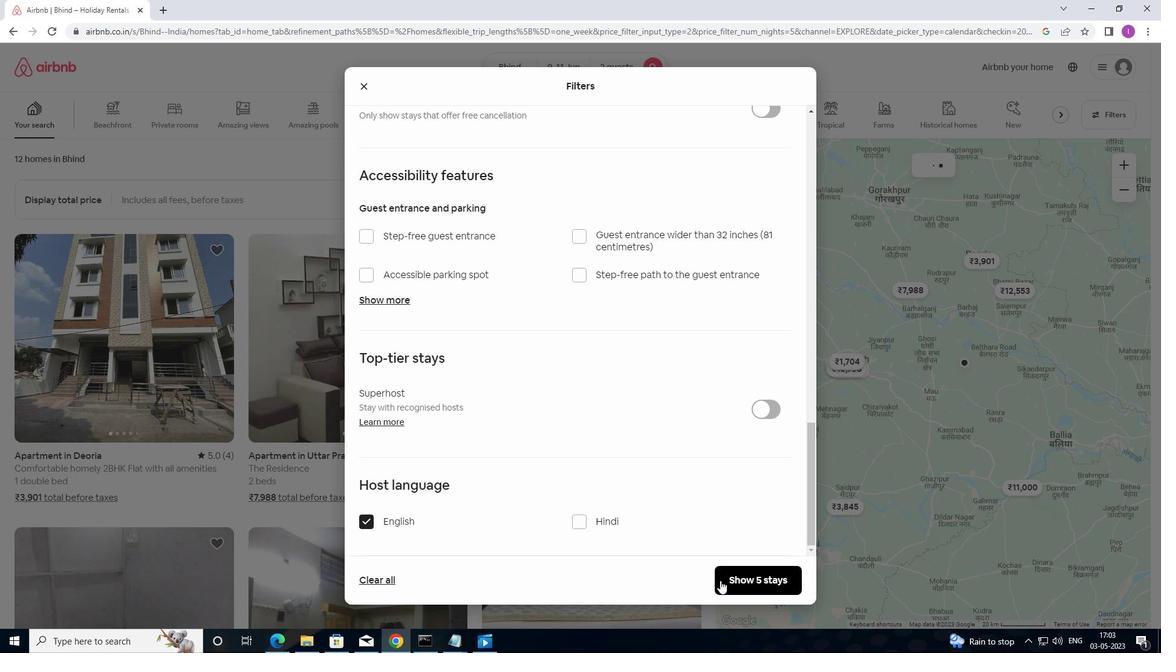 
Action: Mouse pressed left at (726, 581)
Screenshot: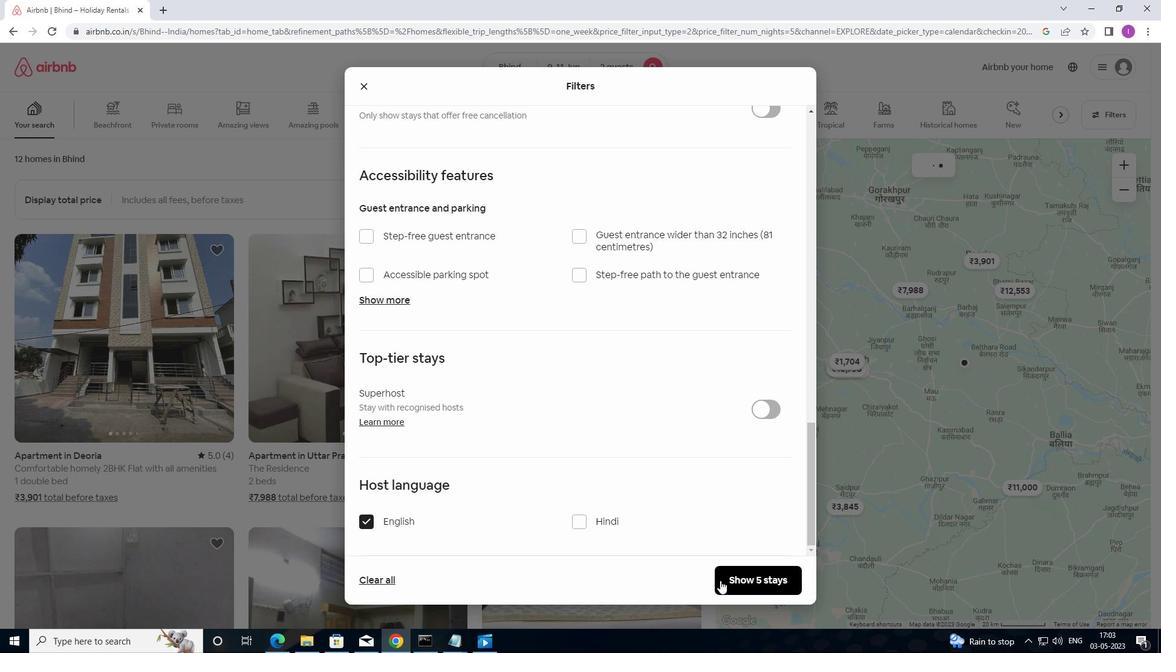 
Action: Mouse moved to (718, 566)
Screenshot: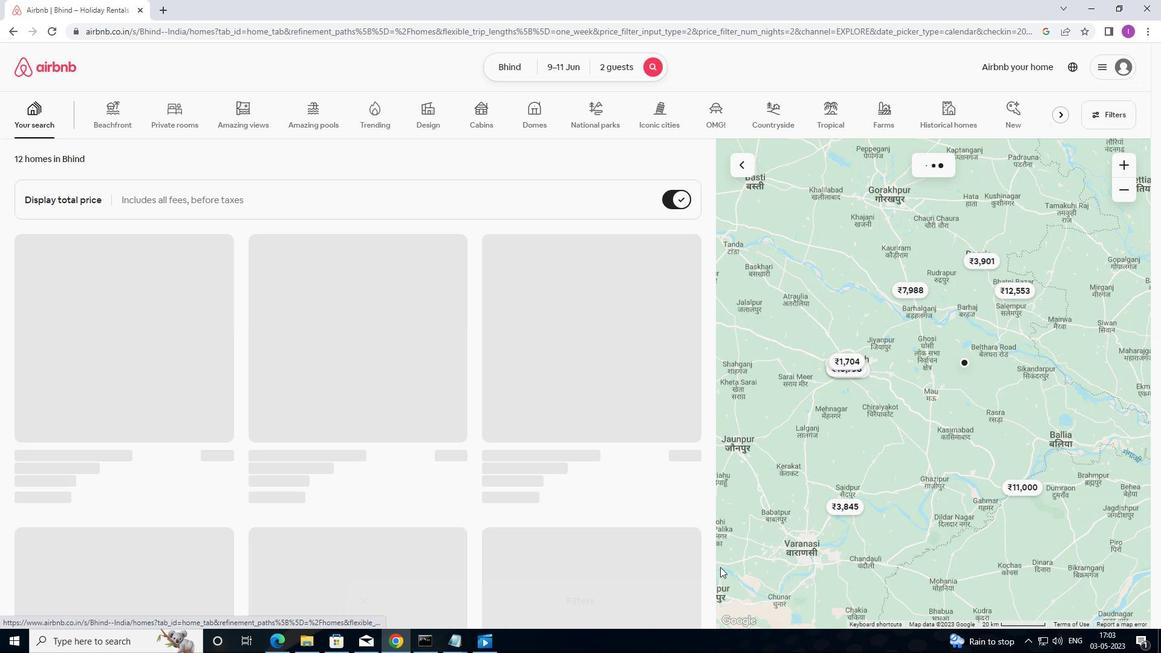 
